 Task: Create an automation rule to transition issues to 'Done' when a version is released.
Action: Mouse pressed left at (707, 180)
Screenshot: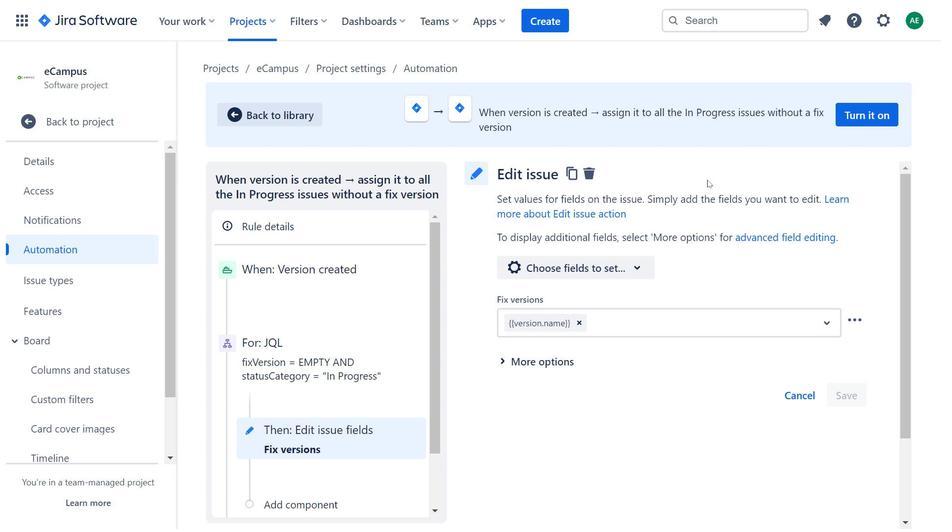 
Action: Mouse pressed left at (707, 180)
Screenshot: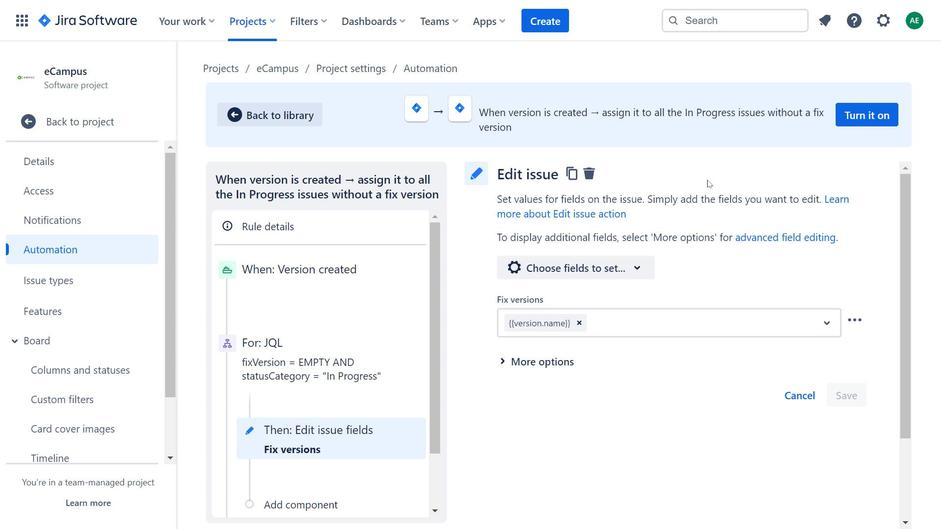 
Action: Mouse moved to (294, 112)
Screenshot: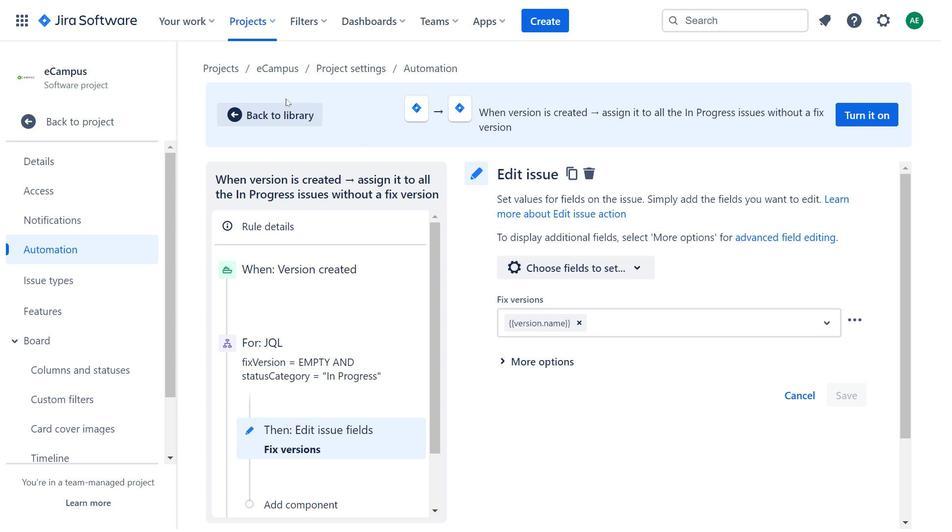 
Action: Mouse pressed left at (294, 112)
Screenshot: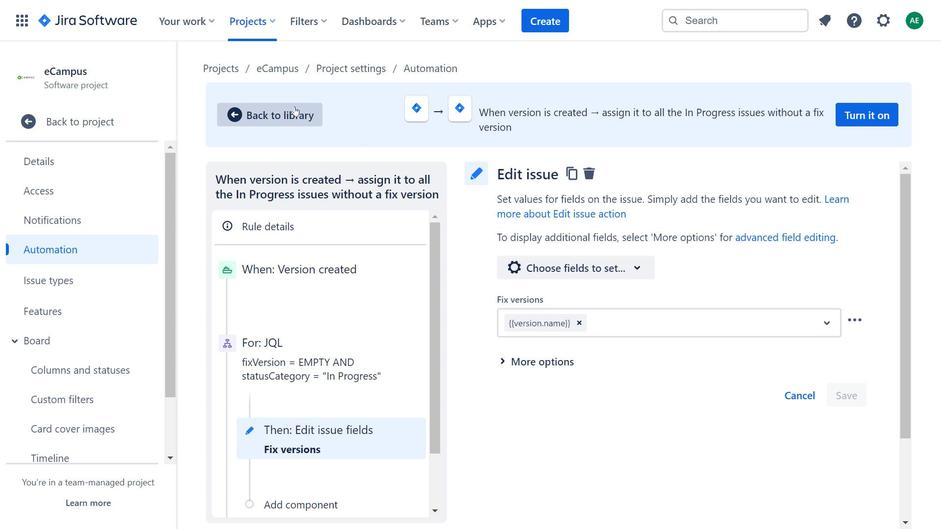 
Action: Mouse moved to (649, 152)
Screenshot: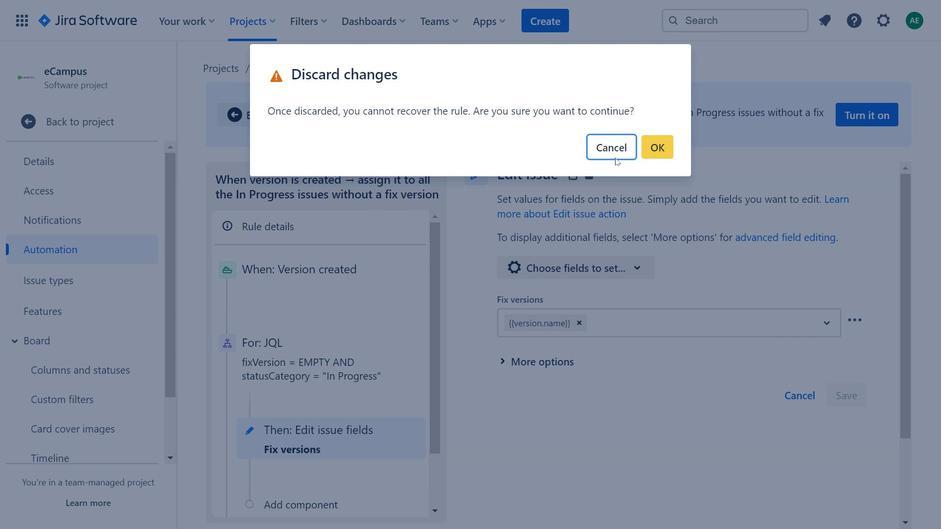 
Action: Mouse pressed left at (649, 152)
Screenshot: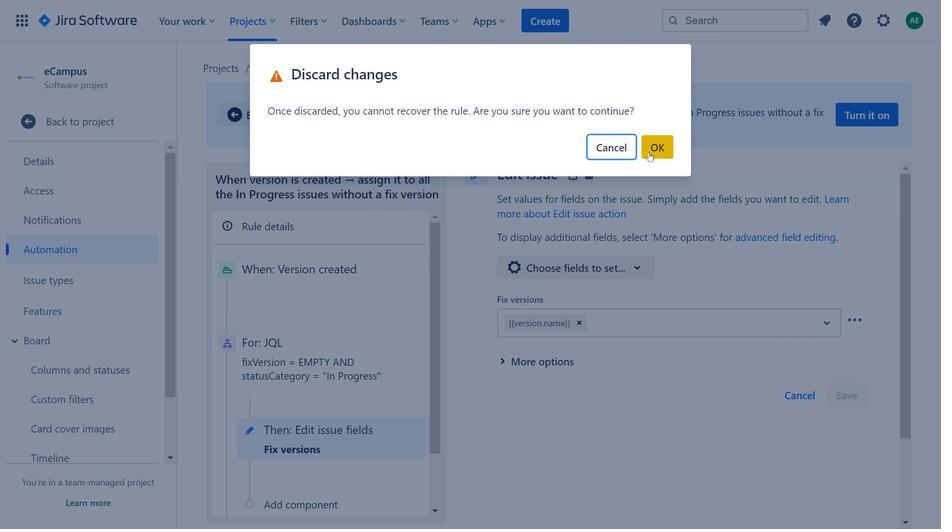 
Action: Mouse moved to (590, 110)
Screenshot: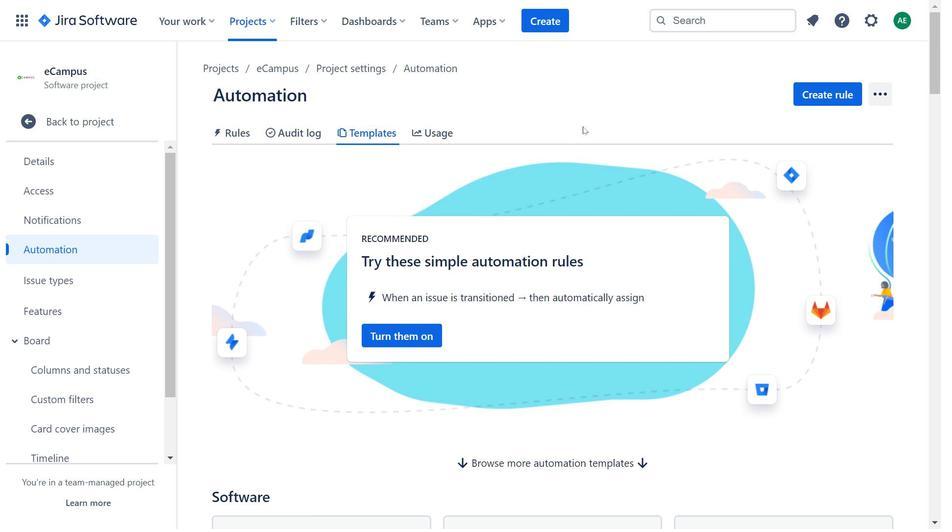 
Action: Mouse pressed left at (590, 110)
Screenshot: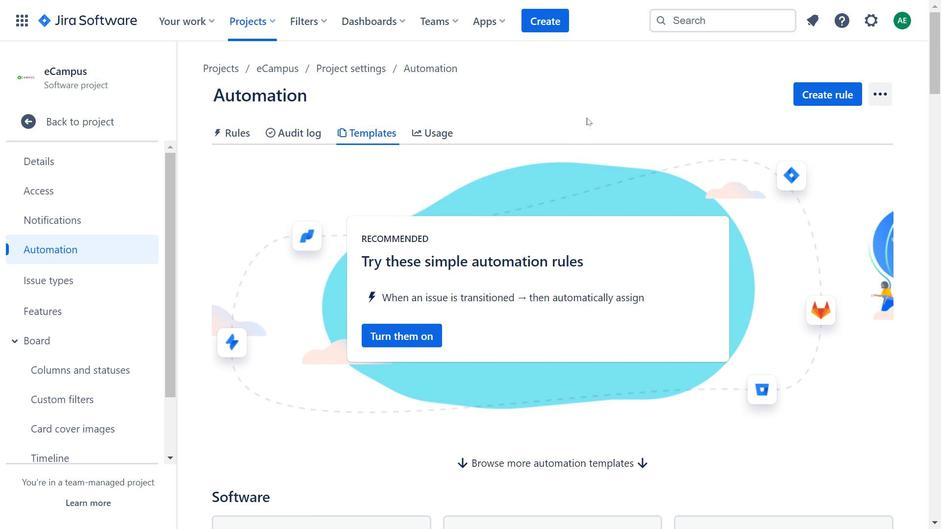 
Action: Mouse moved to (637, 88)
Screenshot: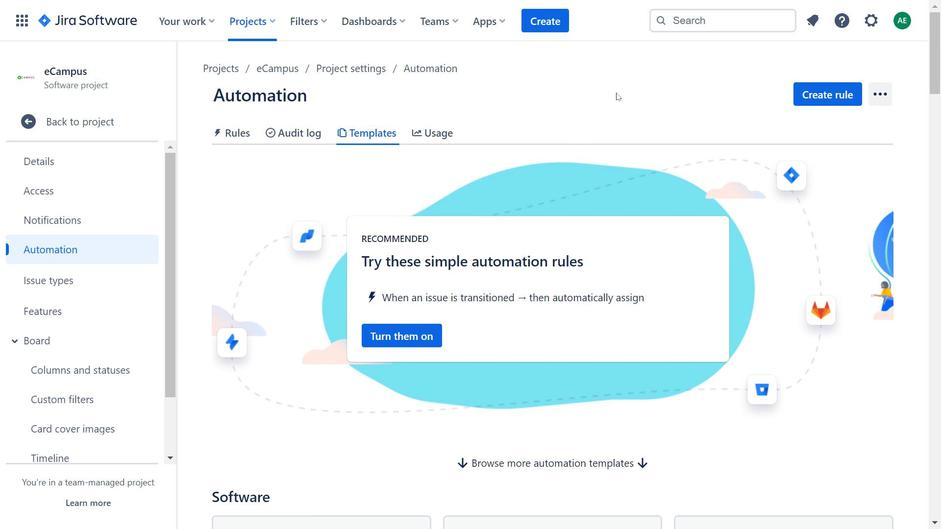 
Action: Mouse pressed left at (637, 88)
Screenshot: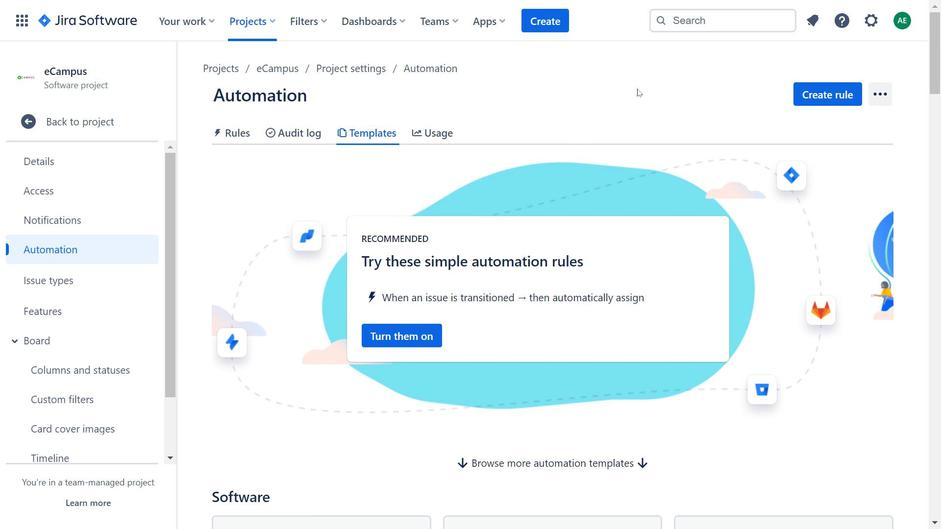 
Action: Mouse moved to (468, 149)
Screenshot: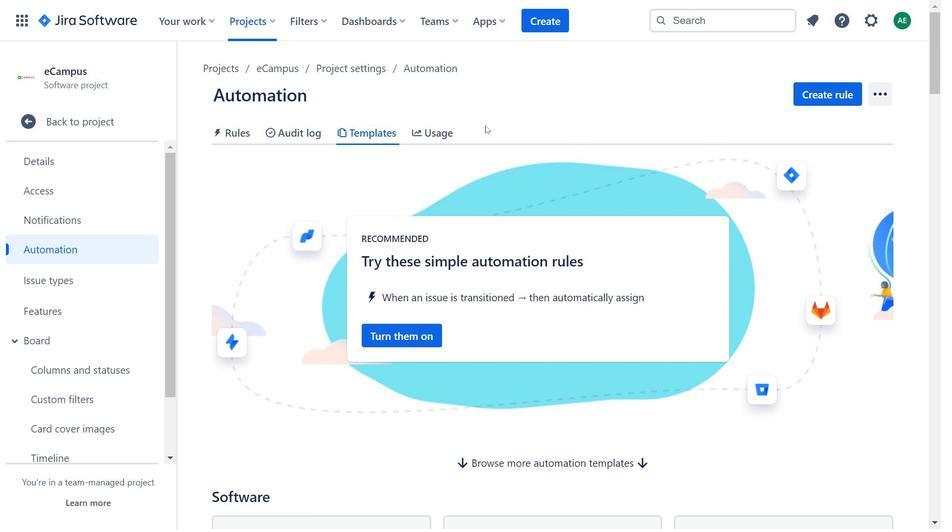 
Action: Mouse scrolled (468, 149) with delta (0, 0)
Screenshot: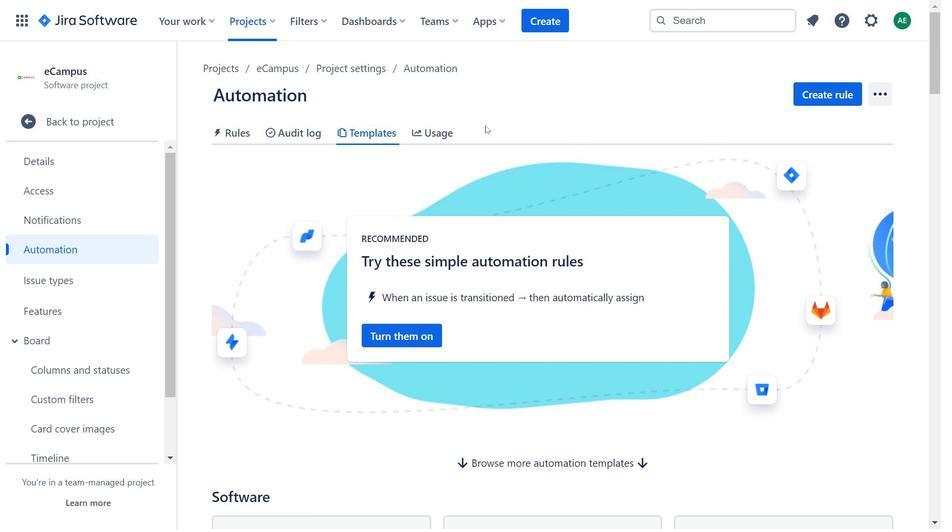 
Action: Mouse moved to (467, 152)
Screenshot: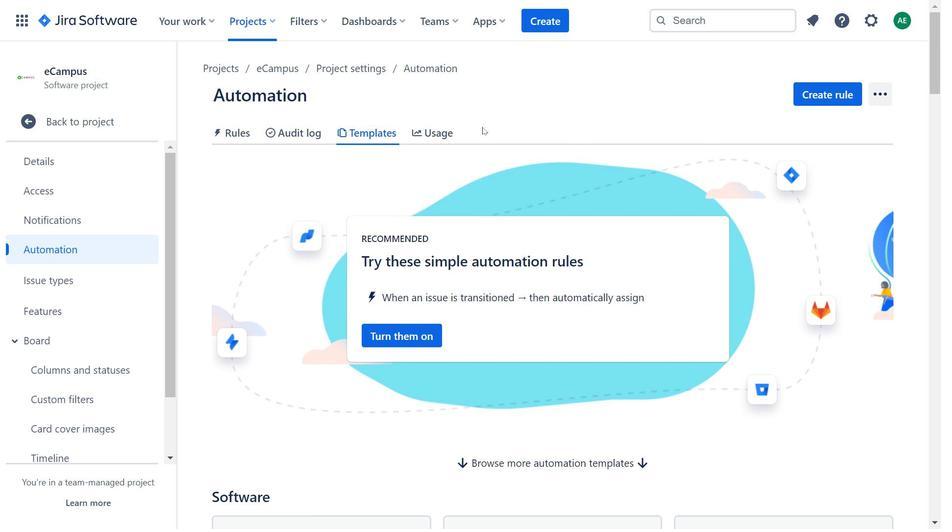 
Action: Mouse scrolled (467, 151) with delta (0, 0)
Screenshot: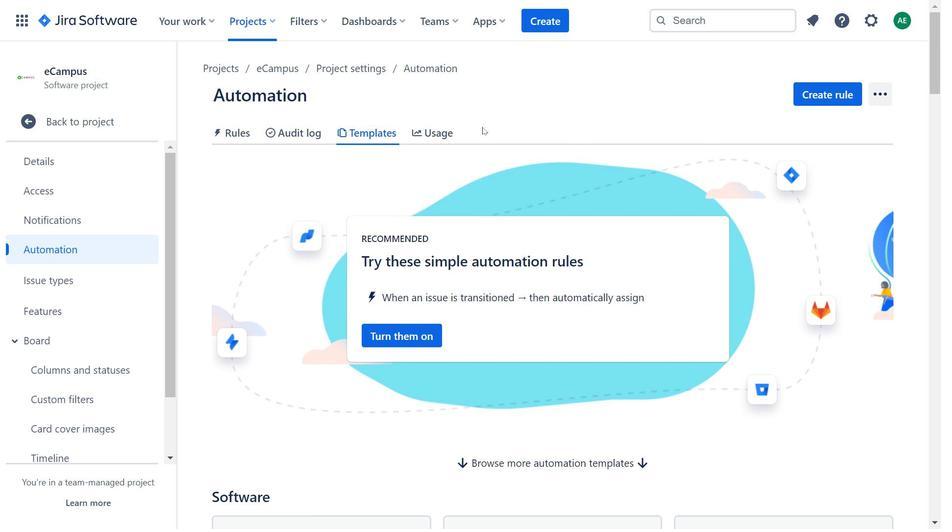 
Action: Mouse moved to (439, 189)
Screenshot: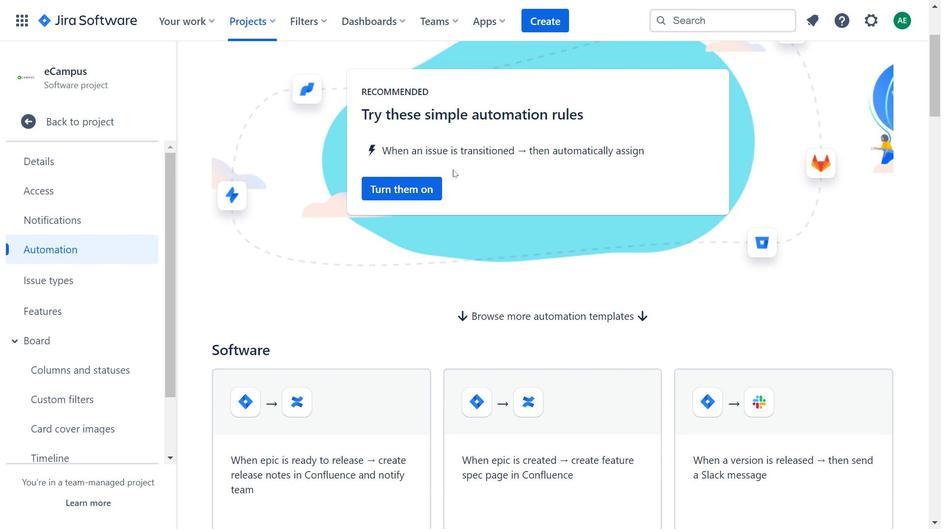 
Action: Mouse scrolled (439, 189) with delta (0, 0)
Screenshot: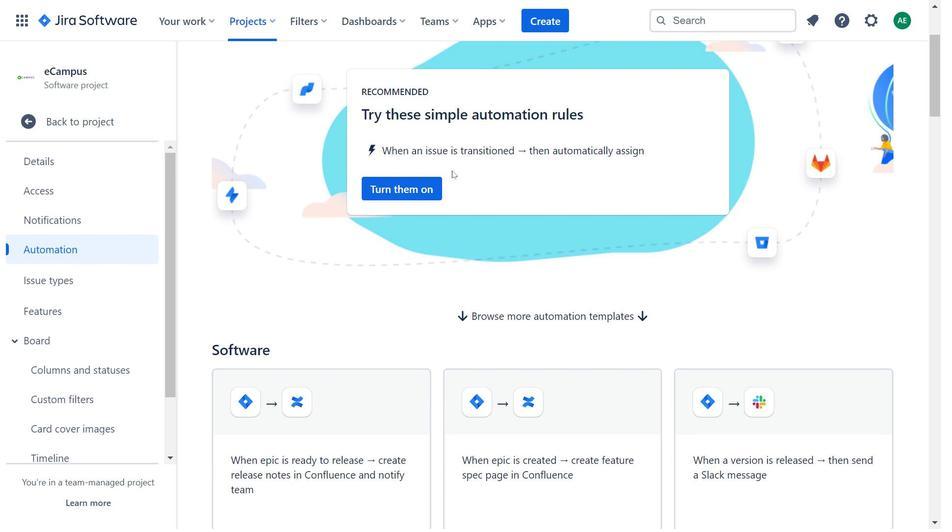
Action: Mouse moved to (439, 190)
Screenshot: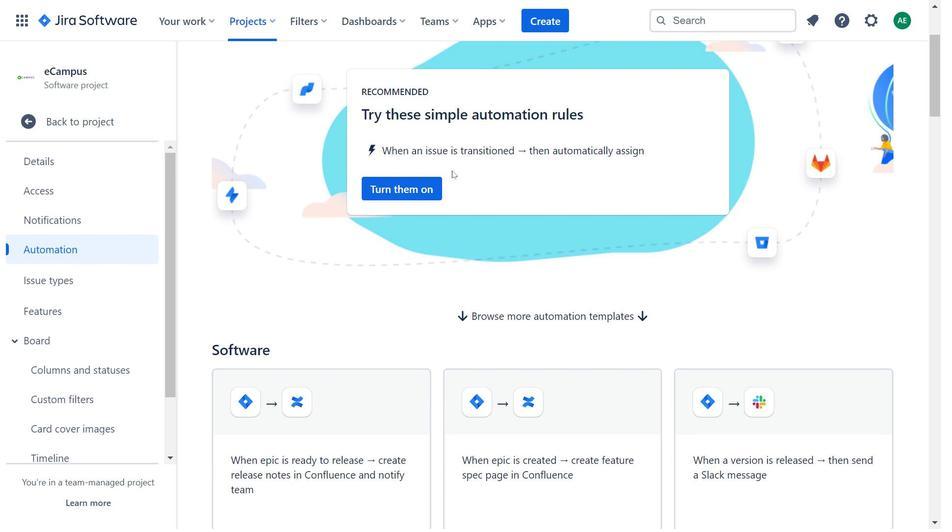 
Action: Mouse scrolled (439, 190) with delta (0, 0)
Screenshot: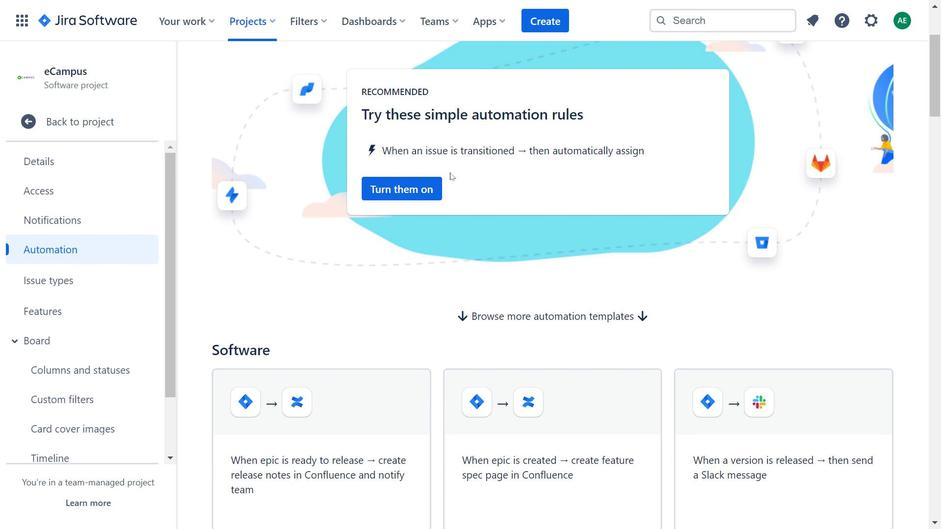 
Action: Mouse moved to (435, 203)
Screenshot: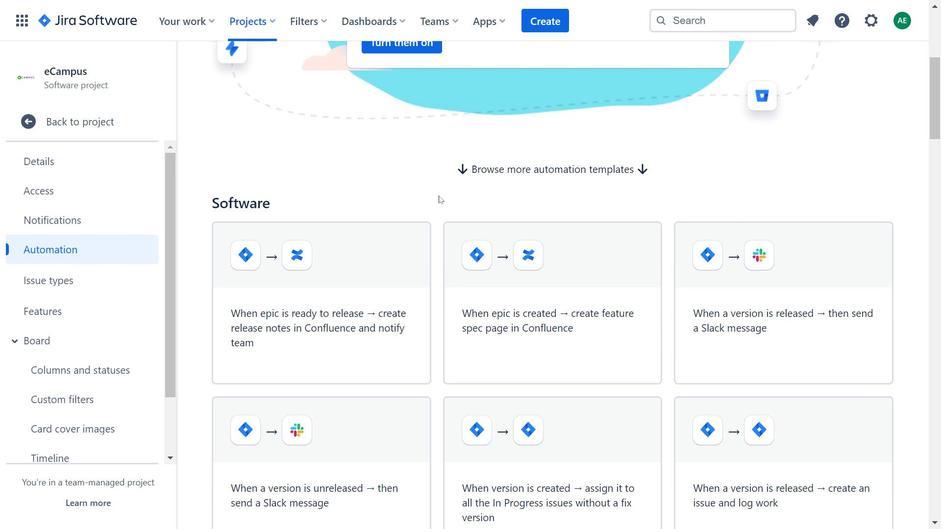 
Action: Mouse scrolled (435, 203) with delta (0, 0)
Screenshot: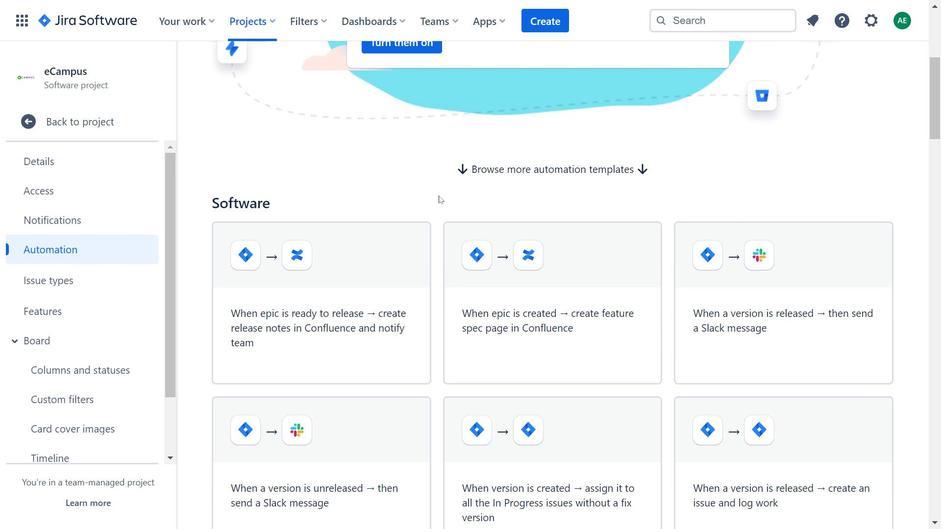 
Action: Mouse moved to (435, 205)
Screenshot: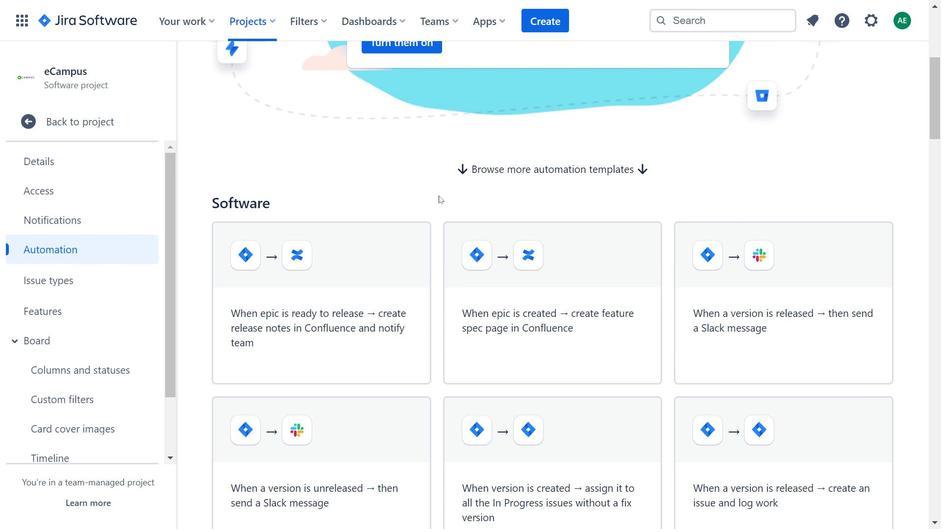 
Action: Mouse scrolled (435, 205) with delta (0, 0)
Screenshot: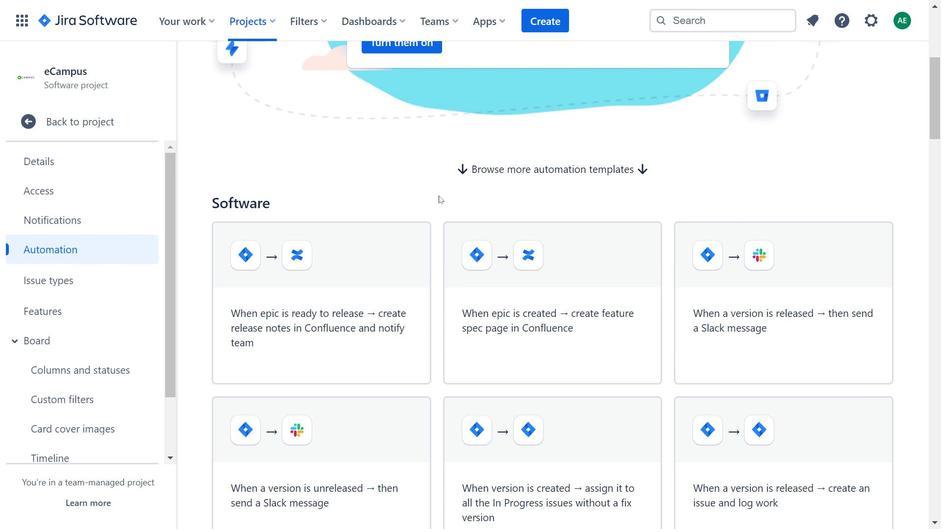 
Action: Mouse moved to (443, 259)
Screenshot: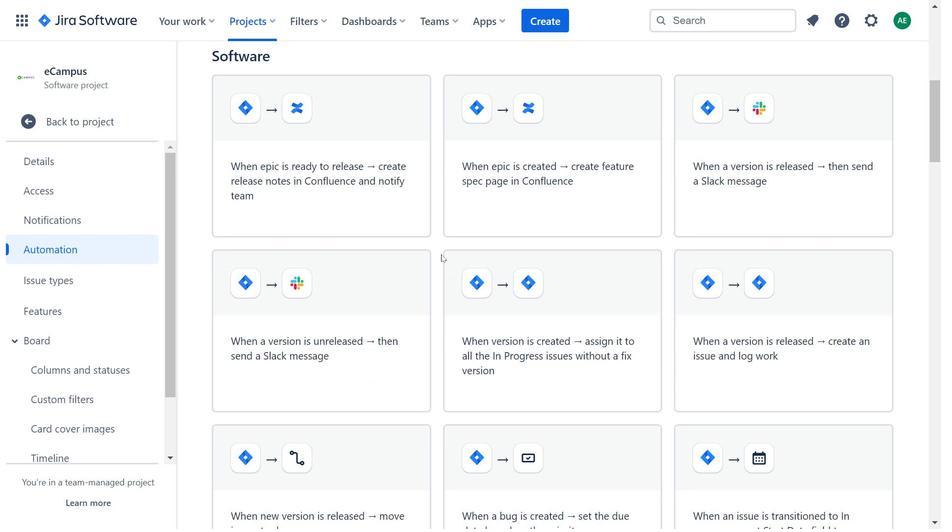 
Action: Mouse scrolled (443, 259) with delta (0, 0)
Screenshot: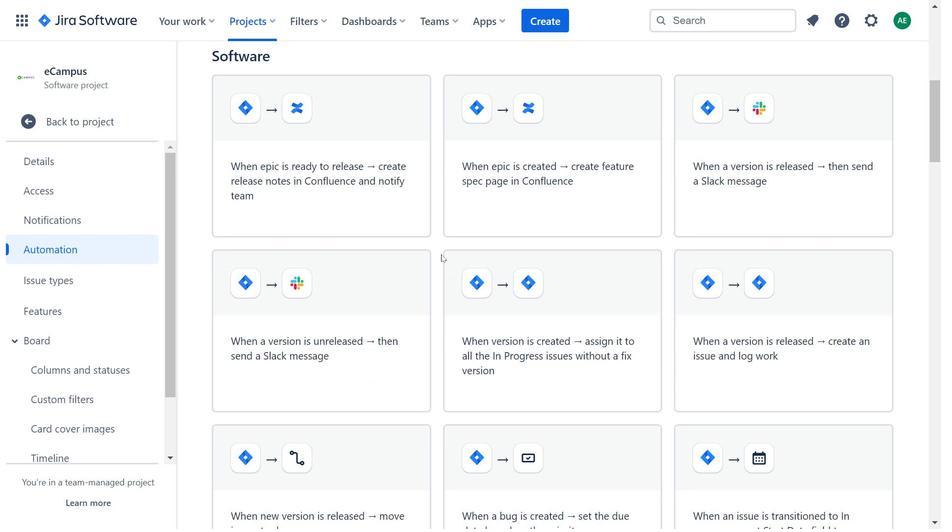 
Action: Mouse moved to (444, 263)
Screenshot: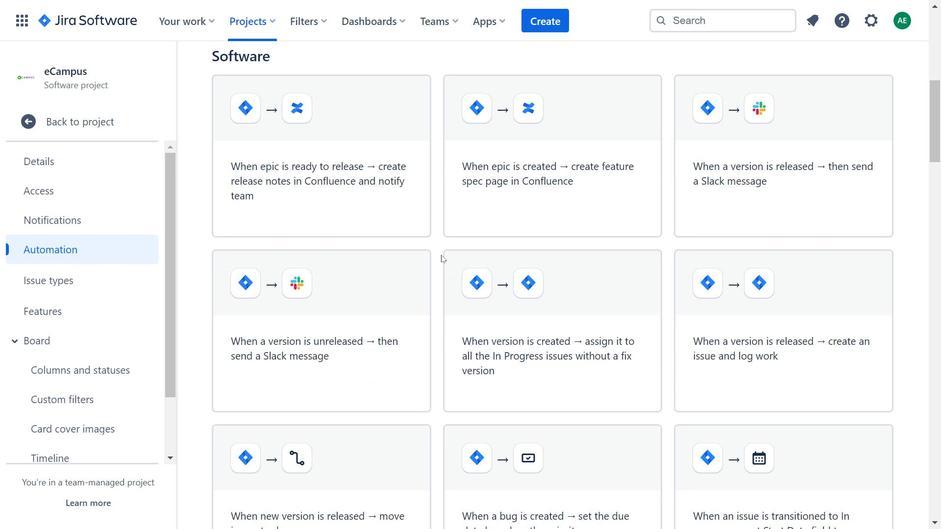 
Action: Mouse scrolled (444, 263) with delta (0, 0)
Screenshot: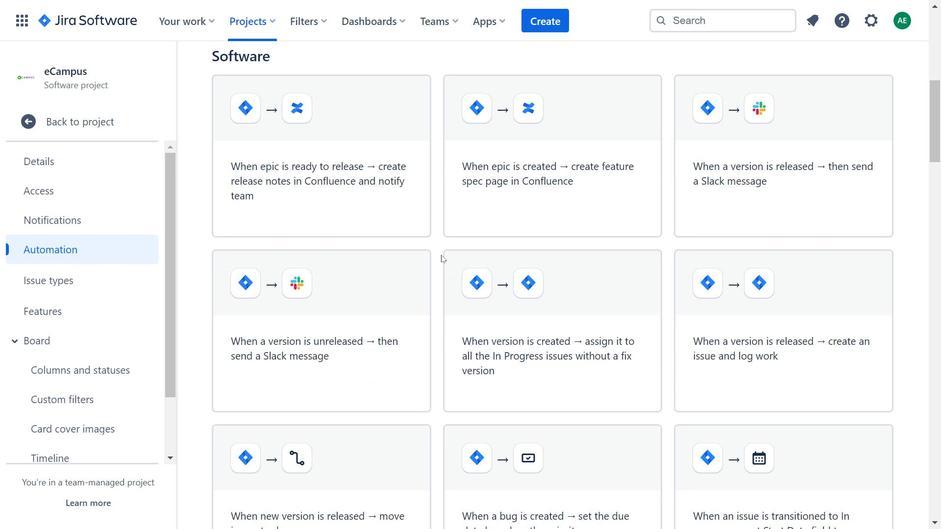 
Action: Mouse moved to (563, 188)
Screenshot: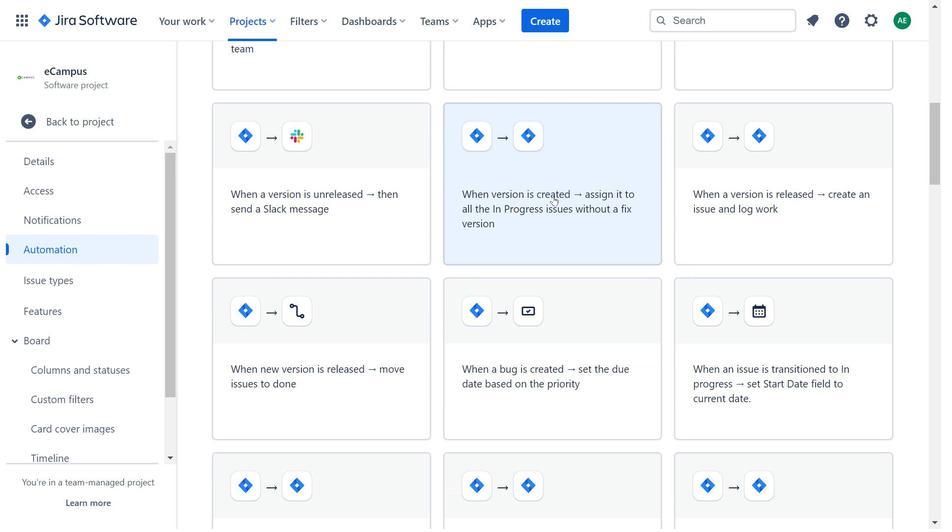 
Action: Mouse pressed left at (563, 188)
Screenshot: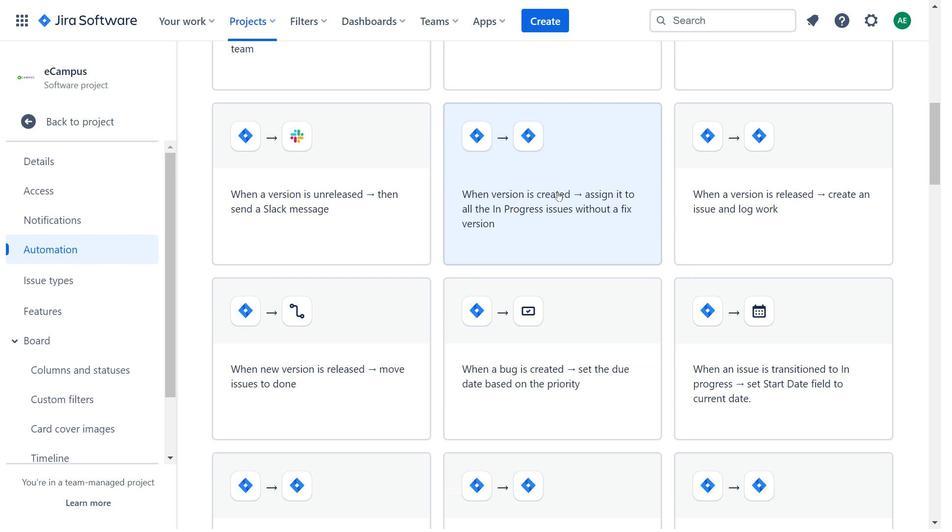 
Action: Mouse moved to (366, 266)
Screenshot: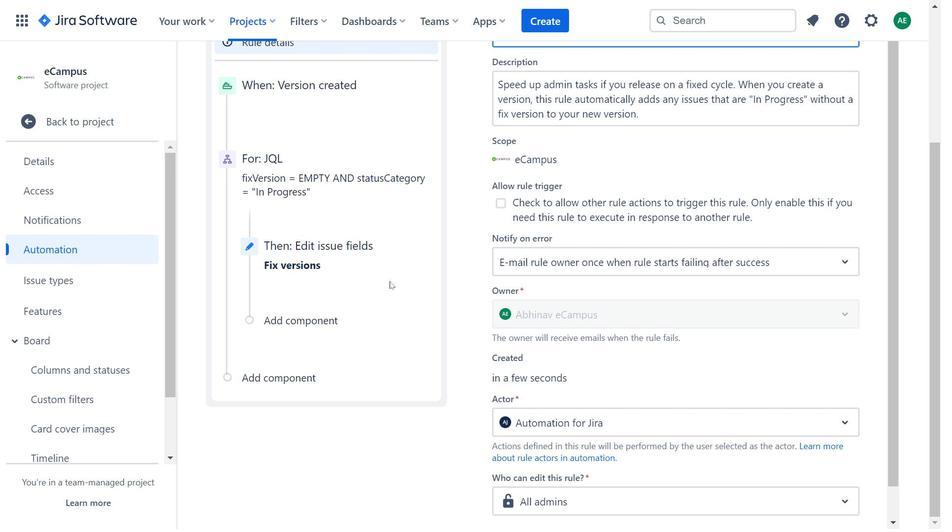 
Action: Mouse pressed left at (366, 266)
Screenshot: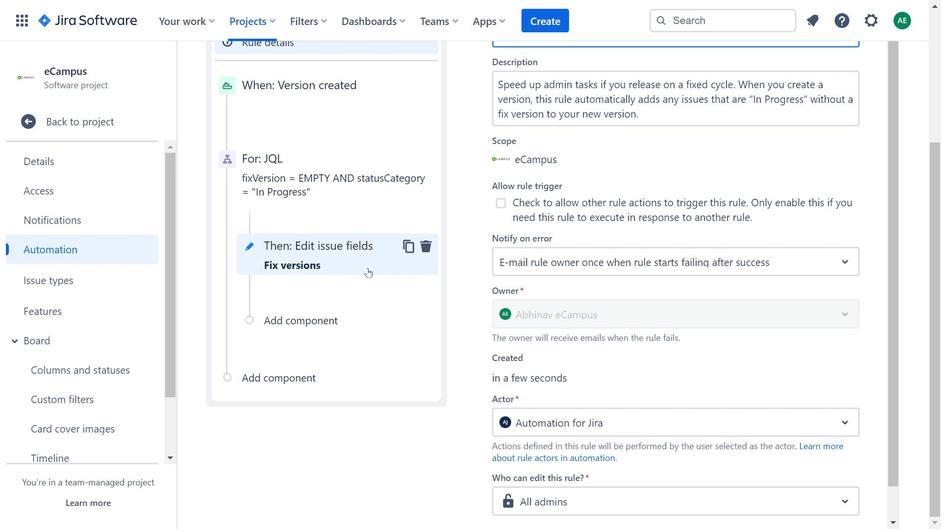 
Action: Mouse moved to (625, 270)
Screenshot: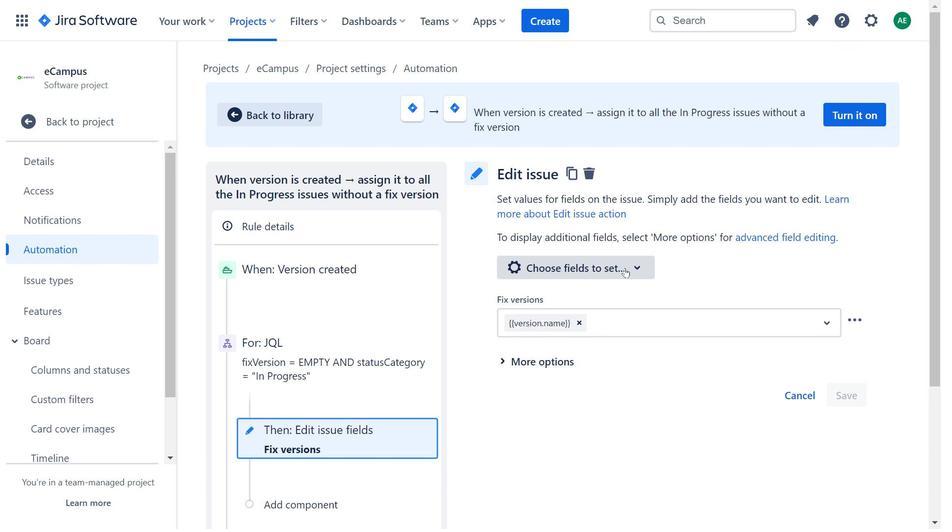 
Action: Mouse pressed left at (625, 270)
Screenshot: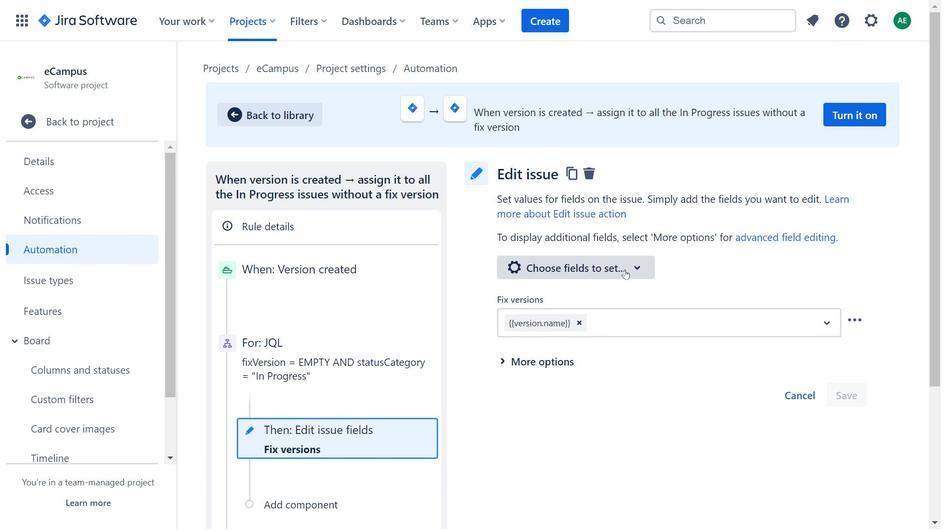 
Action: Mouse moved to (406, 202)
Screenshot: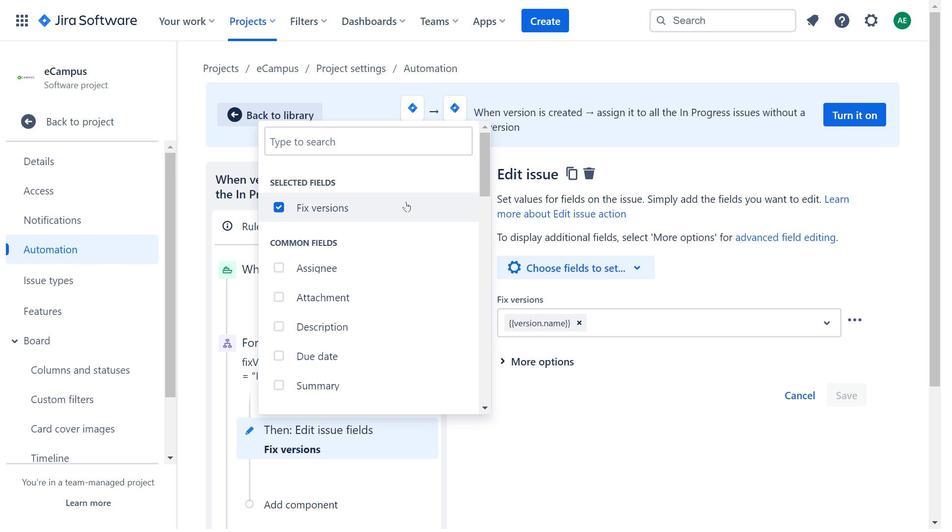 
Action: Mouse scrolled (406, 201) with delta (0, 0)
Screenshot: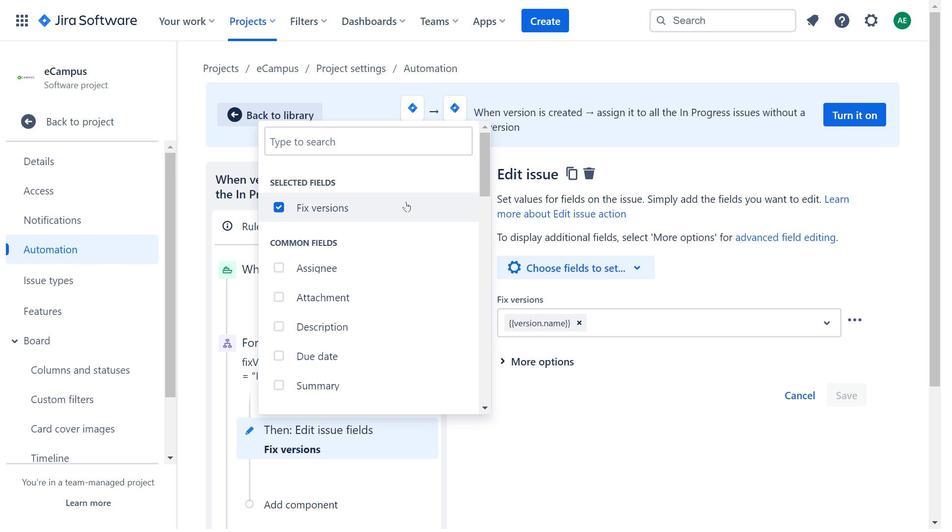 
Action: Mouse scrolled (406, 201) with delta (0, 0)
Screenshot: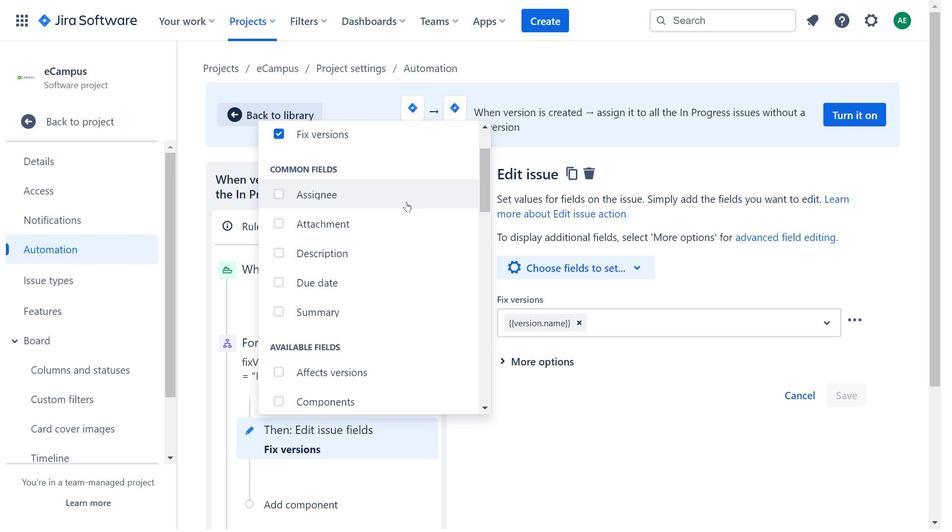 
Action: Mouse scrolled (406, 201) with delta (0, 0)
Screenshot: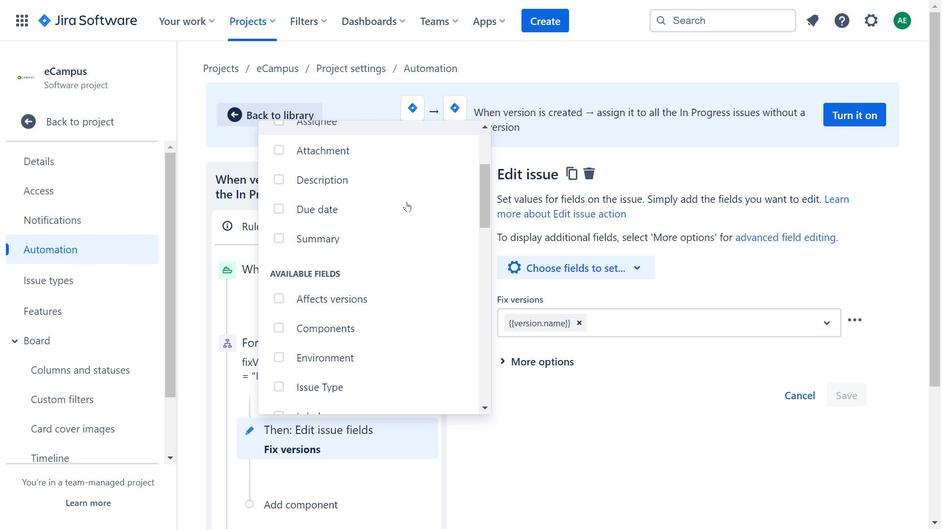 
Action: Mouse moved to (406, 204)
Screenshot: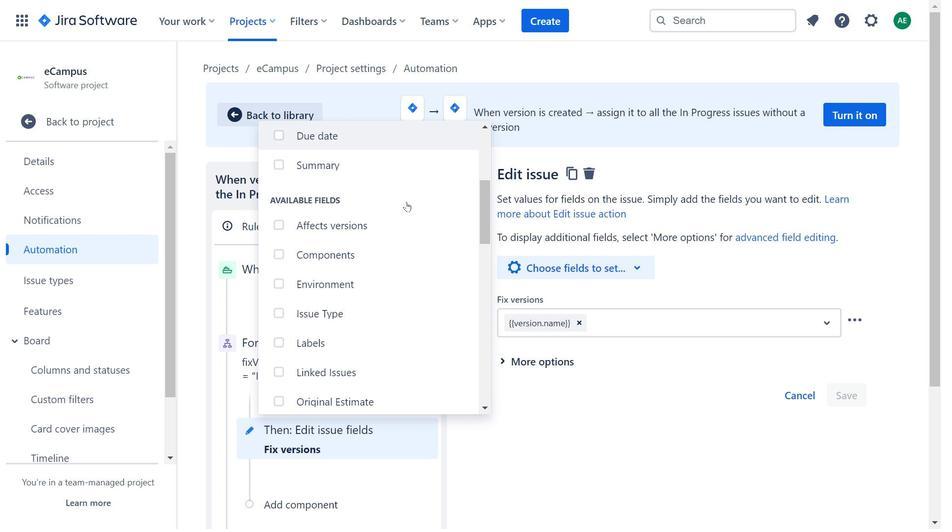 
Action: Mouse scrolled (406, 203) with delta (0, 0)
Screenshot: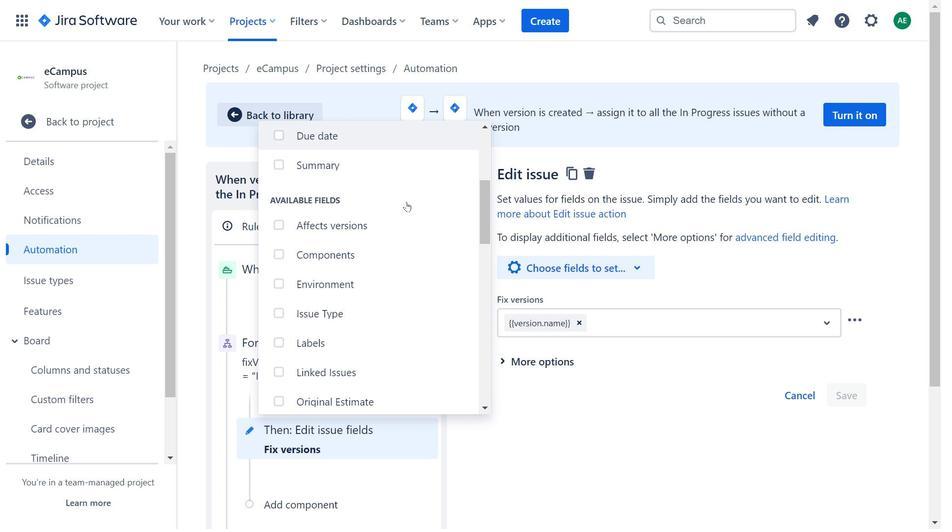 
Action: Mouse scrolled (406, 203) with delta (0, 0)
Screenshot: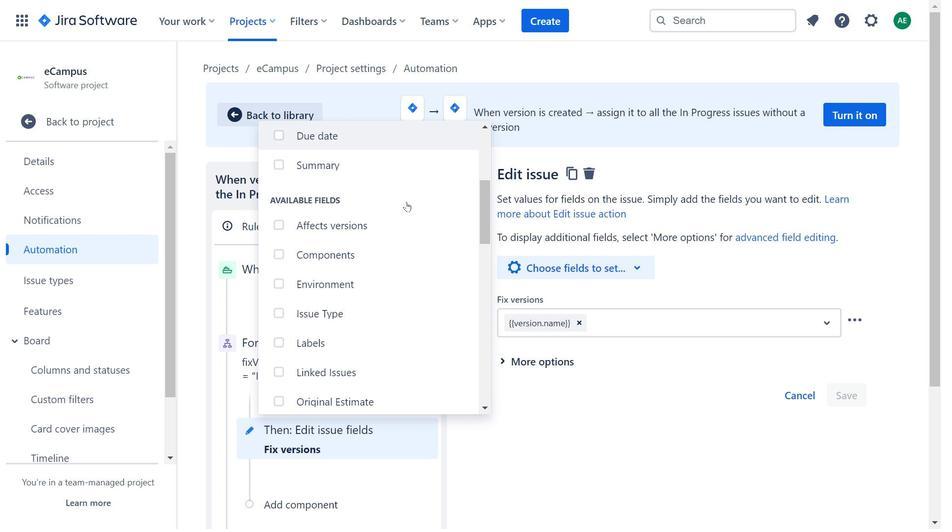 
Action: Mouse moved to (412, 214)
Screenshot: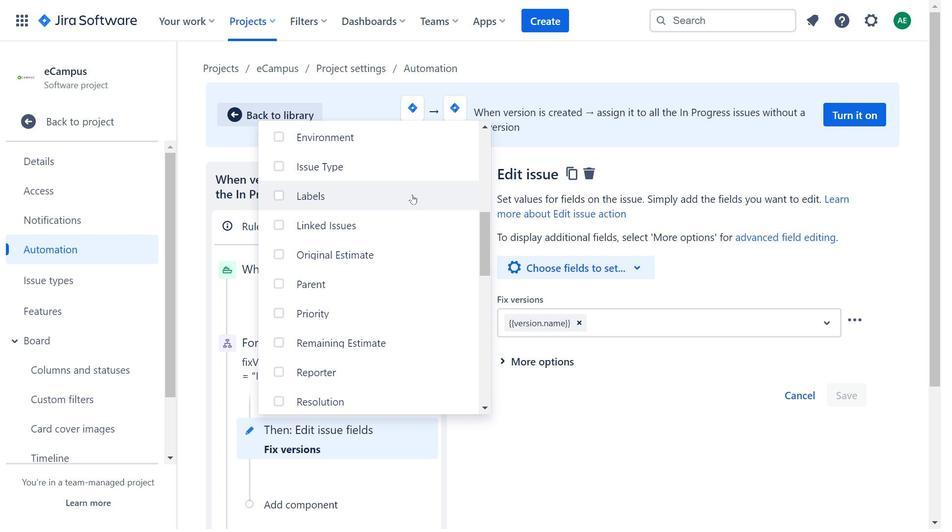 
Action: Mouse scrolled (412, 213) with delta (0, 0)
Screenshot: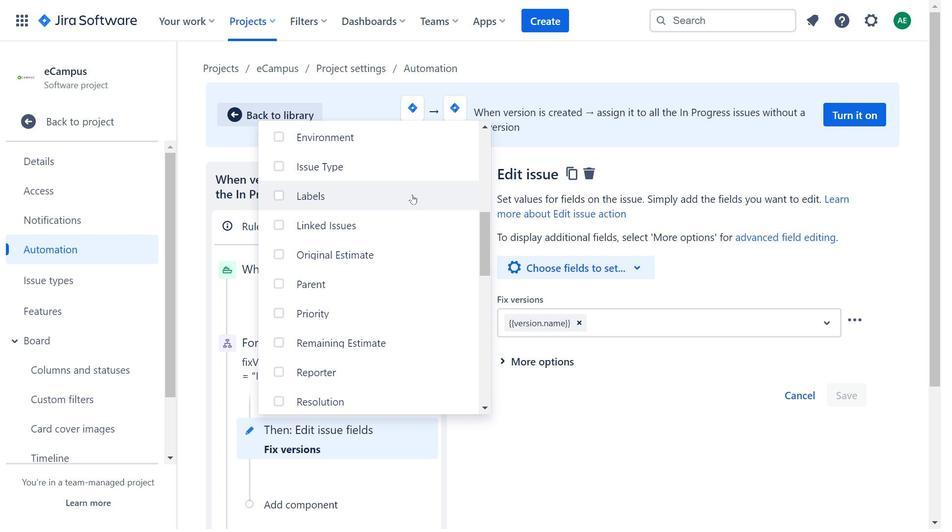
Action: Mouse moved to (412, 215)
Screenshot: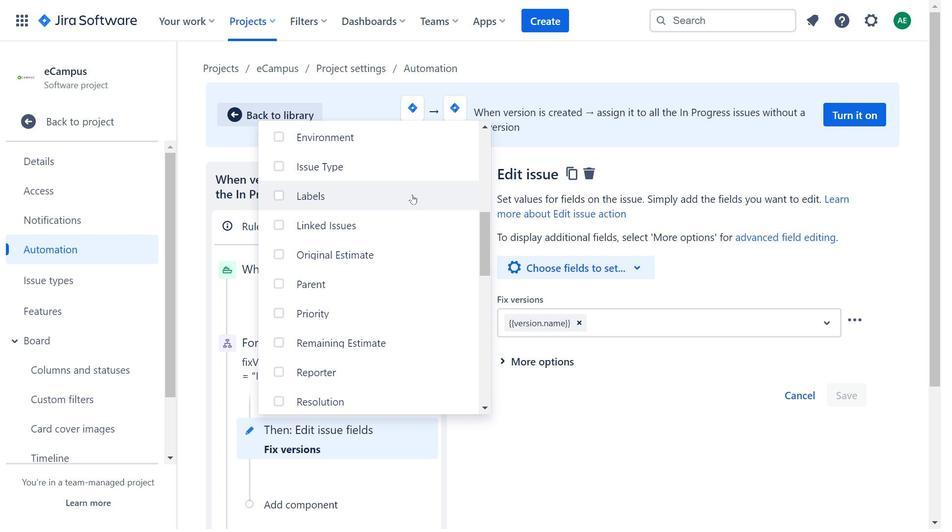 
Action: Mouse scrolled (412, 214) with delta (0, 0)
Screenshot: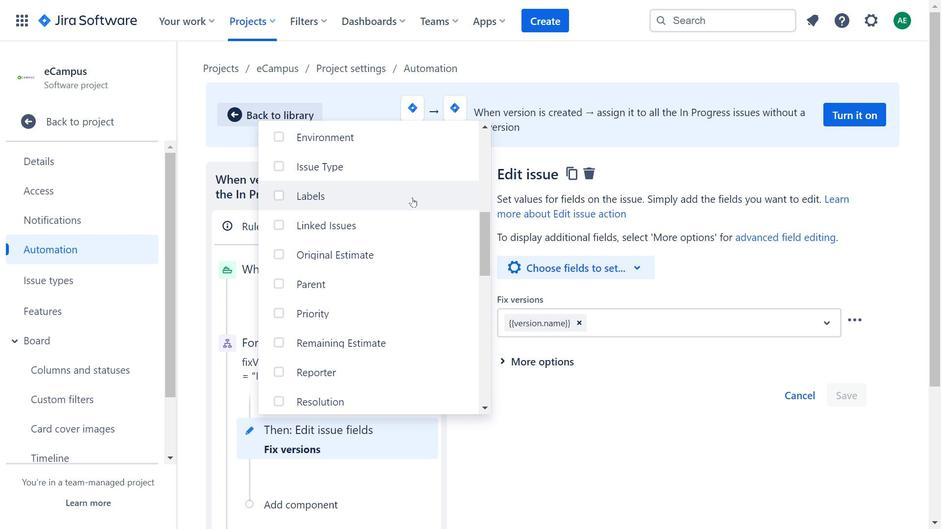 
Action: Mouse moved to (421, 266)
Screenshot: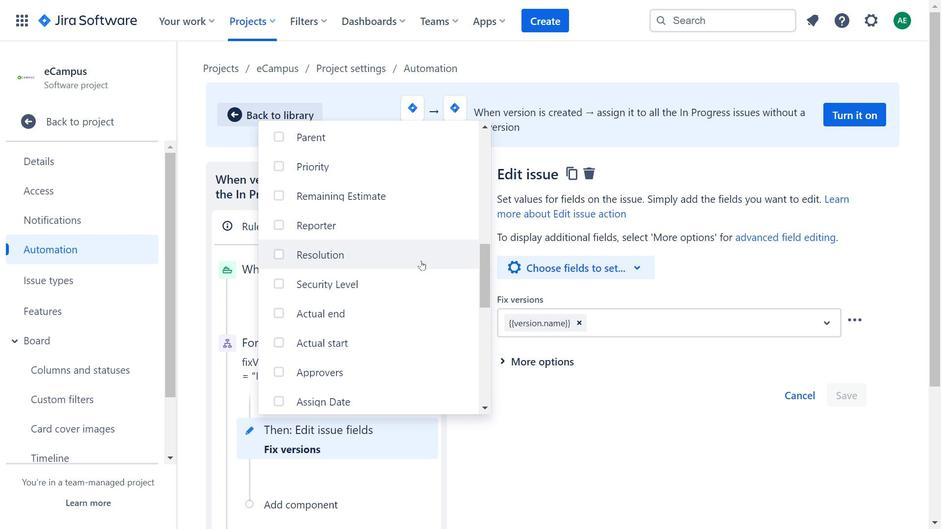 
Action: Mouse scrolled (421, 265) with delta (0, 0)
Screenshot: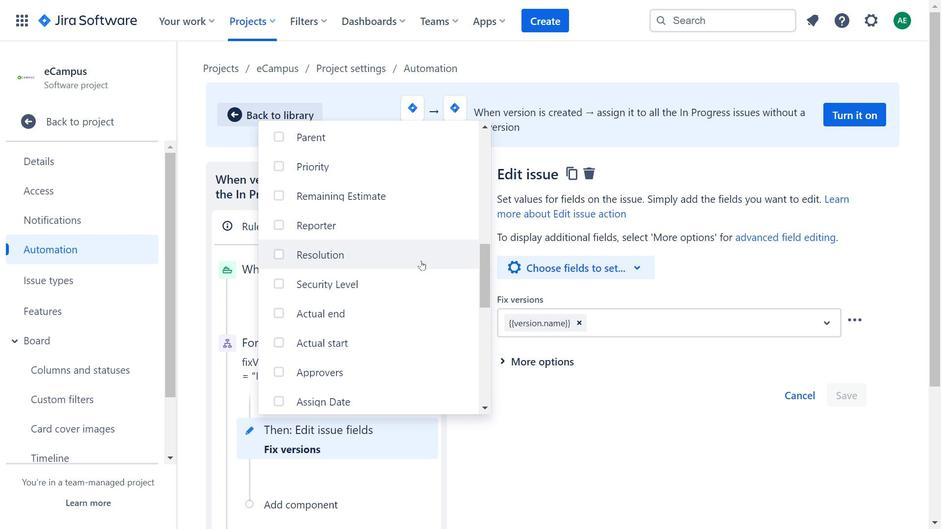 
Action: Mouse moved to (421, 271)
Screenshot: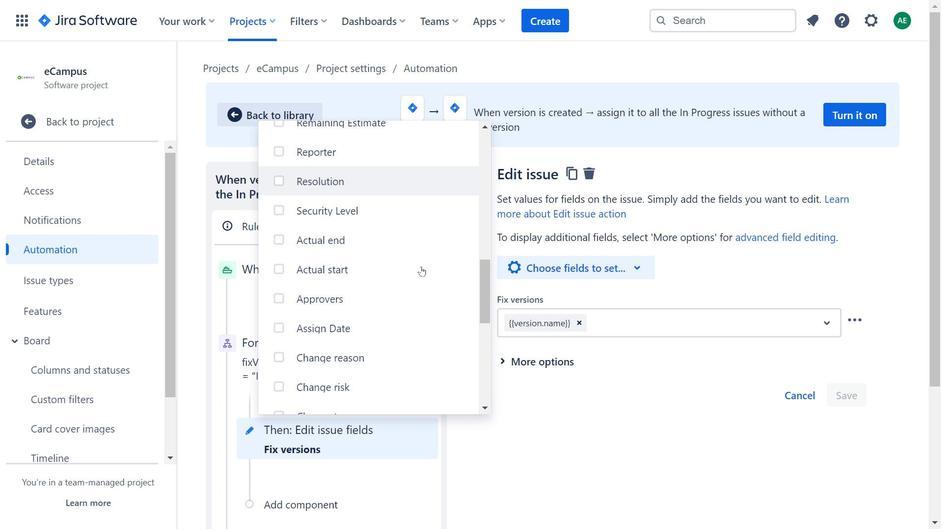 
Action: Mouse scrolled (421, 270) with delta (0, 0)
Screenshot: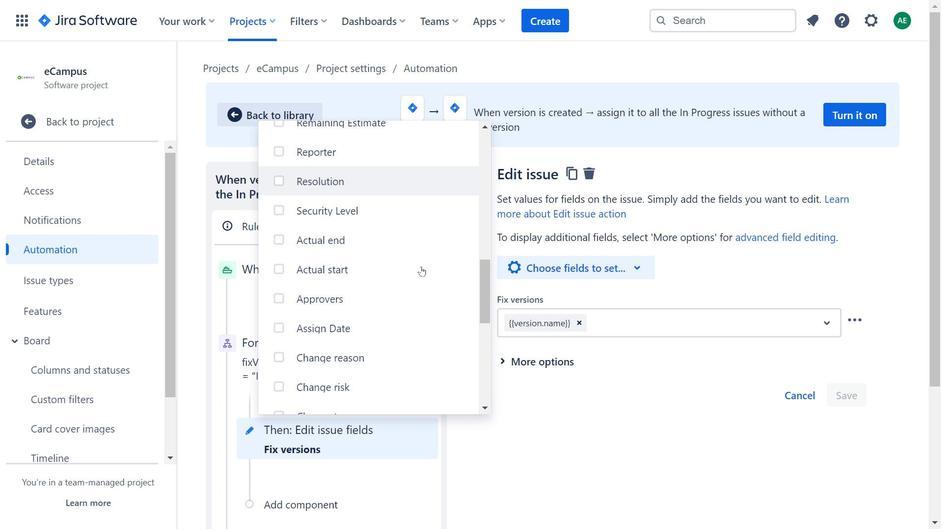 
Action: Mouse moved to (422, 279)
Screenshot: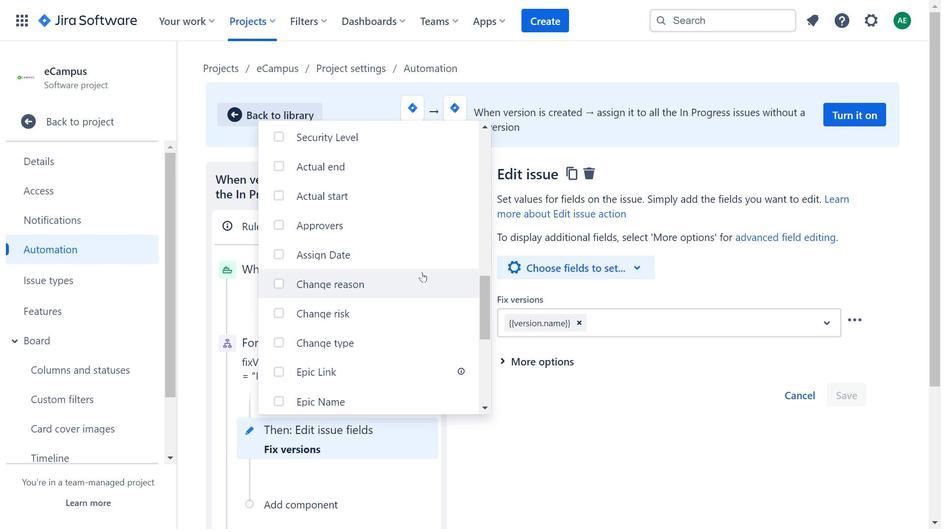 
Action: Mouse scrolled (422, 279) with delta (0, 0)
Screenshot: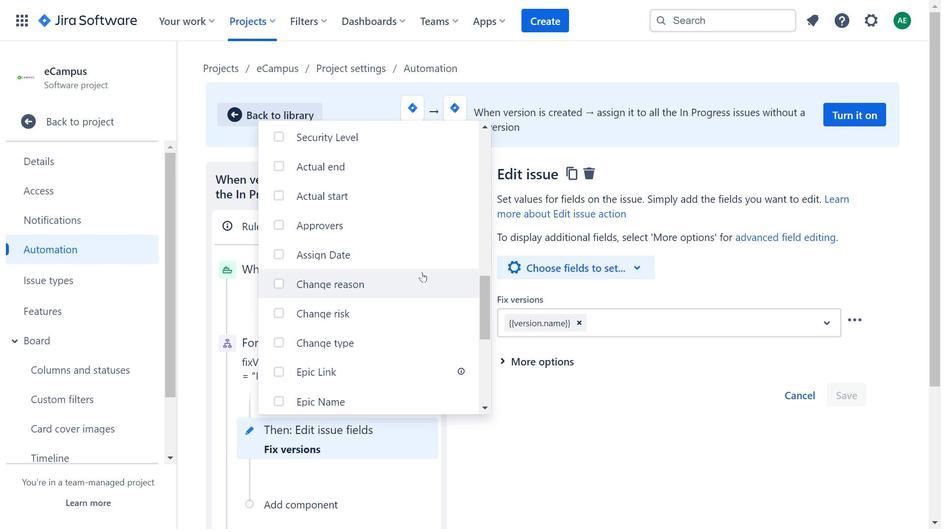 
Action: Mouse scrolled (422, 279) with delta (0, 0)
Screenshot: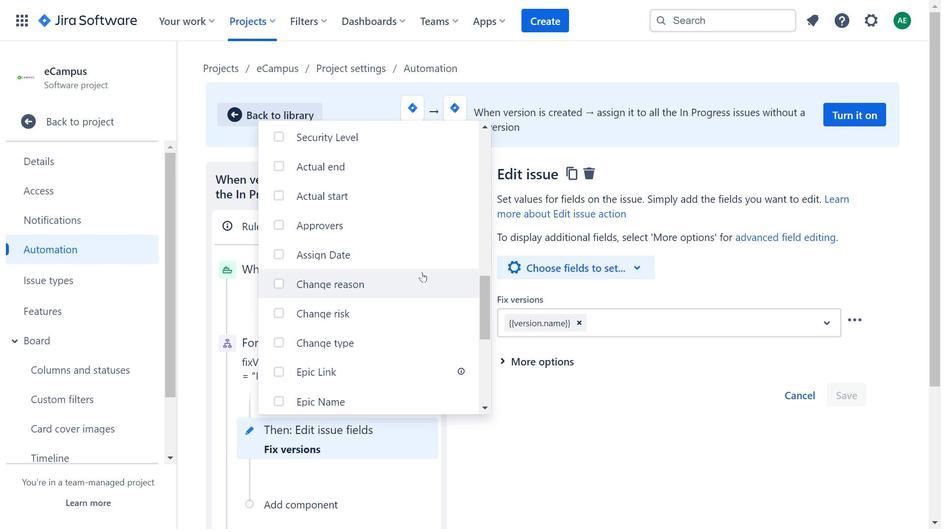
Action: Mouse moved to (690, 326)
Screenshot: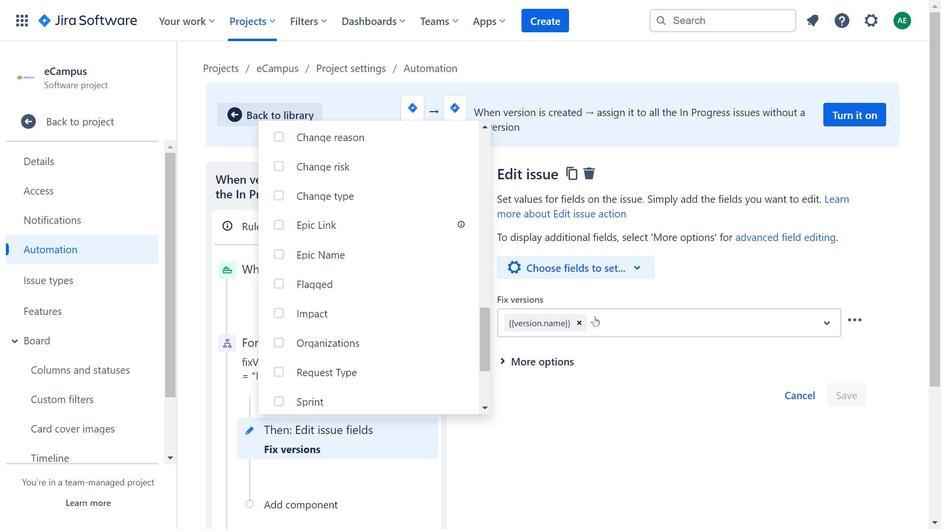 
Action: Mouse pressed left at (690, 326)
Screenshot: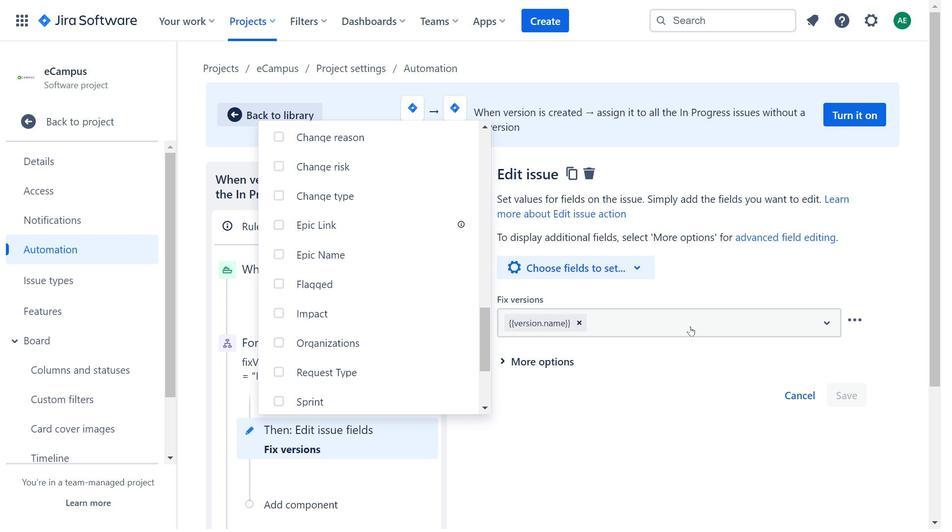 
Action: Mouse moved to (861, 322)
Screenshot: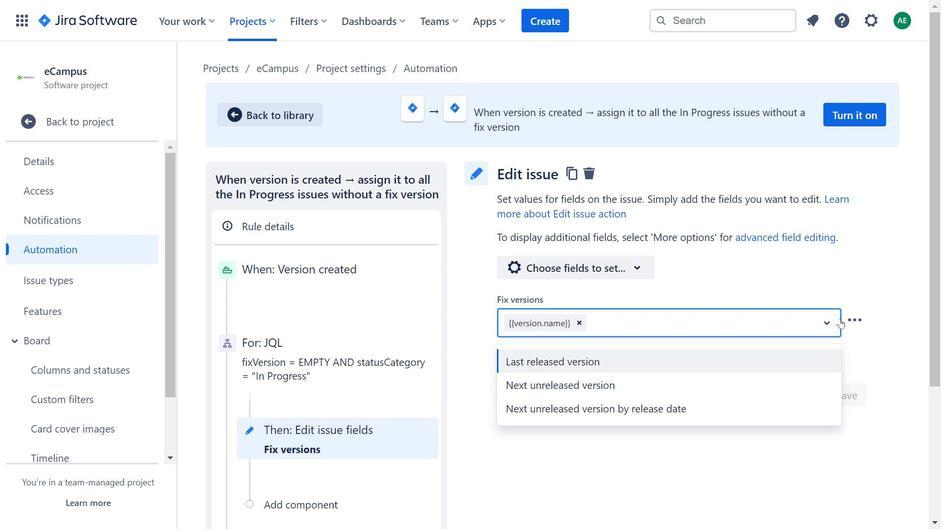 
Action: Mouse pressed left at (861, 322)
Screenshot: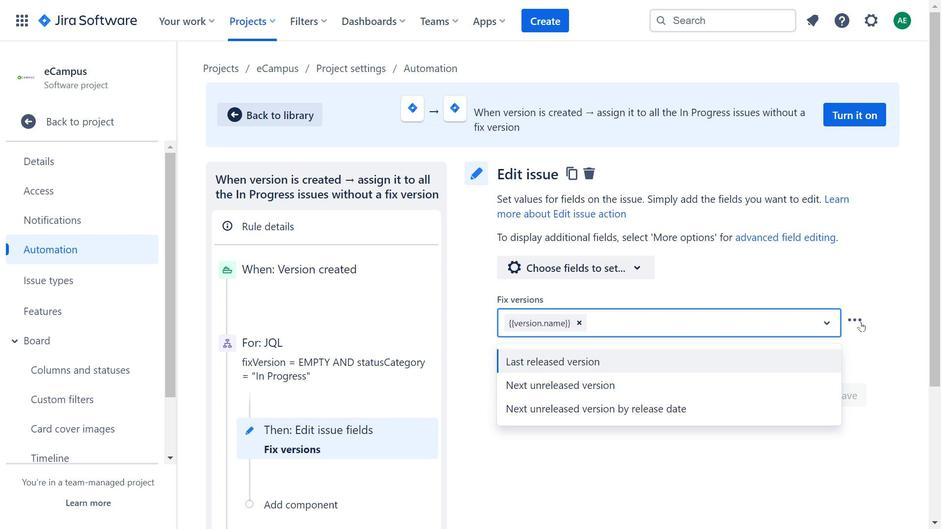 
Action: Mouse moved to (334, 273)
Screenshot: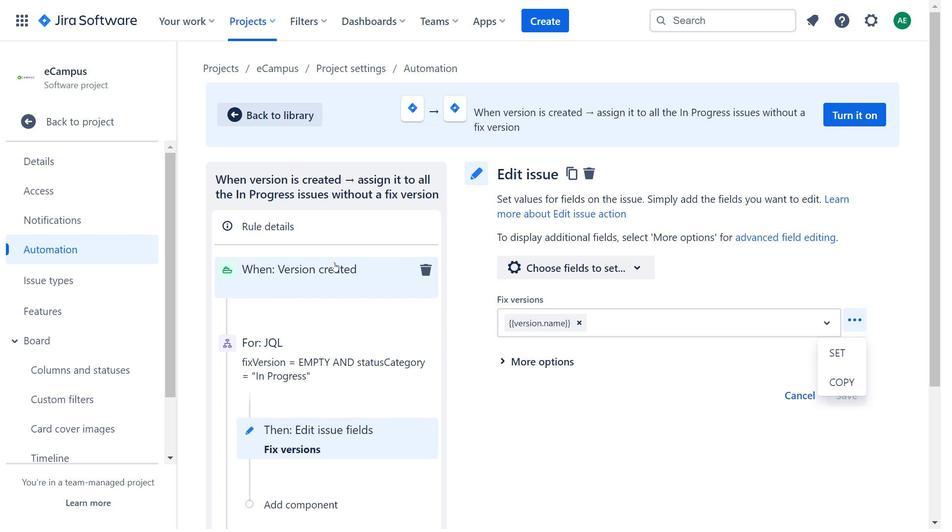 
Action: Mouse scrolled (334, 273) with delta (0, 0)
Screenshot: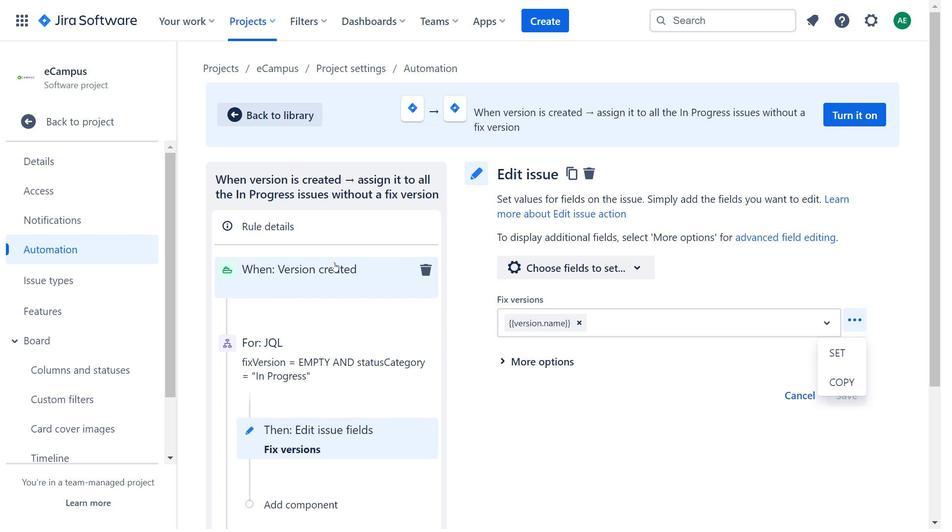 
Action: Mouse moved to (334, 275)
Screenshot: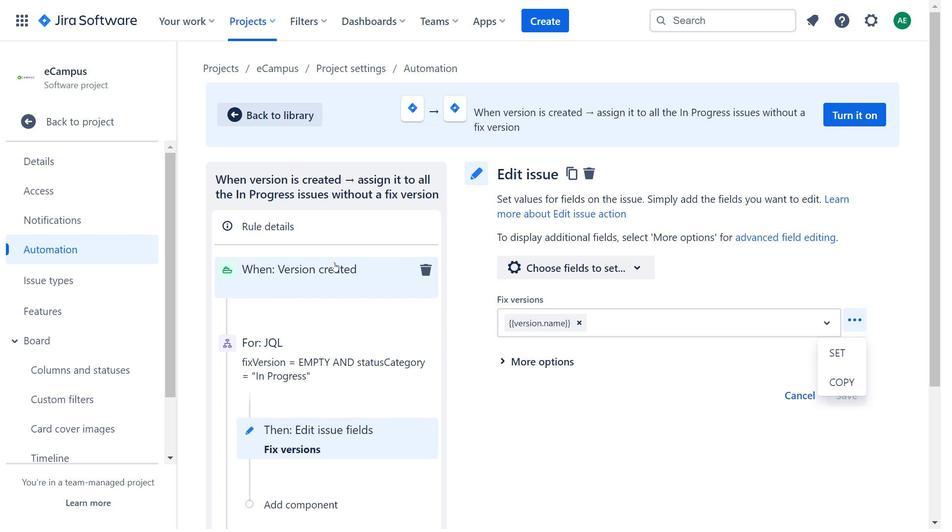 
Action: Mouse scrolled (334, 275) with delta (0, 0)
Screenshot: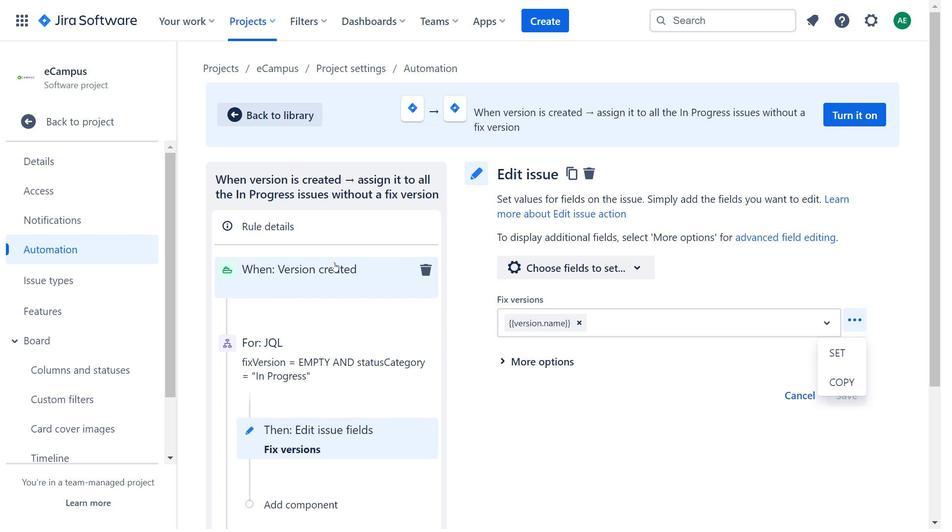 
Action: Mouse moved to (299, 129)
Screenshot: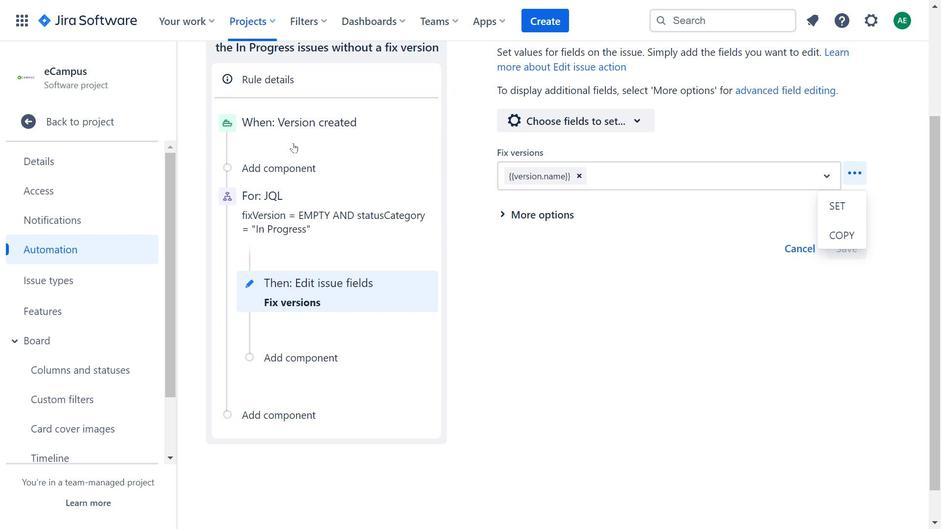 
Action: Mouse pressed left at (299, 129)
Screenshot: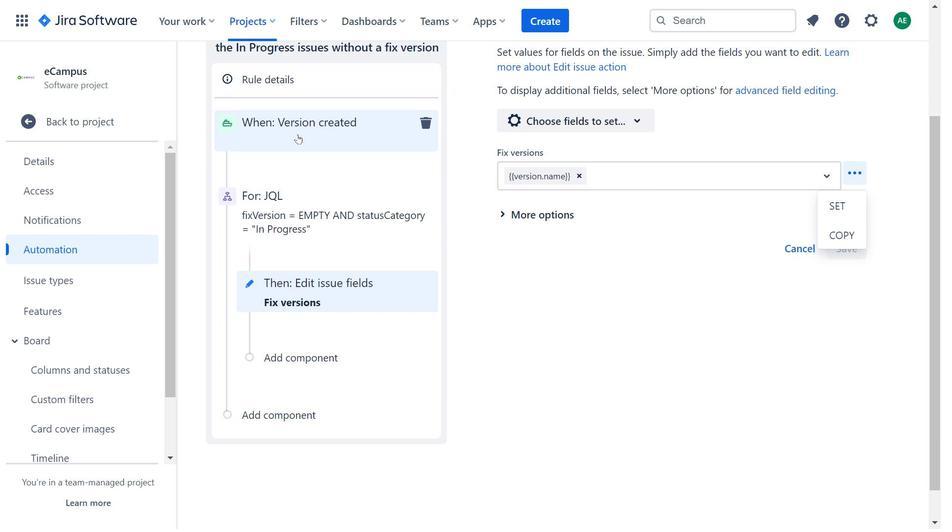 
Action: Mouse moved to (245, 360)
Screenshot: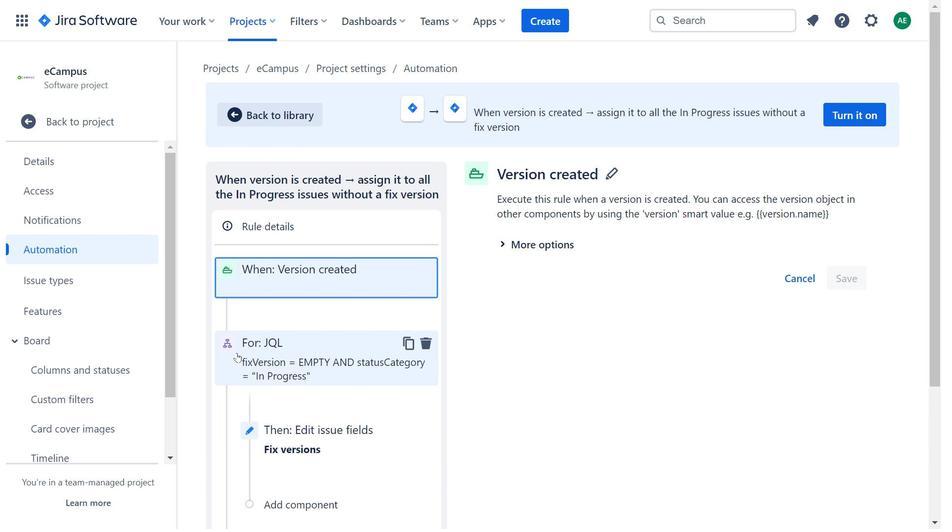 
Action: Mouse pressed left at (245, 360)
Screenshot: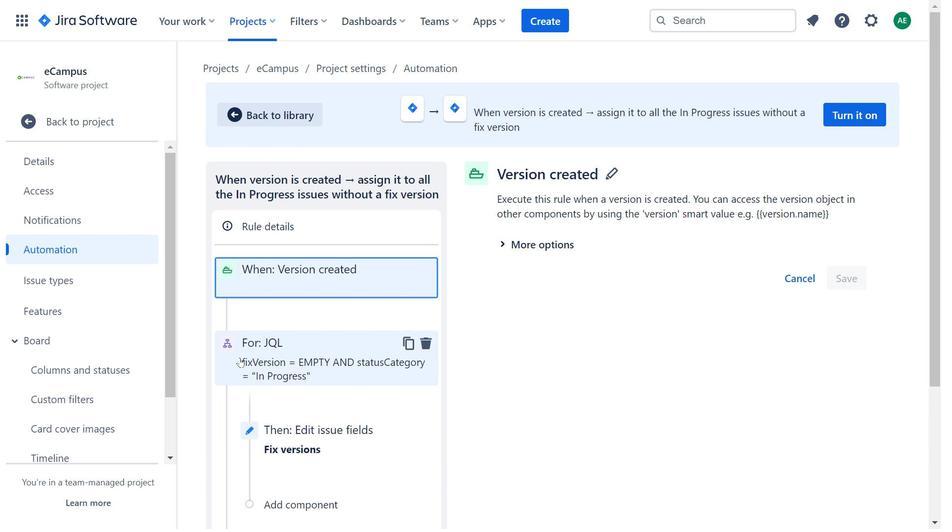 
Action: Mouse moved to (583, 263)
Screenshot: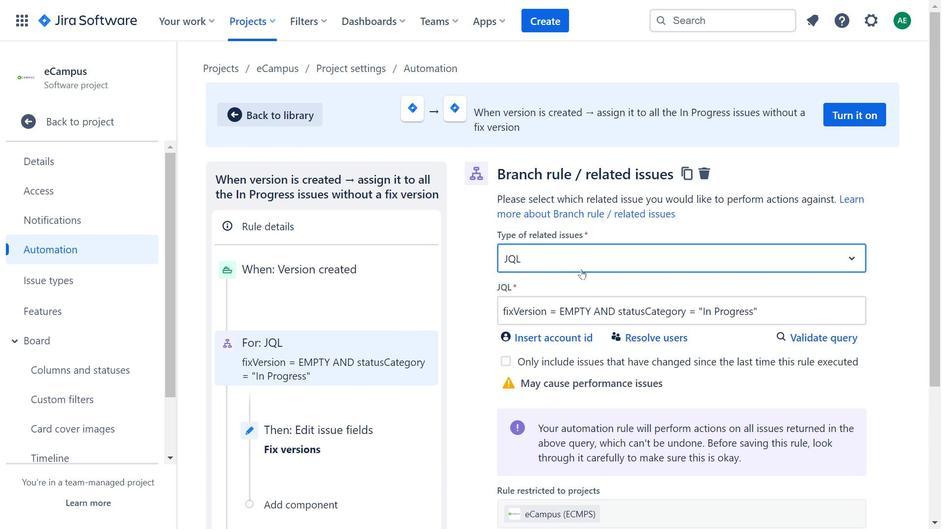 
Action: Mouse pressed left at (583, 263)
Screenshot: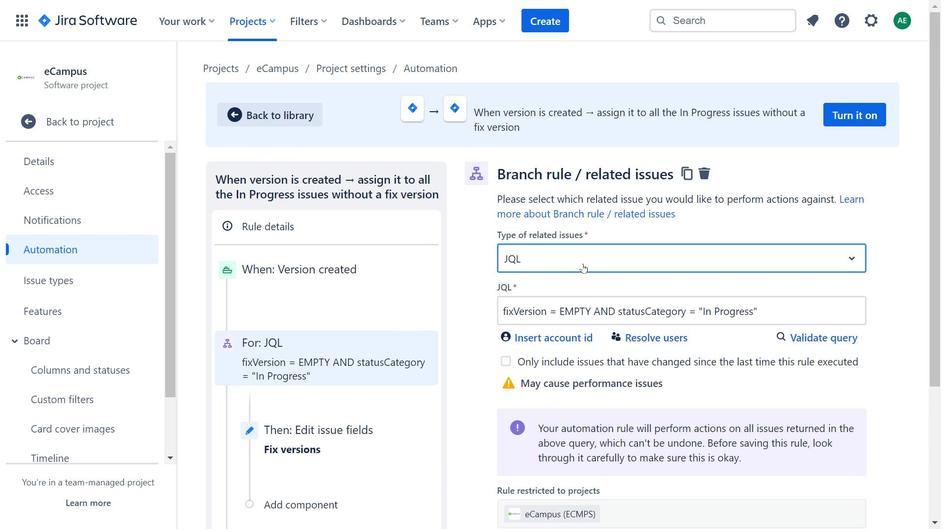 
Action: Mouse moved to (584, 343)
Screenshot: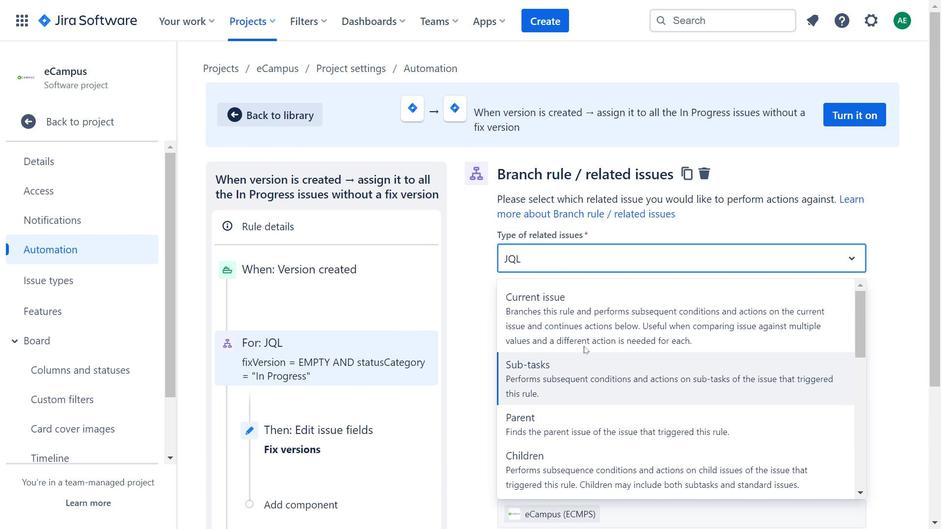 
Action: Mouse scrolled (584, 342) with delta (0, 0)
Screenshot: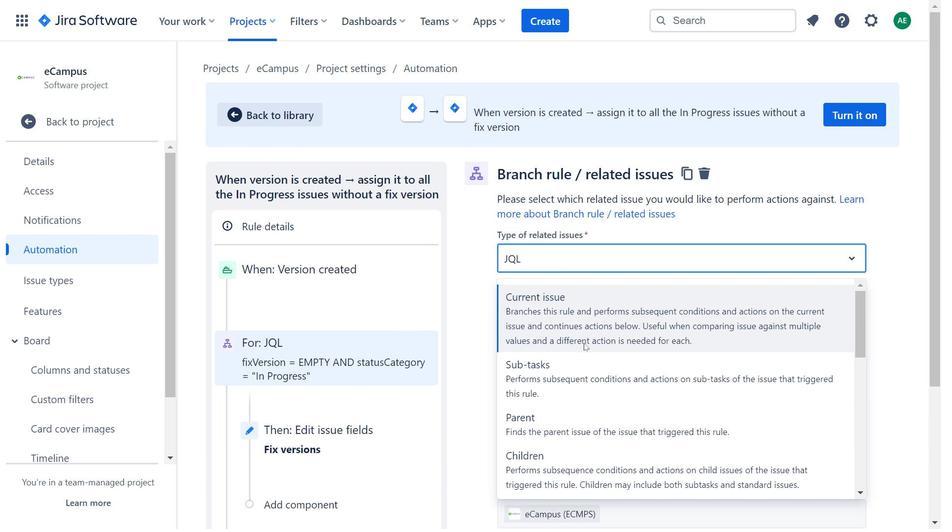 
Action: Mouse scrolled (584, 342) with delta (0, 0)
Screenshot: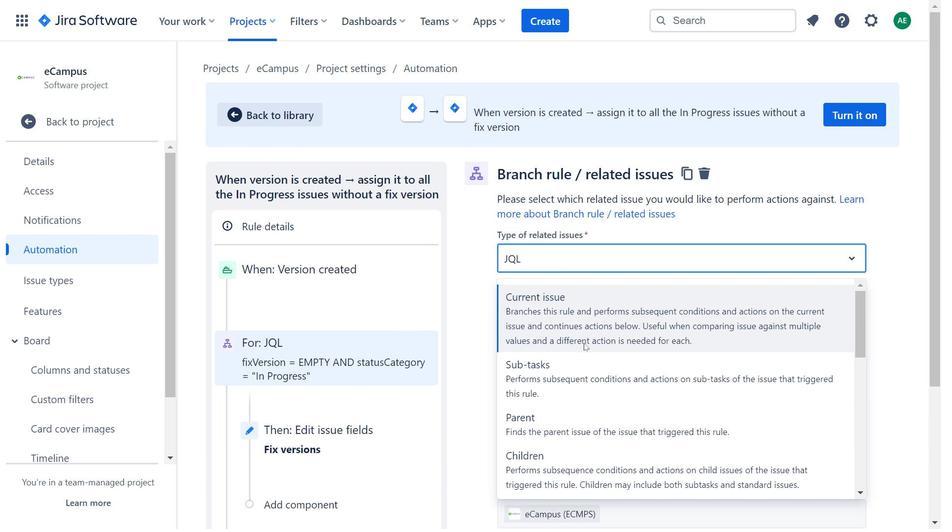 
Action: Mouse moved to (574, 334)
Screenshot: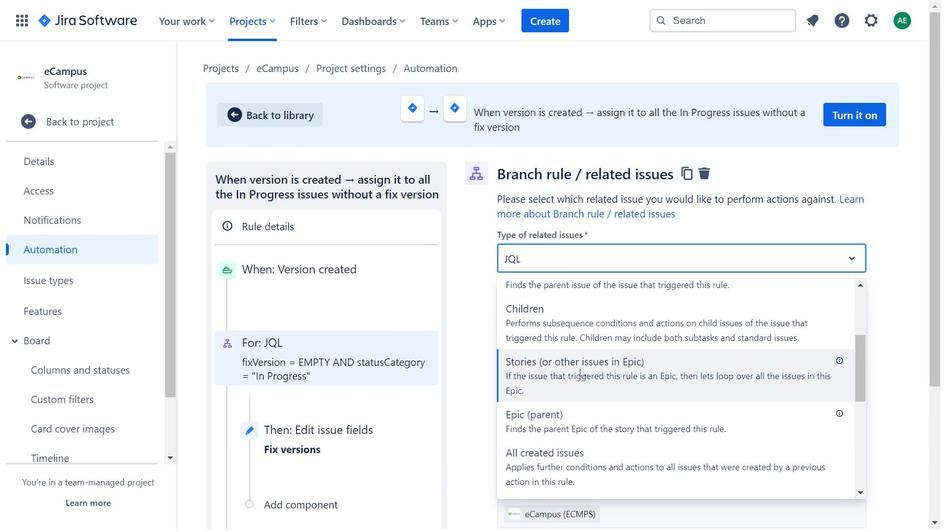 
Action: Mouse scrolled (574, 334) with delta (0, 0)
Screenshot: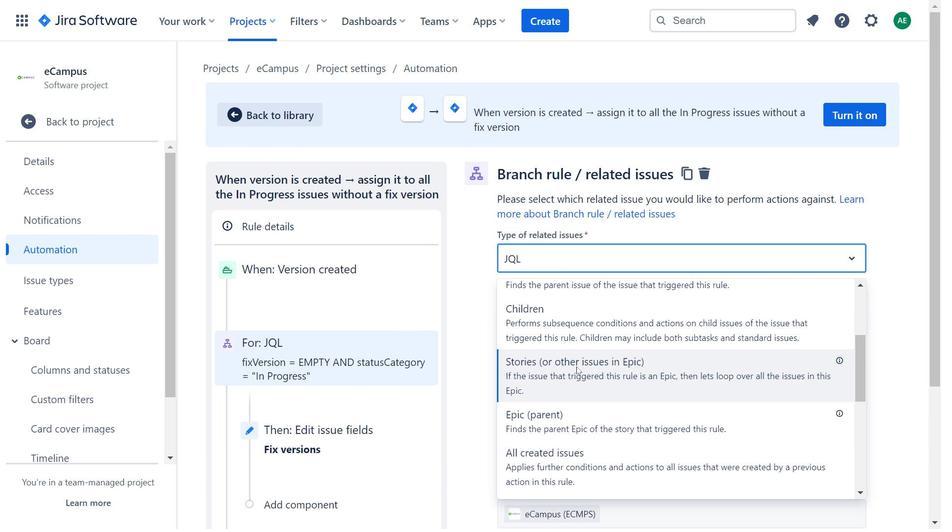 
Action: Mouse scrolled (574, 334) with delta (0, 0)
Screenshot: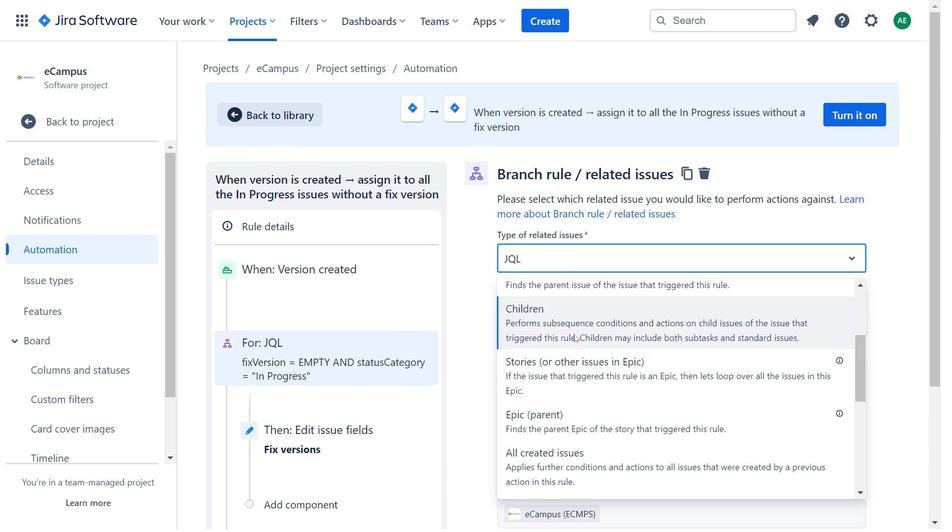 
Action: Mouse moved to (630, 349)
Screenshot: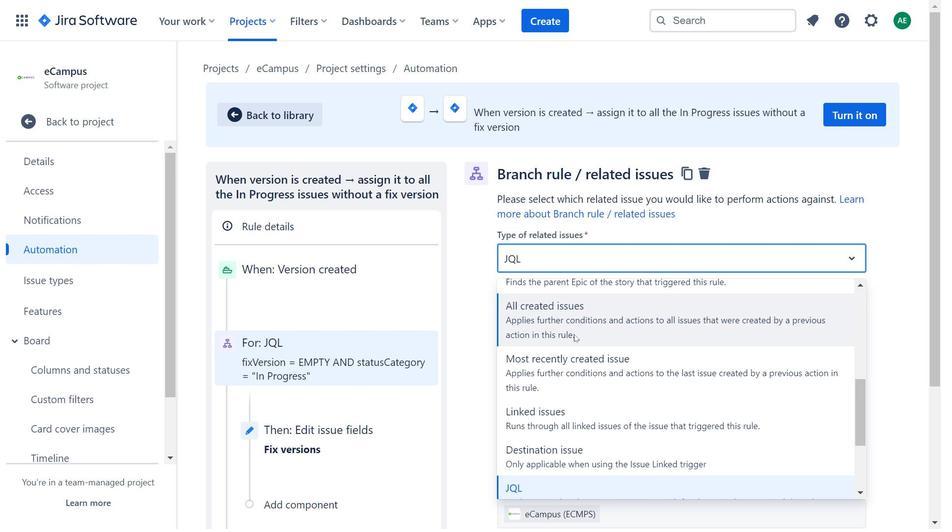 
Action: Mouse scrolled (630, 349) with delta (0, 0)
Screenshot: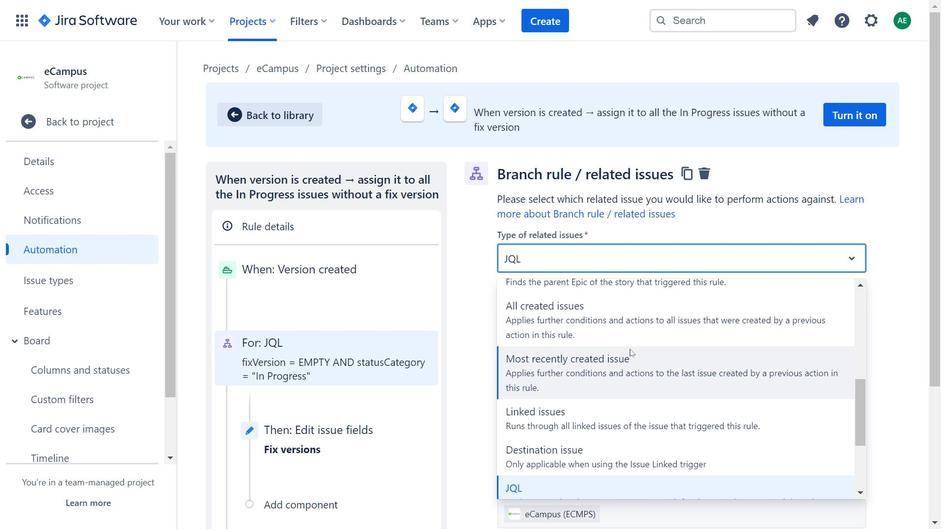 
Action: Mouse moved to (632, 349)
Screenshot: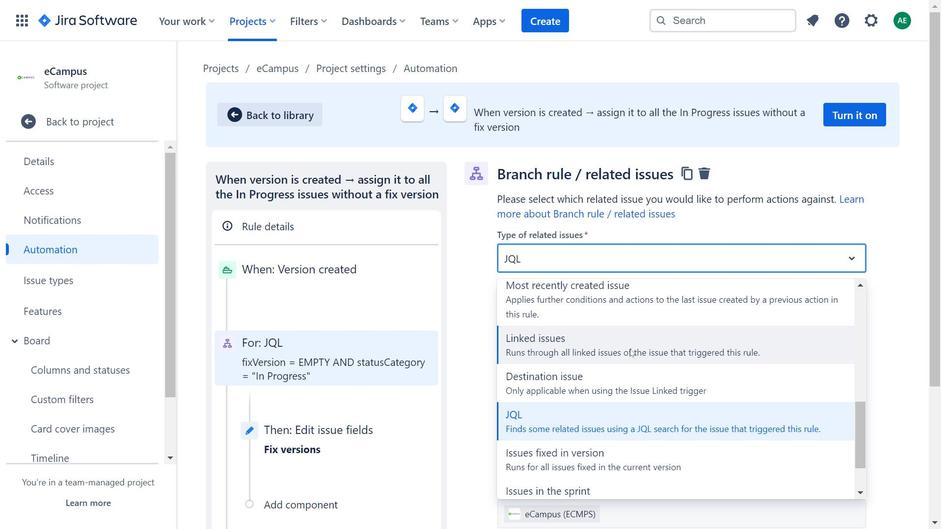 
Action: Mouse scrolled (632, 349) with delta (0, 0)
Screenshot: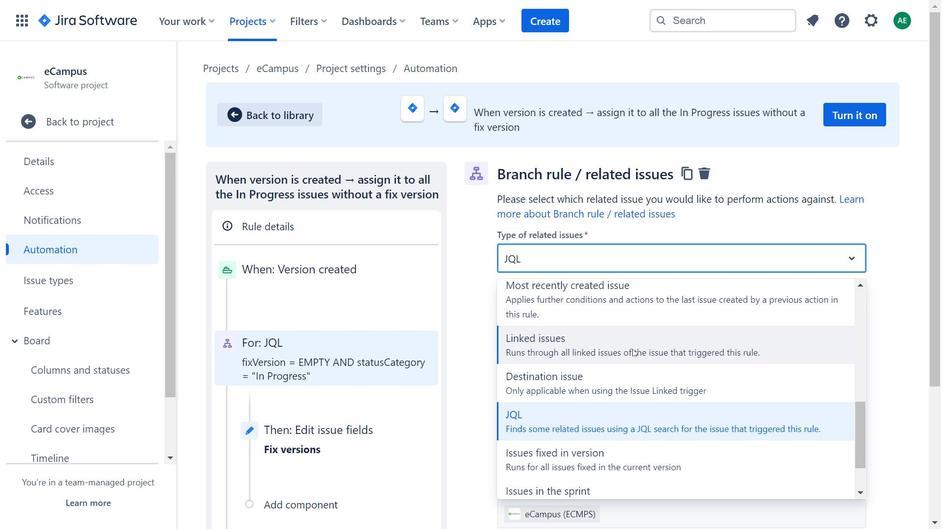 
Action: Mouse moved to (643, 362)
Screenshot: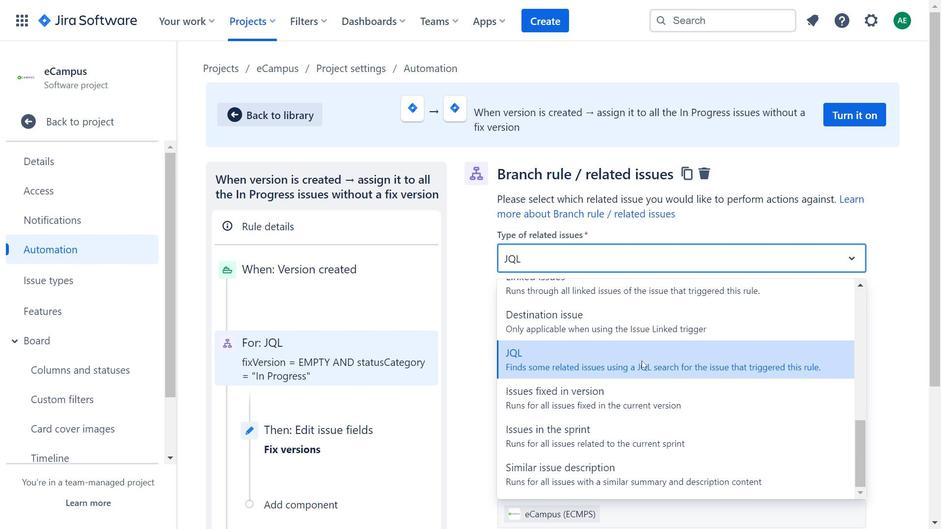 
Action: Mouse scrolled (643, 362) with delta (0, 0)
Screenshot: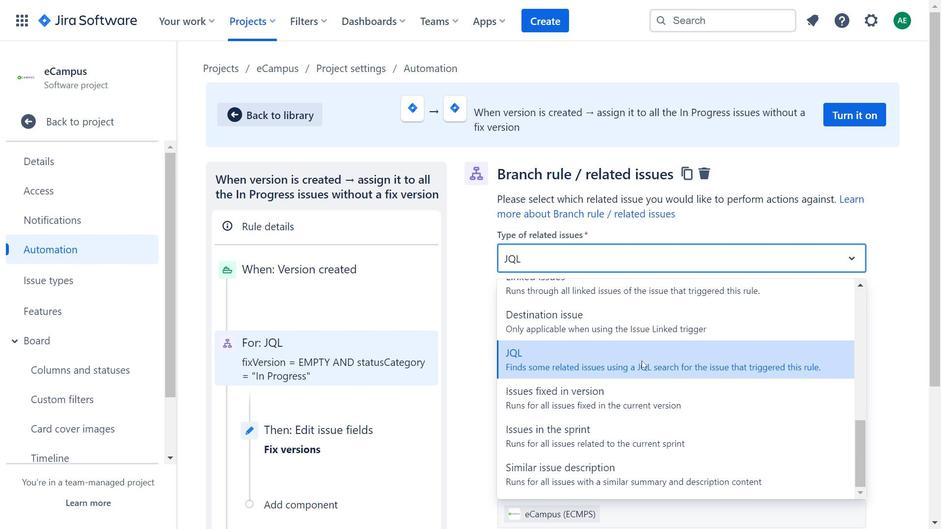 
Action: Mouse moved to (471, 327)
Screenshot: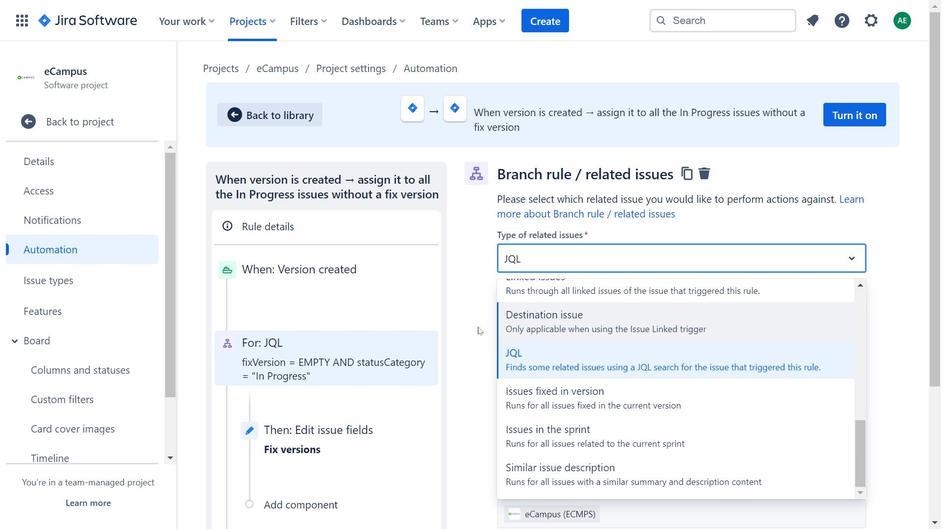 
Action: Mouse pressed left at (471, 327)
Screenshot: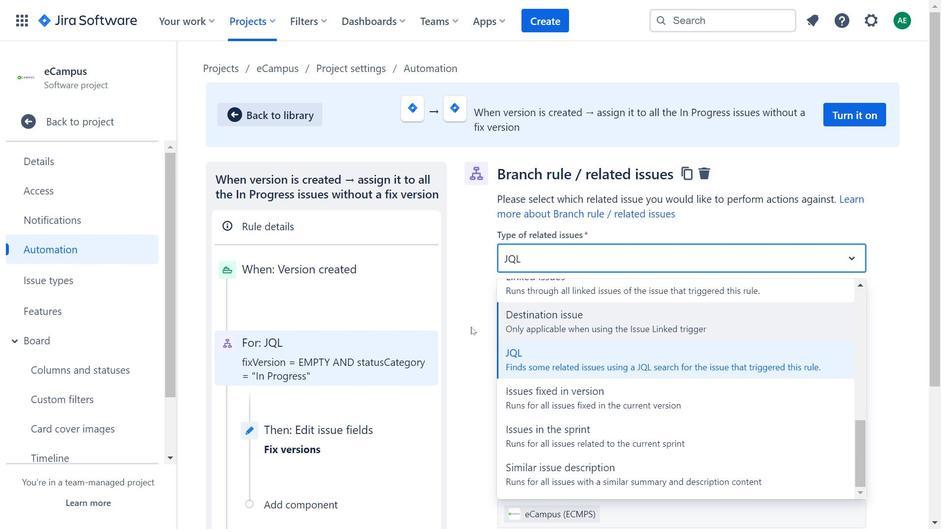 
Action: Mouse moved to (599, 308)
Screenshot: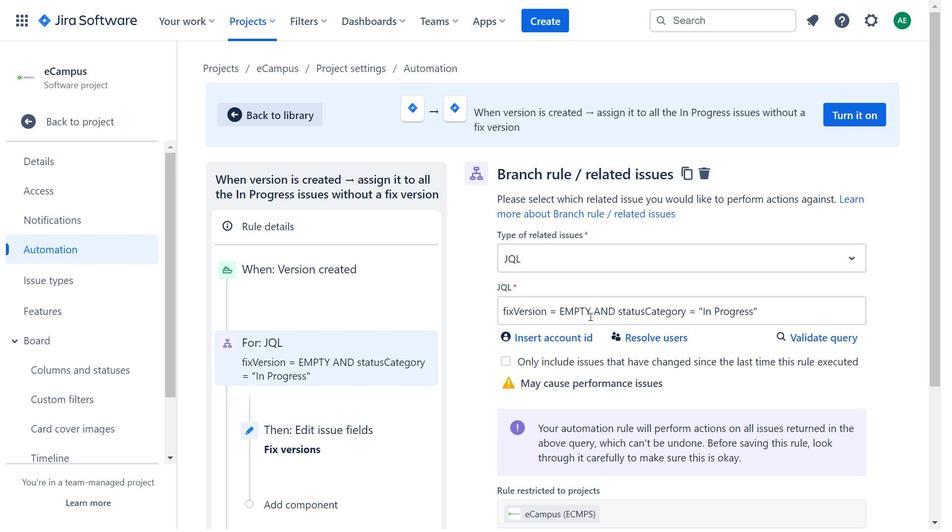 
Action: Mouse scrolled (599, 308) with delta (0, 0)
Screenshot: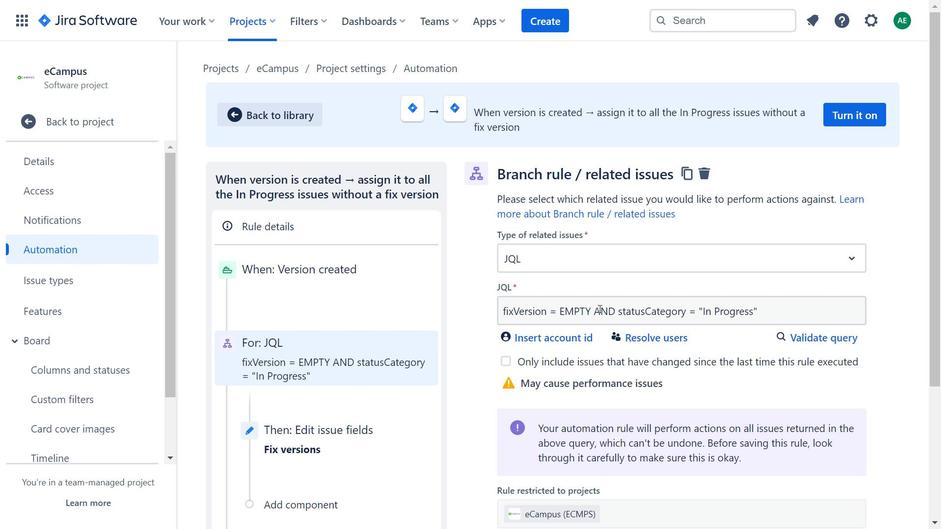 
Action: Mouse scrolled (599, 308) with delta (0, 0)
Screenshot: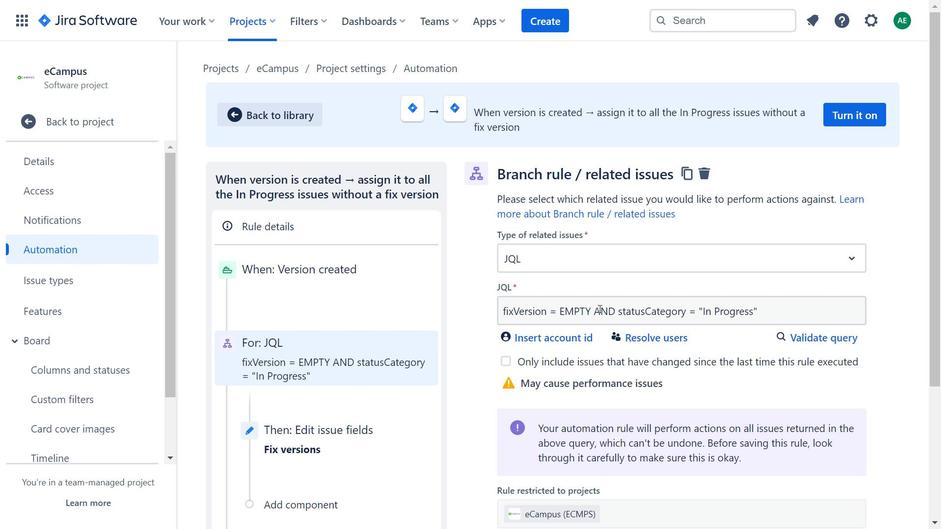 
Action: Mouse moved to (326, 281)
Screenshot: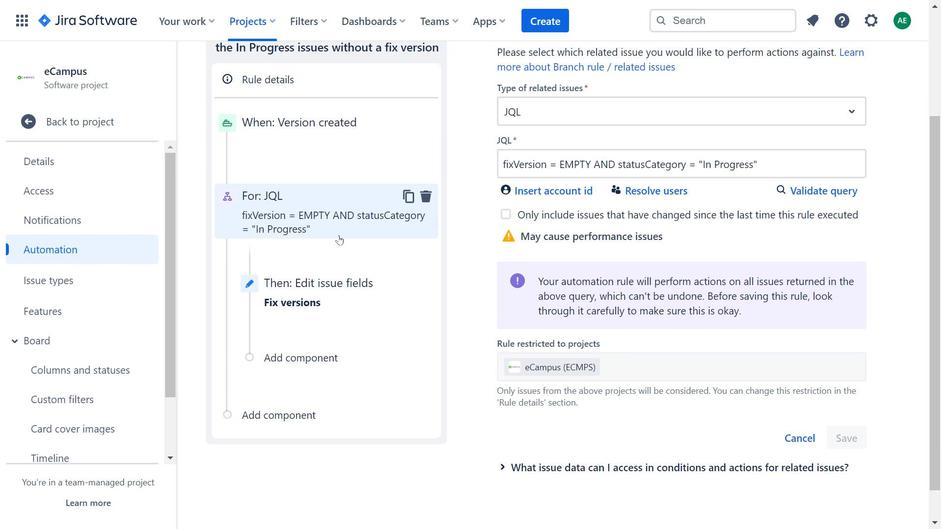 
Action: Mouse pressed left at (326, 281)
Screenshot: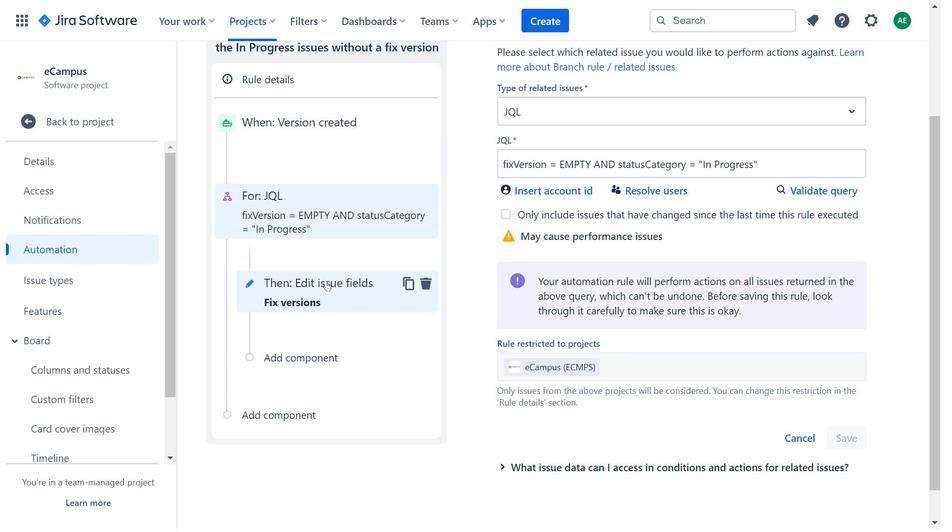 
Action: Mouse moved to (600, 268)
Screenshot: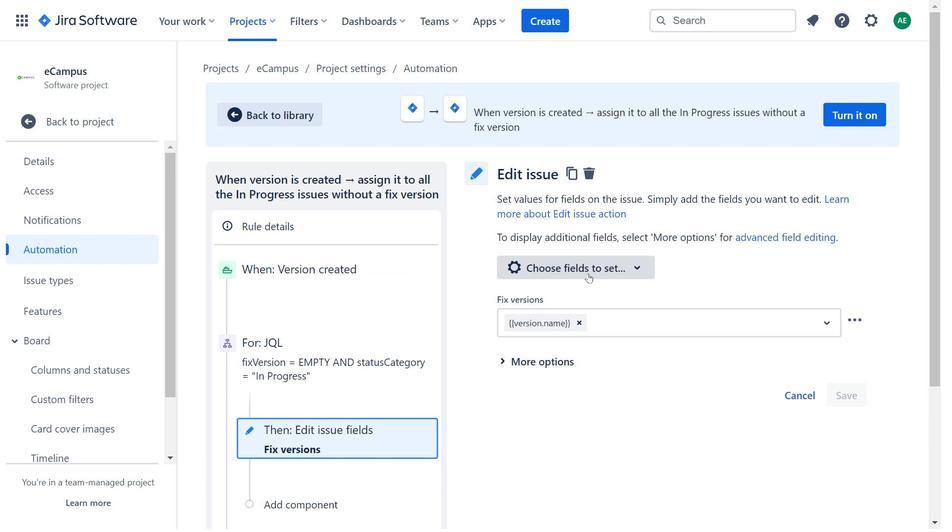 
Action: Mouse pressed left at (600, 268)
Screenshot: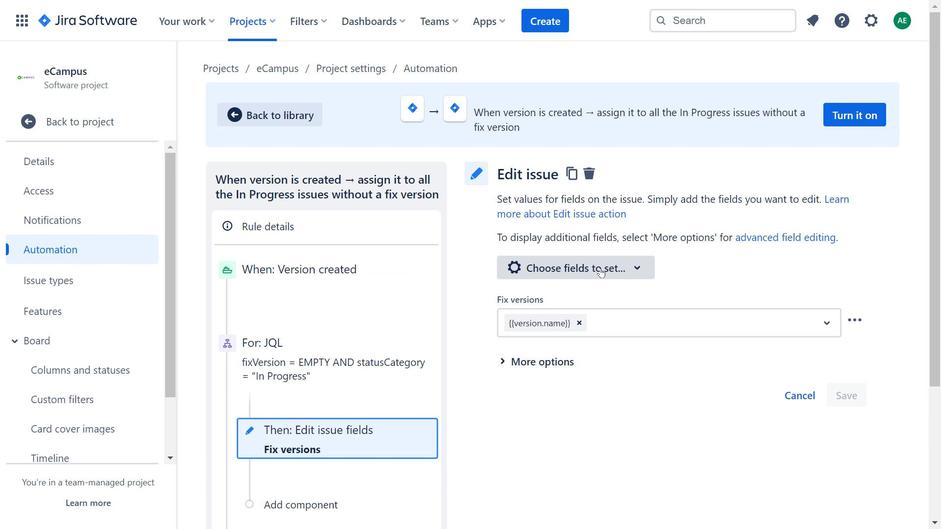
Action: Mouse moved to (416, 194)
Screenshot: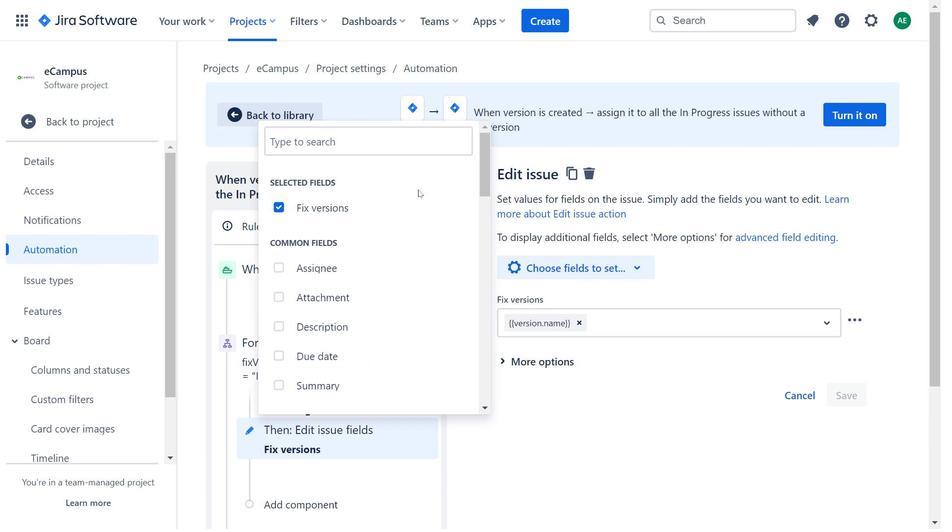 
Action: Mouse scrolled (416, 193) with delta (0, 0)
Screenshot: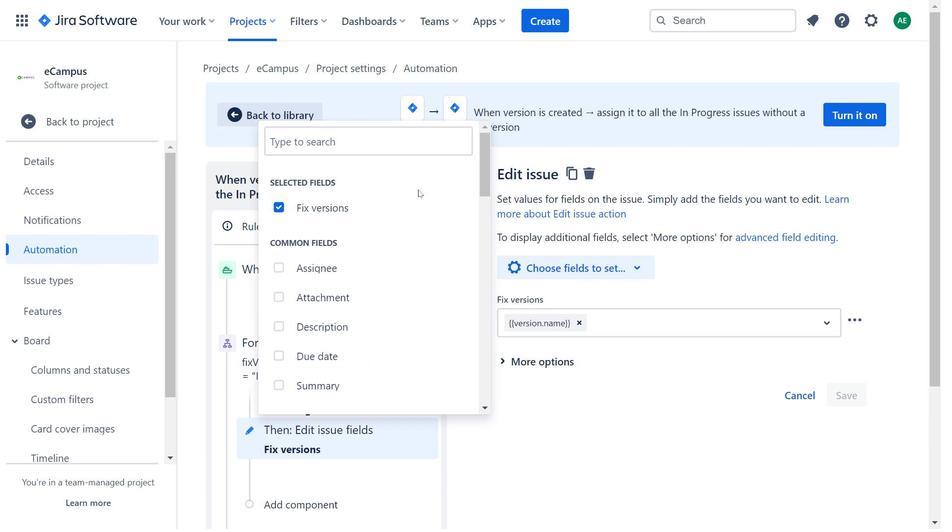 
Action: Mouse moved to (416, 196)
Screenshot: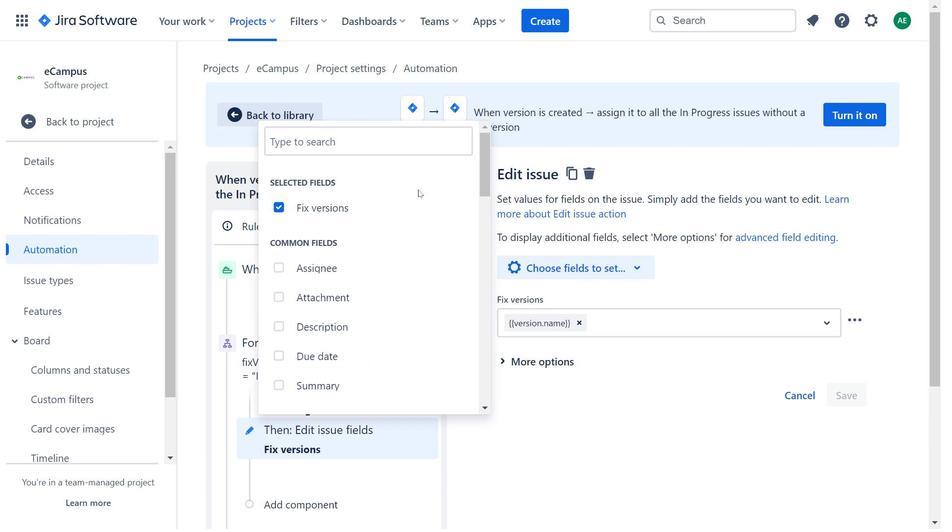 
Action: Mouse scrolled (416, 196) with delta (0, 0)
Screenshot: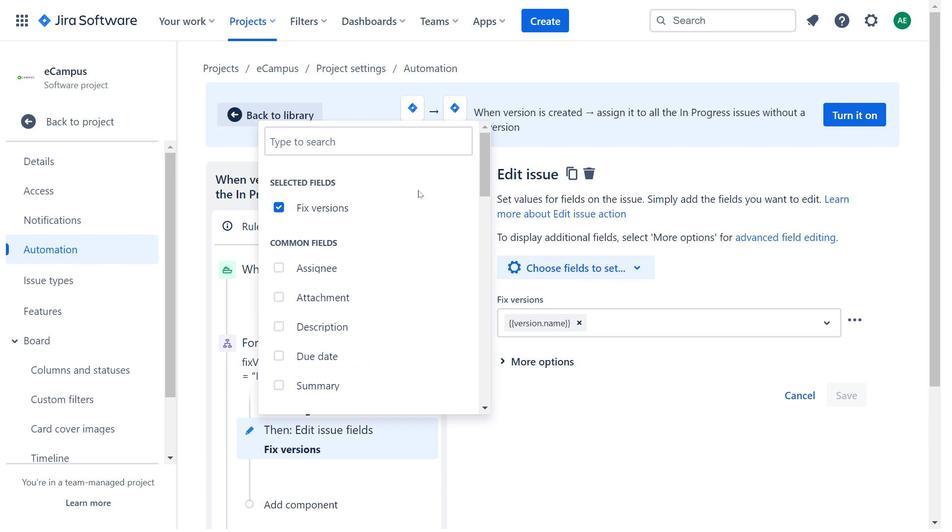 
Action: Mouse moved to (416, 197)
Screenshot: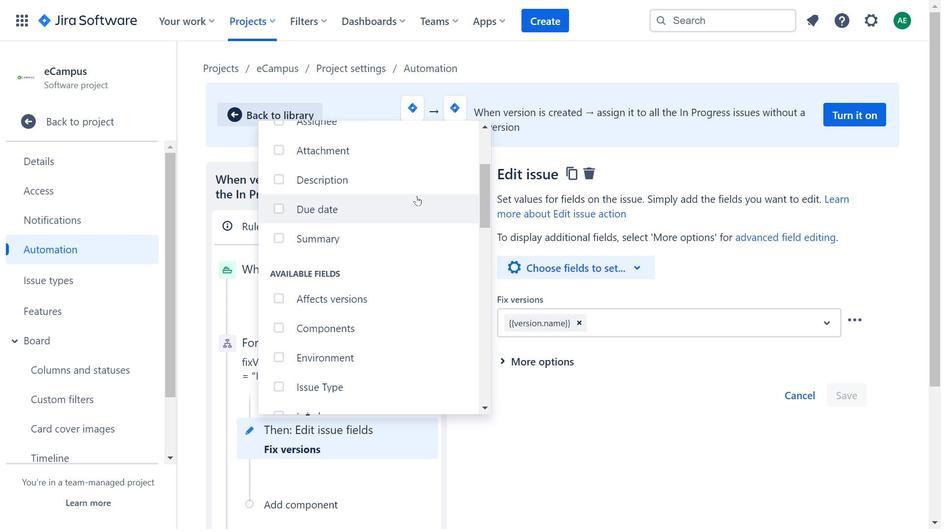 
Action: Mouse scrolled (416, 196) with delta (0, 0)
Screenshot: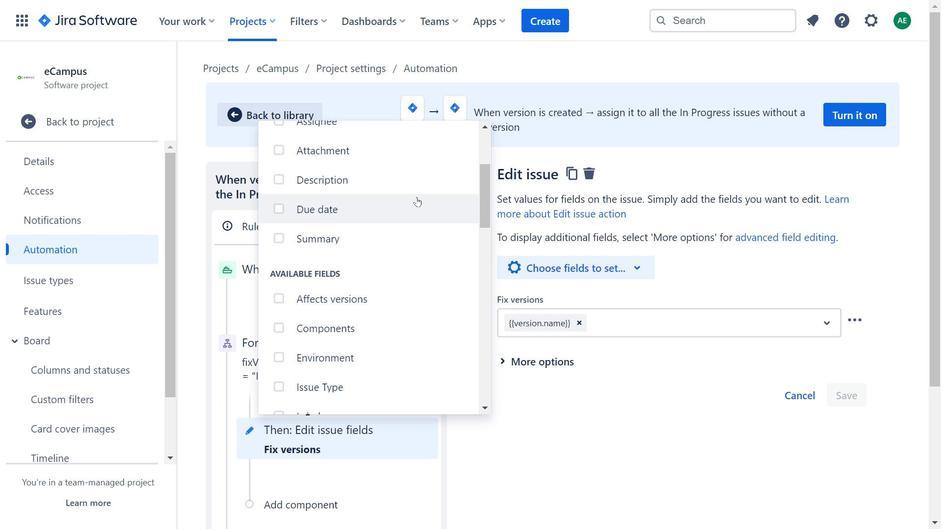 
Action: Mouse scrolled (416, 196) with delta (0, 0)
Screenshot: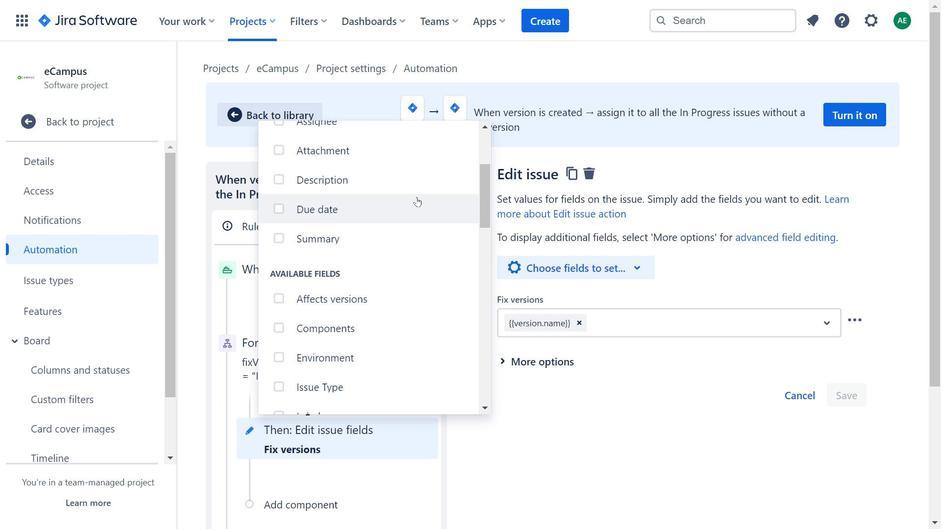 
Action: Mouse moved to (462, 245)
Screenshot: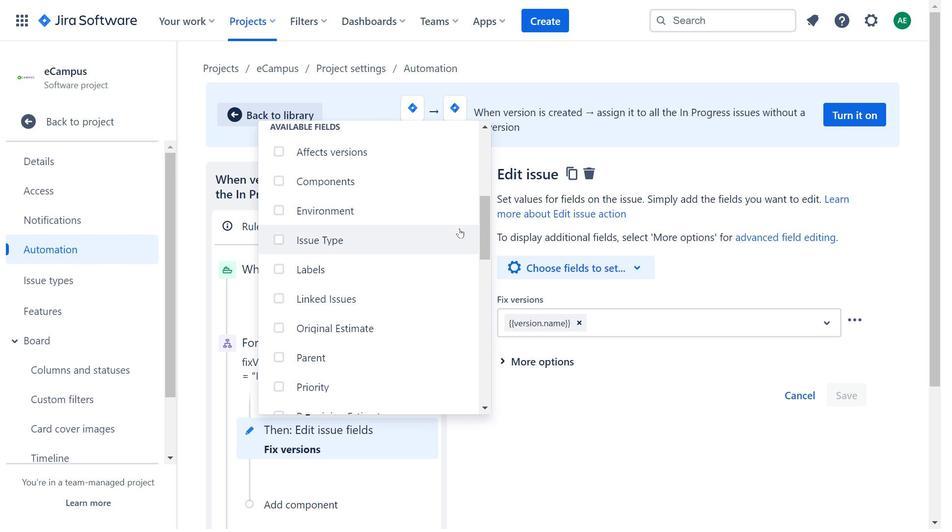
Action: Mouse scrolled (462, 245) with delta (0, 0)
Screenshot: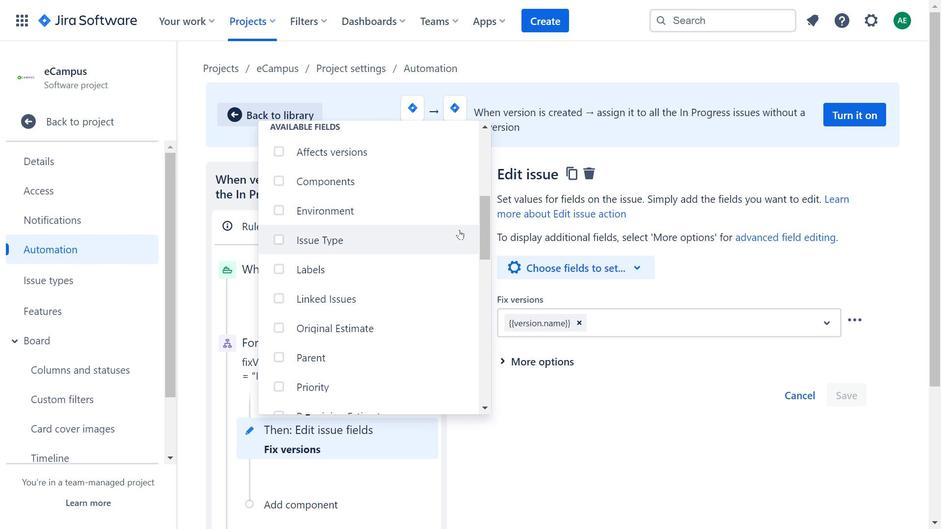 
Action: Mouse moved to (426, 174)
Screenshot: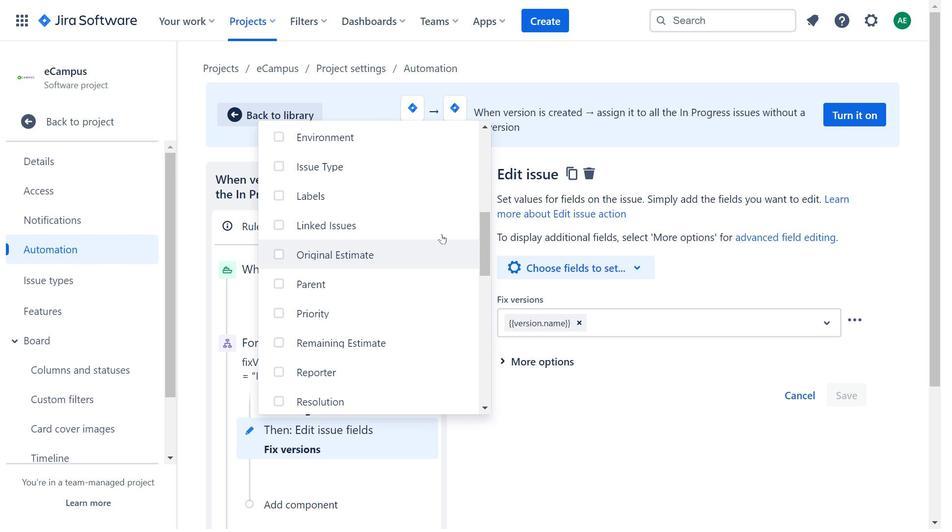 
Action: Mouse scrolled (426, 174) with delta (0, 0)
Screenshot: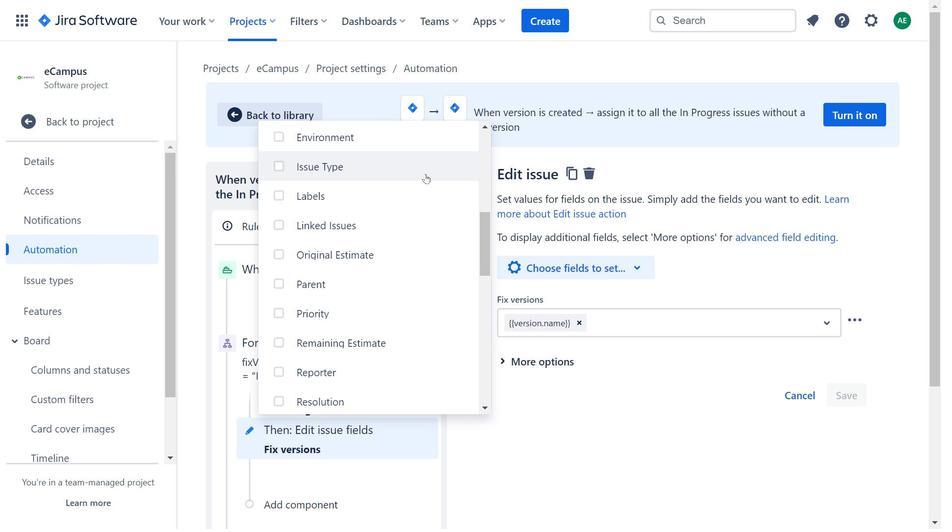 
Action: Mouse moved to (426, 175)
Screenshot: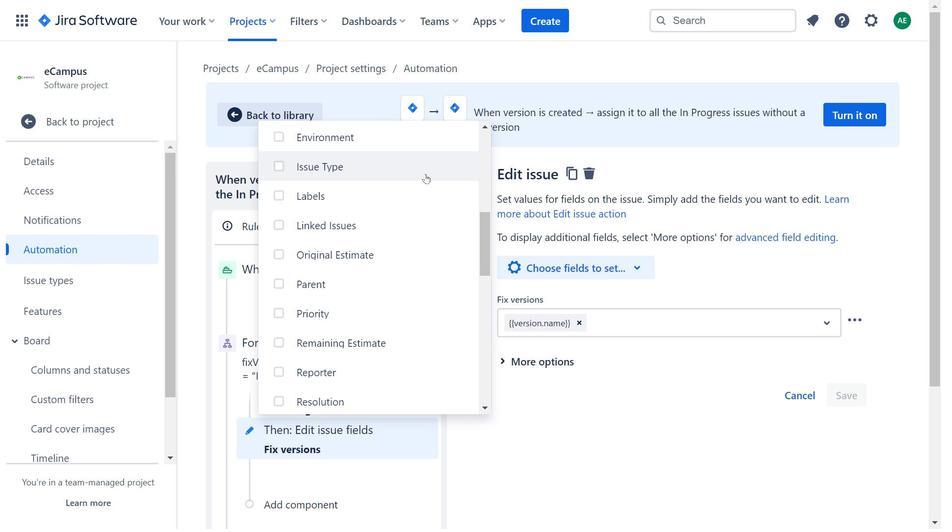
Action: Mouse scrolled (426, 175) with delta (0, 0)
Screenshot: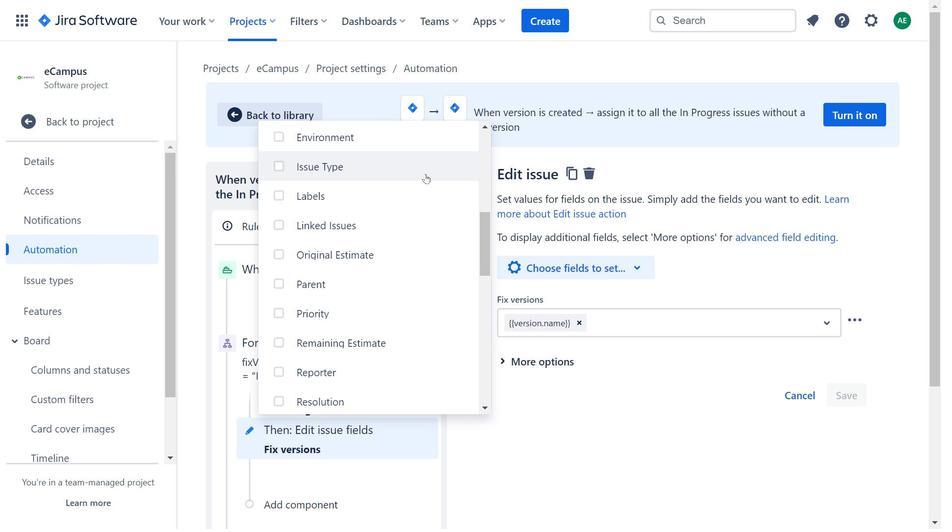 
Action: Mouse moved to (403, 183)
Screenshot: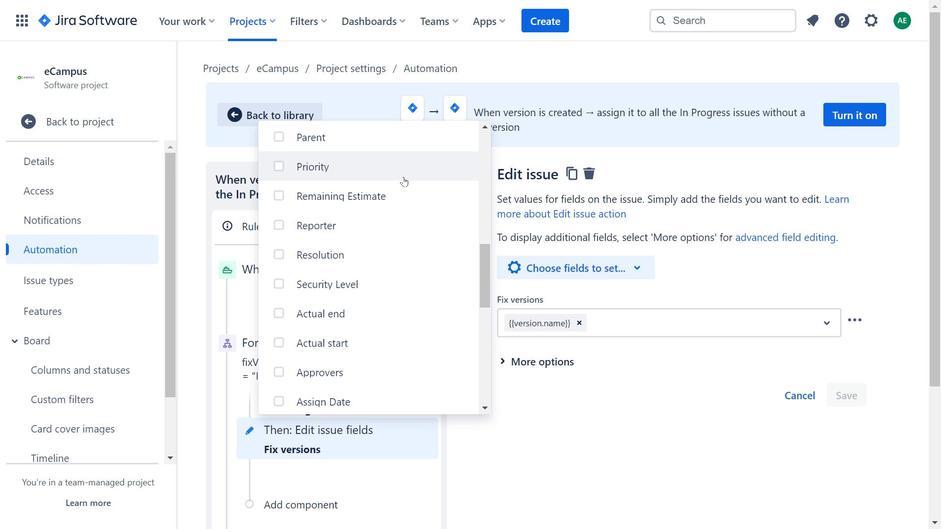 
Action: Mouse scrolled (403, 182) with delta (0, 0)
Screenshot: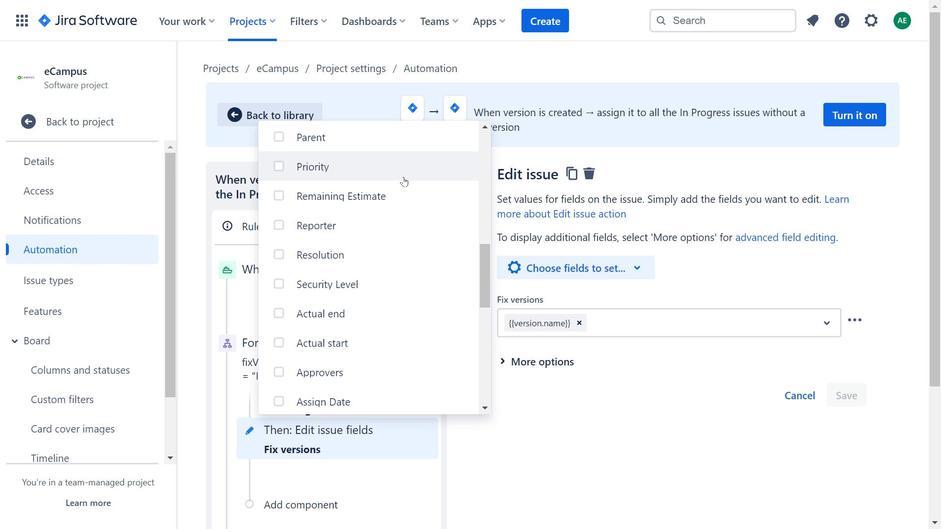 
Action: Mouse moved to (403, 183)
Screenshot: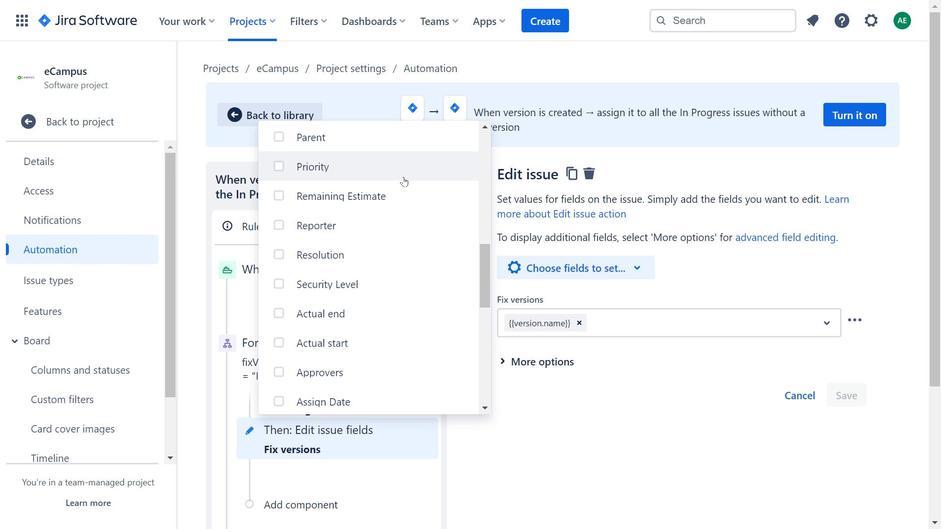 
Action: Mouse scrolled (403, 183) with delta (0, 0)
Screenshot: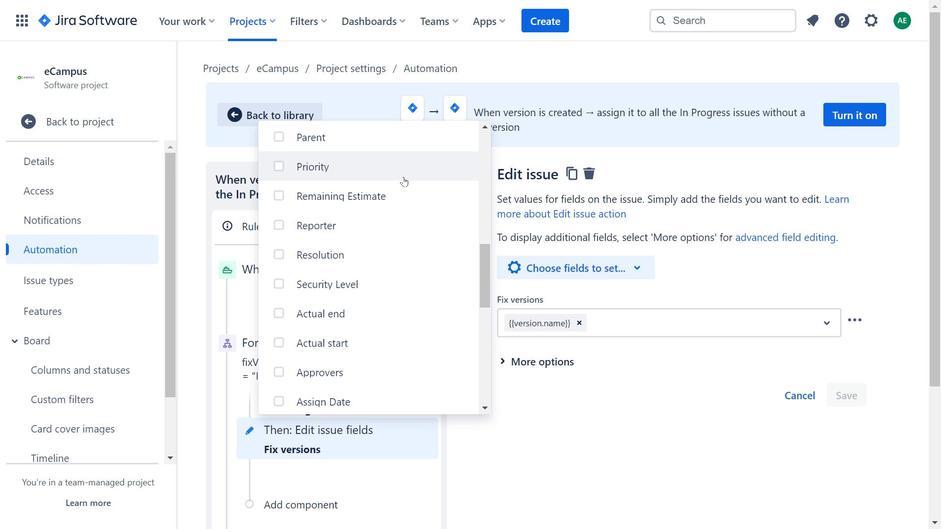 
Action: Mouse moved to (408, 222)
Screenshot: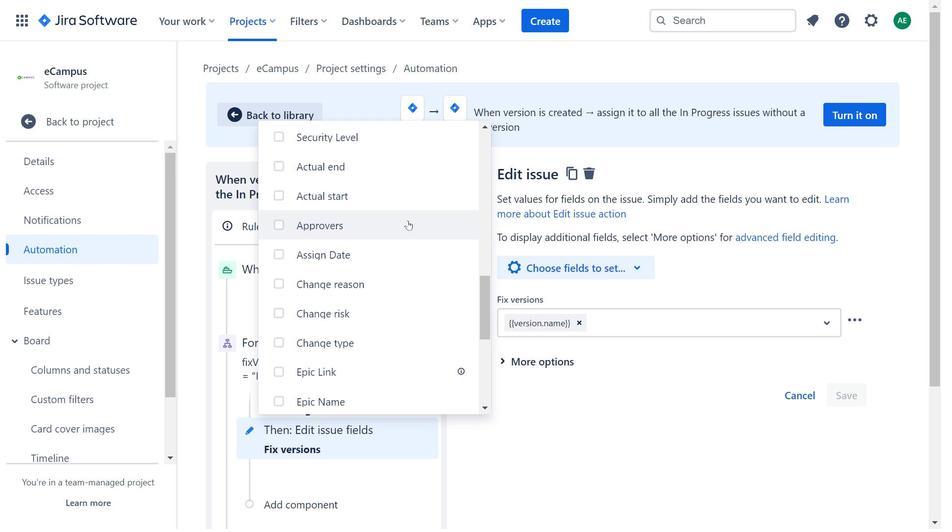 
Action: Mouse scrolled (408, 222) with delta (0, 0)
Screenshot: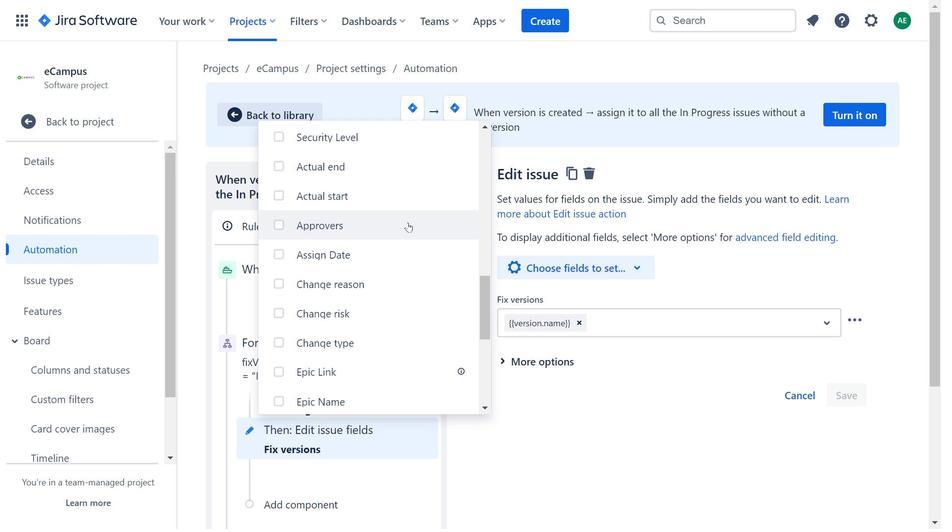 
Action: Mouse scrolled (408, 222) with delta (0, 0)
Screenshot: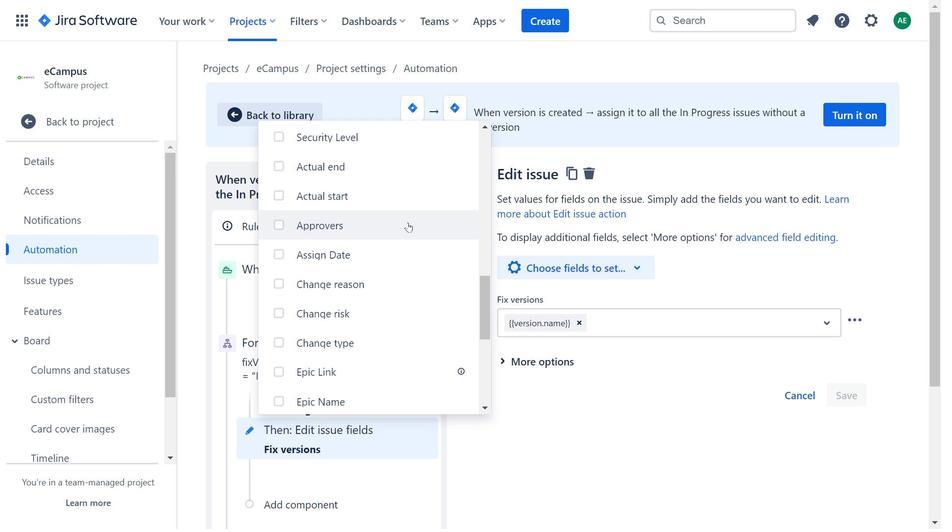 
Action: Mouse scrolled (408, 222) with delta (0, 0)
Screenshot: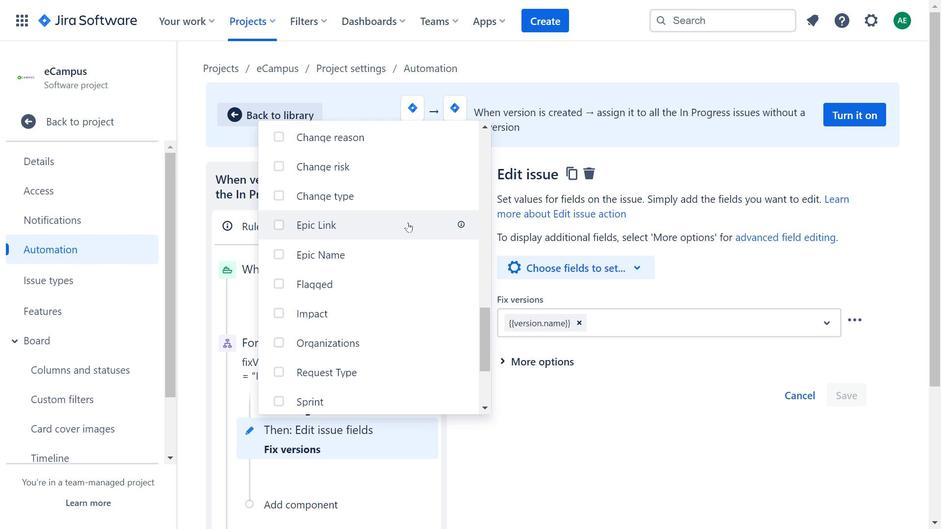 
Action: Mouse scrolled (408, 222) with delta (0, 0)
Screenshot: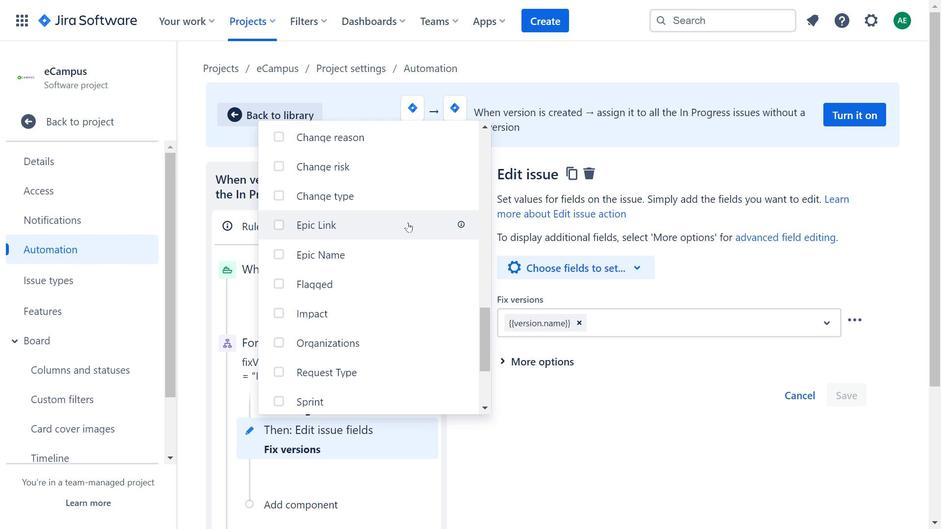 
Action: Mouse moved to (562, 408)
Screenshot: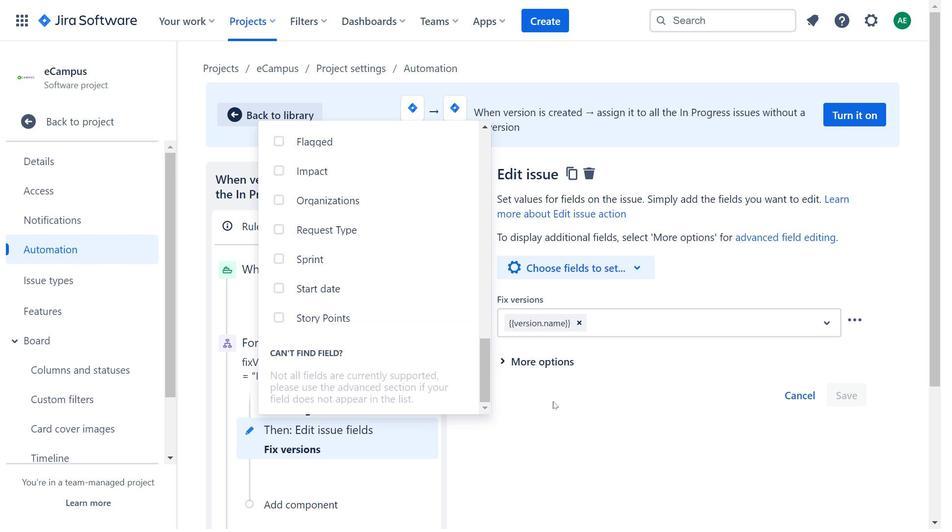 
Action: Mouse pressed left at (562, 408)
Screenshot: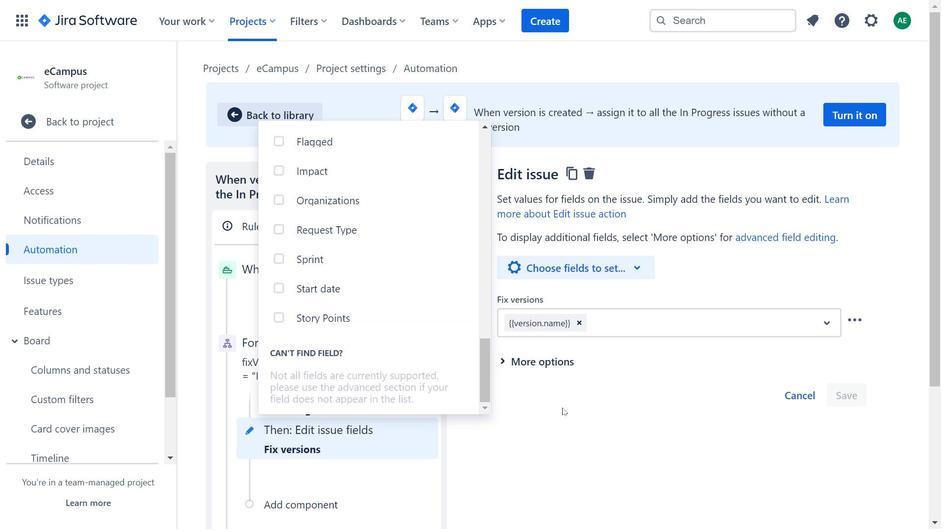 
Action: Mouse moved to (262, 119)
Screenshot: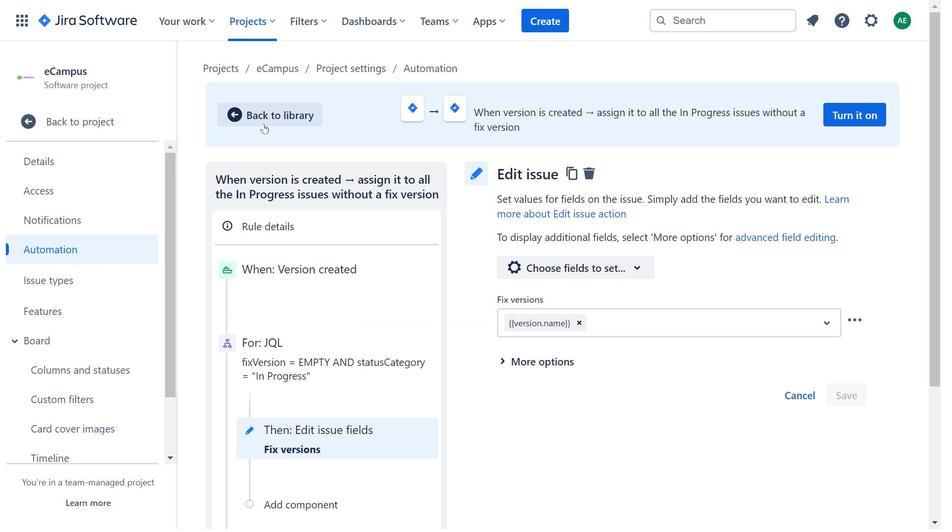 
Action: Mouse pressed left at (262, 119)
Screenshot: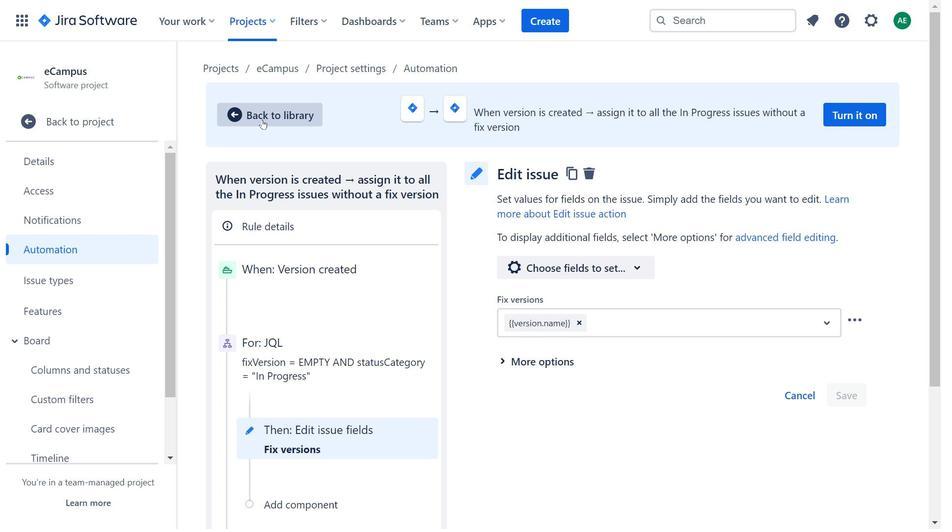 
Action: Mouse moved to (658, 140)
Screenshot: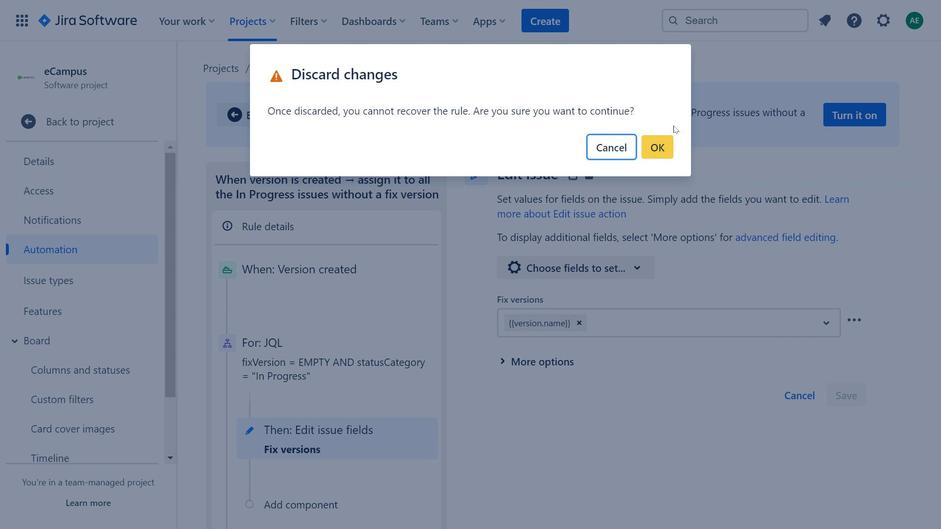 
Action: Mouse pressed left at (658, 140)
Screenshot: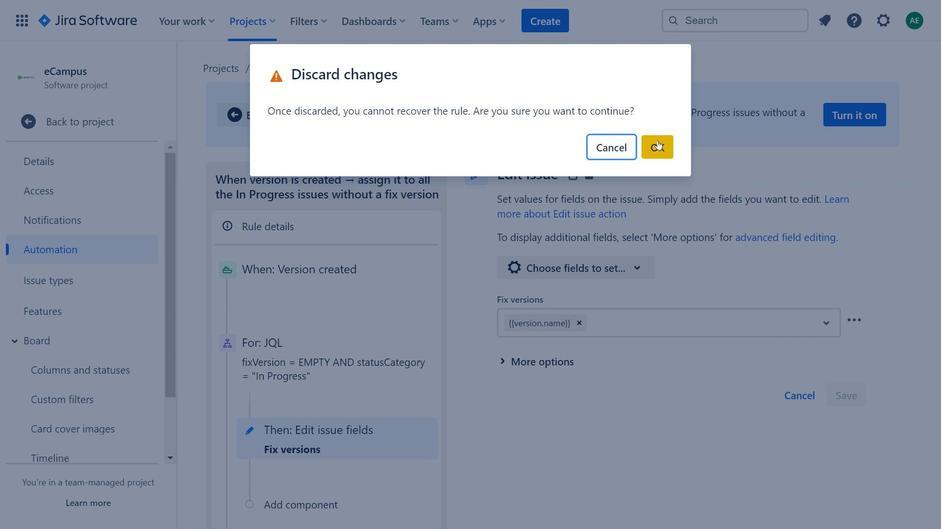 
Action: Mouse moved to (568, 244)
Screenshot: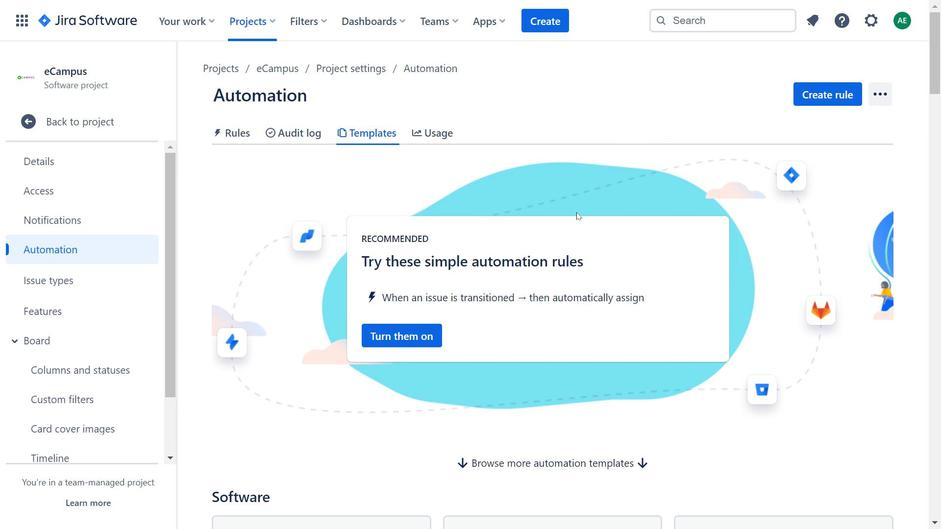 
Action: Mouse scrolled (568, 243) with delta (0, 0)
Screenshot: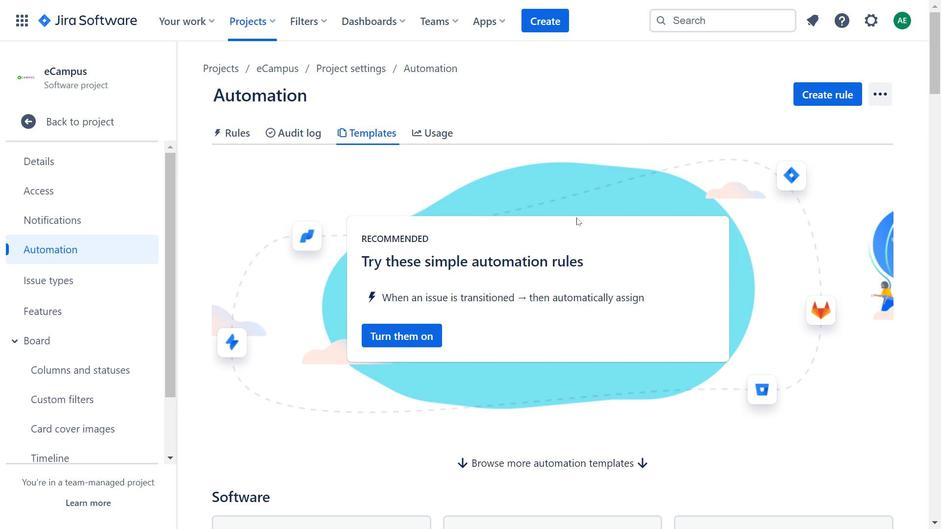 
Action: Mouse scrolled (568, 243) with delta (0, 0)
Screenshot: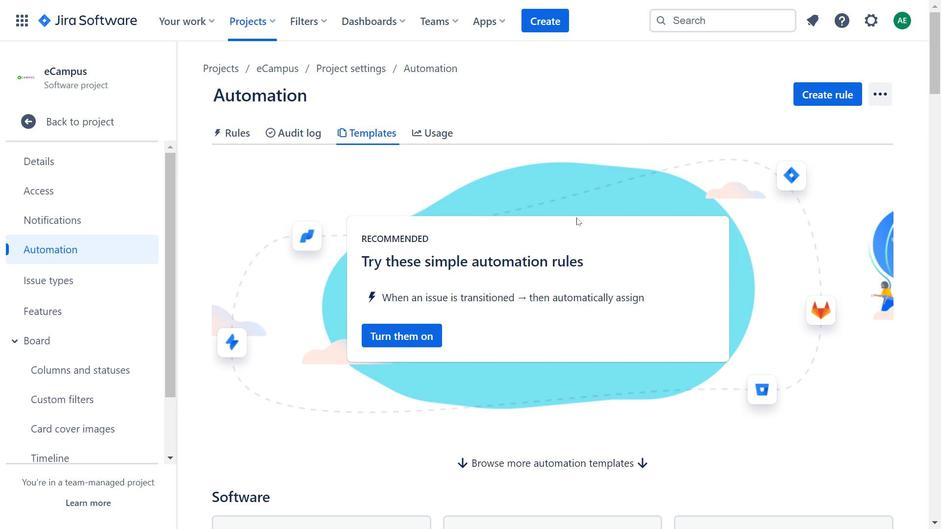 
Action: Mouse moved to (568, 244)
Screenshot: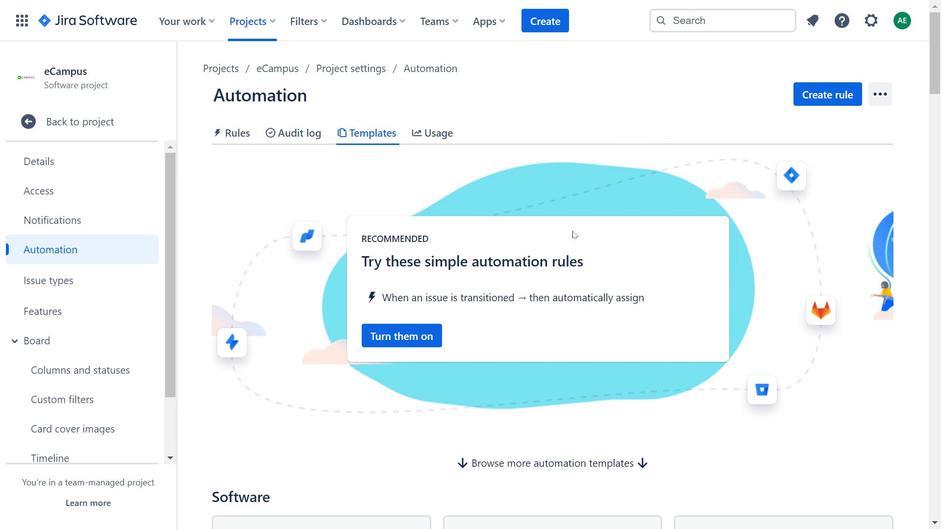 
Action: Mouse scrolled (568, 244) with delta (0, 0)
Screenshot: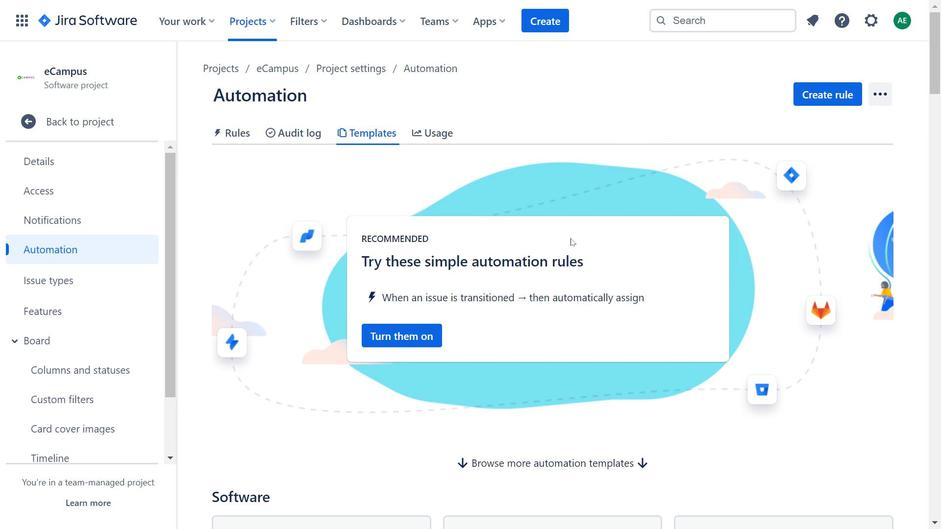 
Action: Mouse scrolled (568, 244) with delta (0, 0)
Screenshot: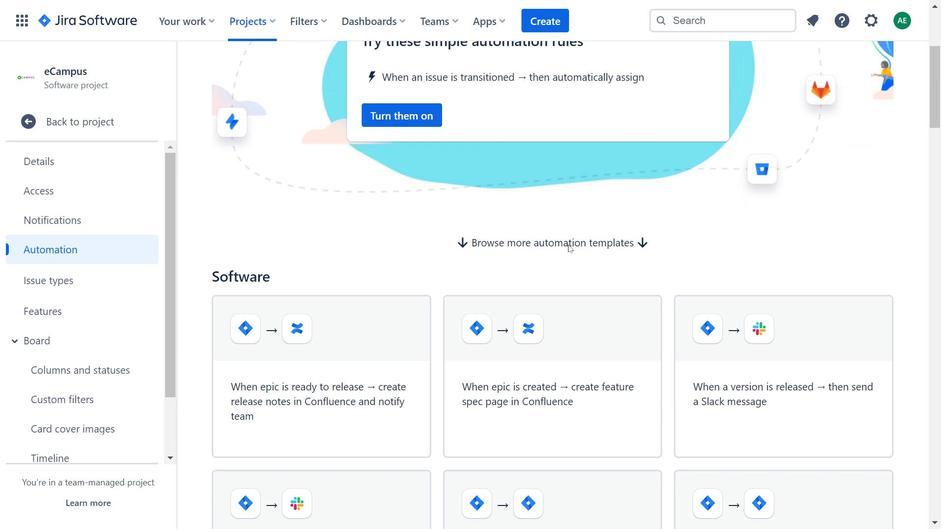 
Action: Mouse scrolled (568, 244) with delta (0, 0)
Screenshot: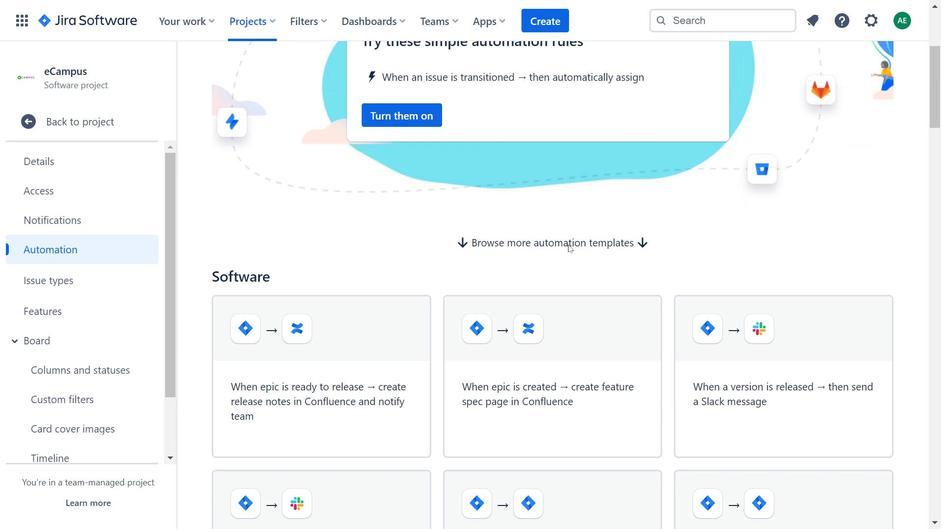 
Action: Mouse moved to (719, 253)
Screenshot: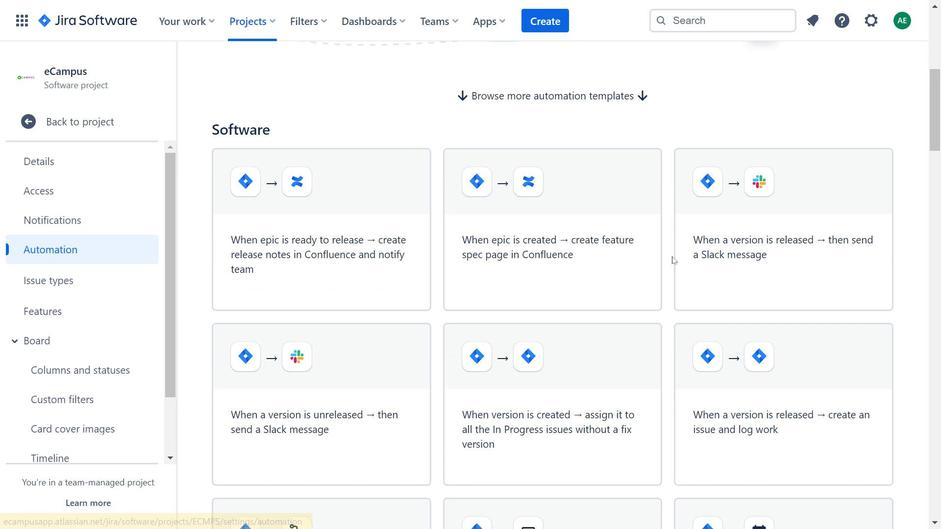 
Action: Mouse pressed left at (719, 253)
Screenshot: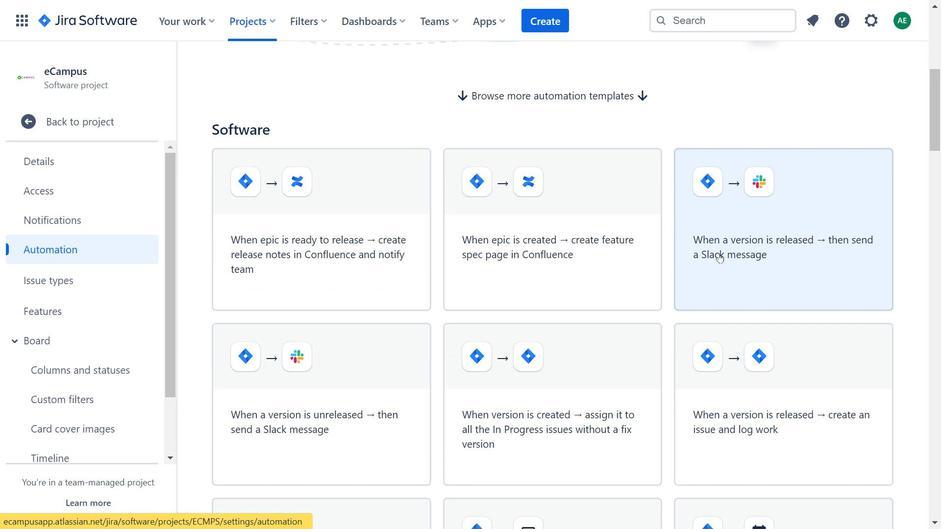 
Action: Mouse moved to (587, 253)
Screenshot: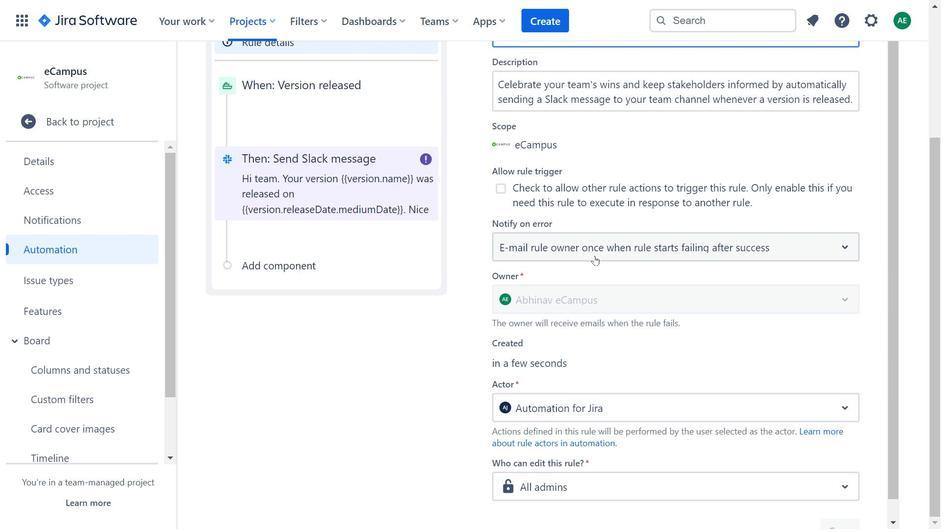
Action: Mouse pressed left at (587, 253)
Screenshot: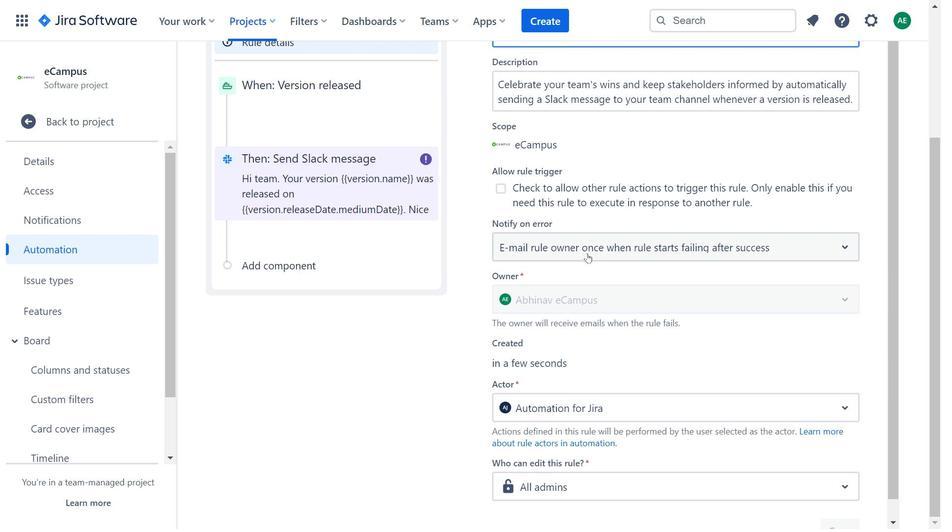 
Action: Mouse moved to (612, 156)
Screenshot: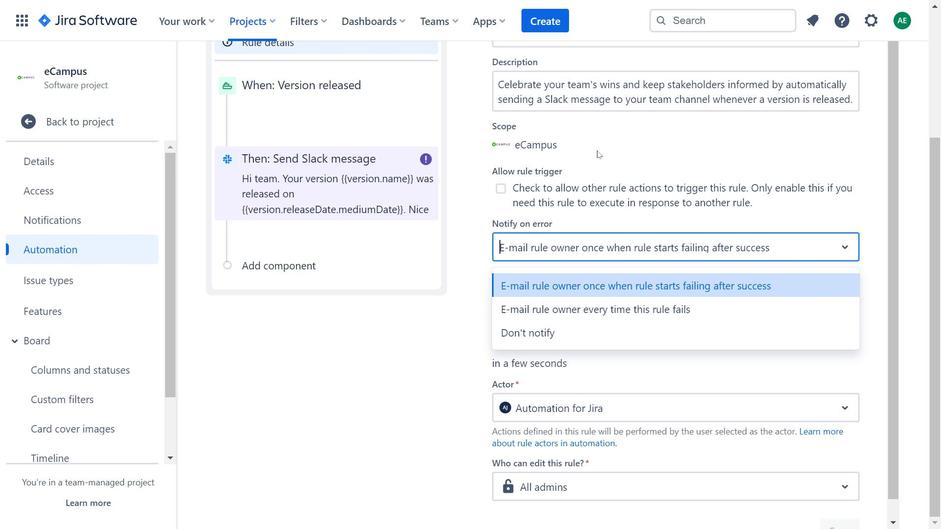 
Action: Mouse scrolled (612, 156) with delta (0, 0)
Screenshot: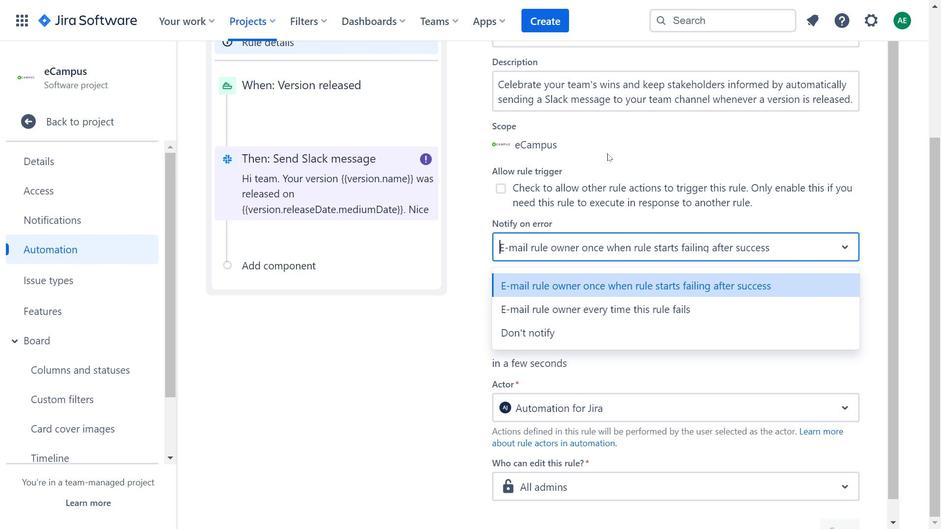 
Action: Mouse scrolled (612, 156) with delta (0, 0)
Screenshot: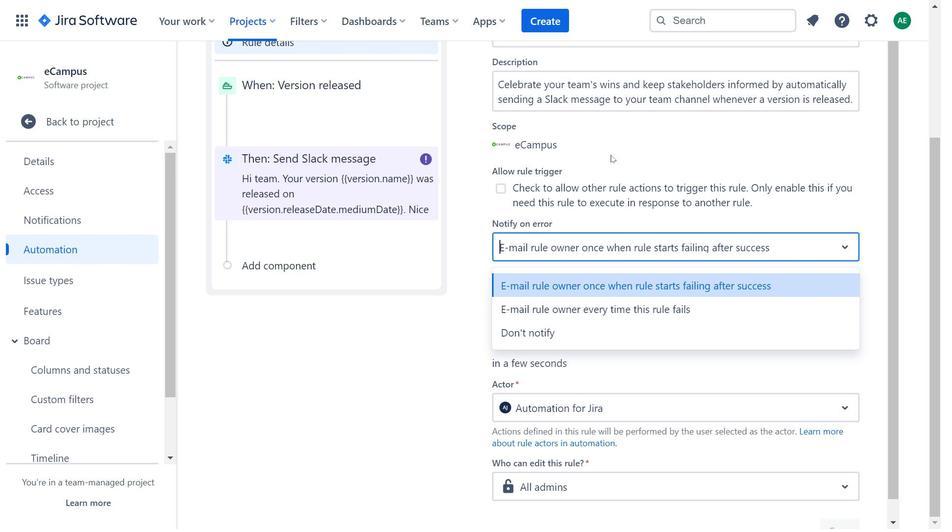 
Action: Mouse scrolled (612, 156) with delta (0, 0)
Screenshot: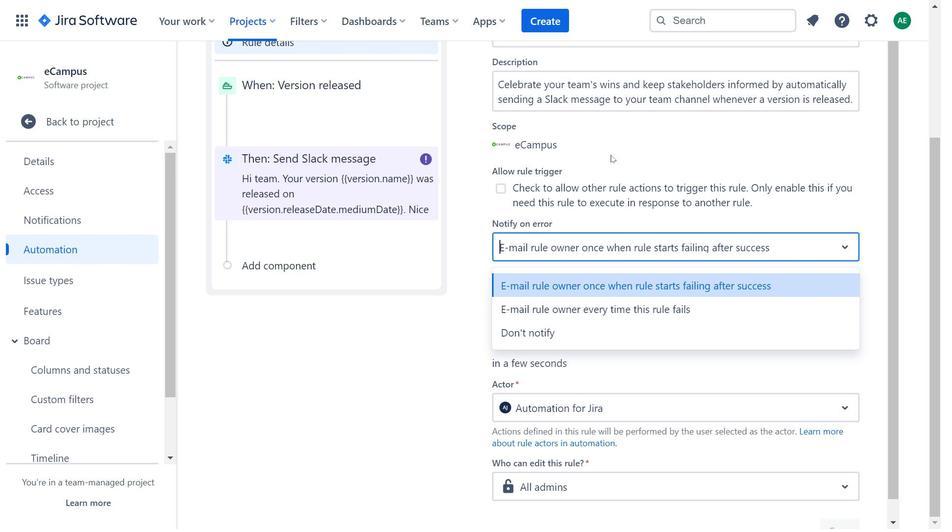 
Action: Mouse moved to (719, 209)
Screenshot: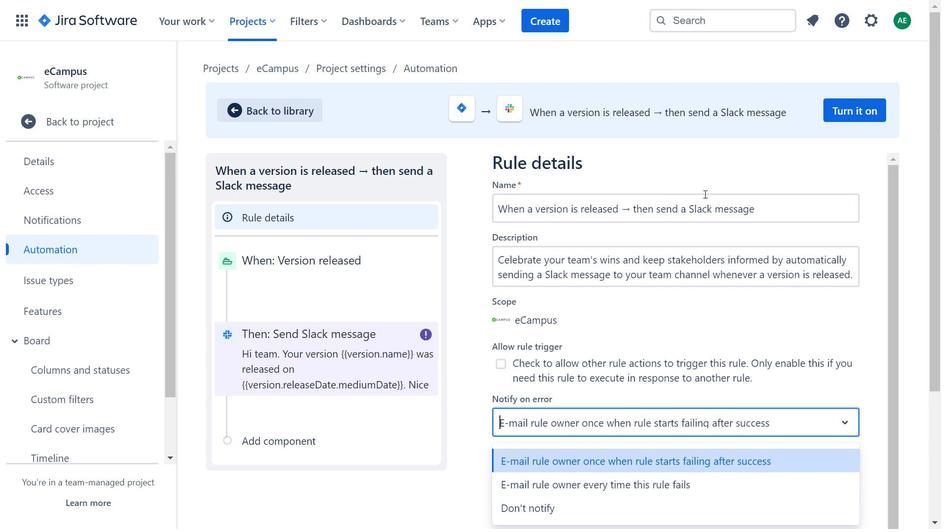 
Action: Mouse scrolled (719, 209) with delta (0, 0)
Screenshot: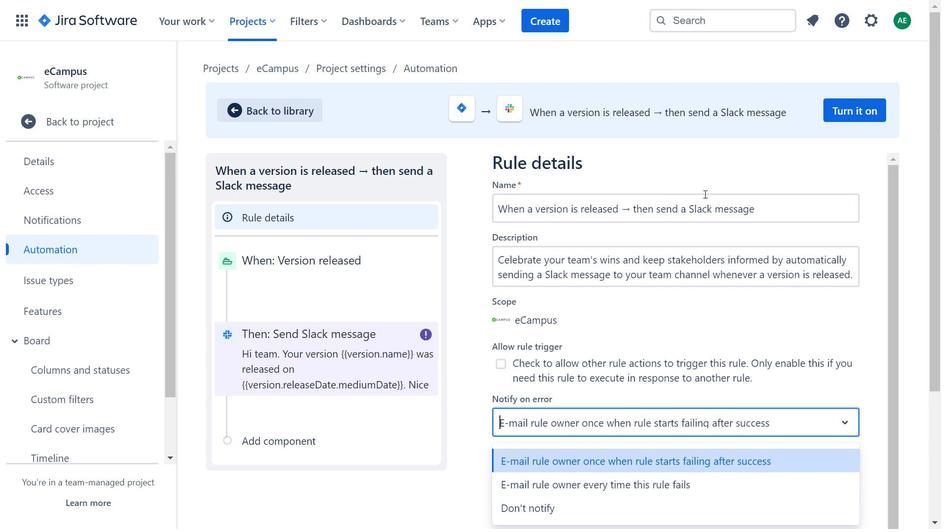 
Action: Mouse moved to (721, 228)
Screenshot: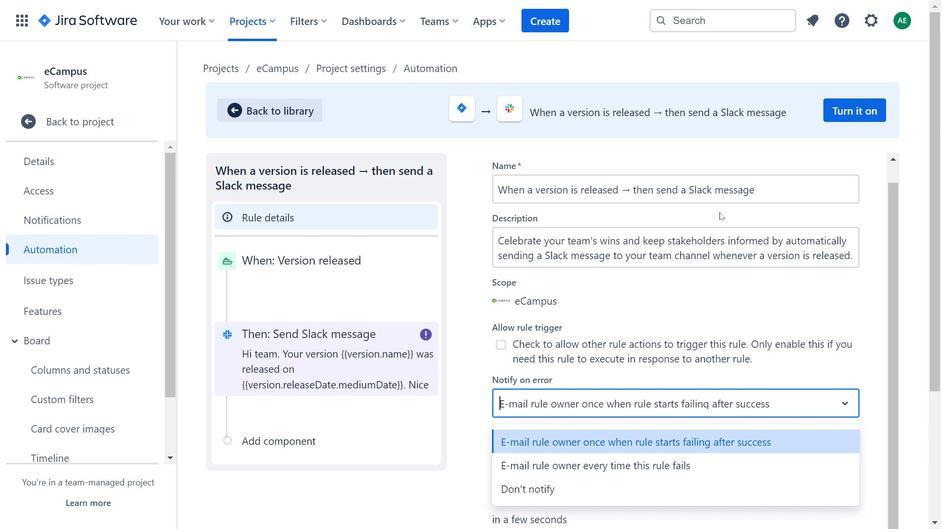 
Action: Mouse scrolled (721, 227) with delta (0, 0)
Screenshot: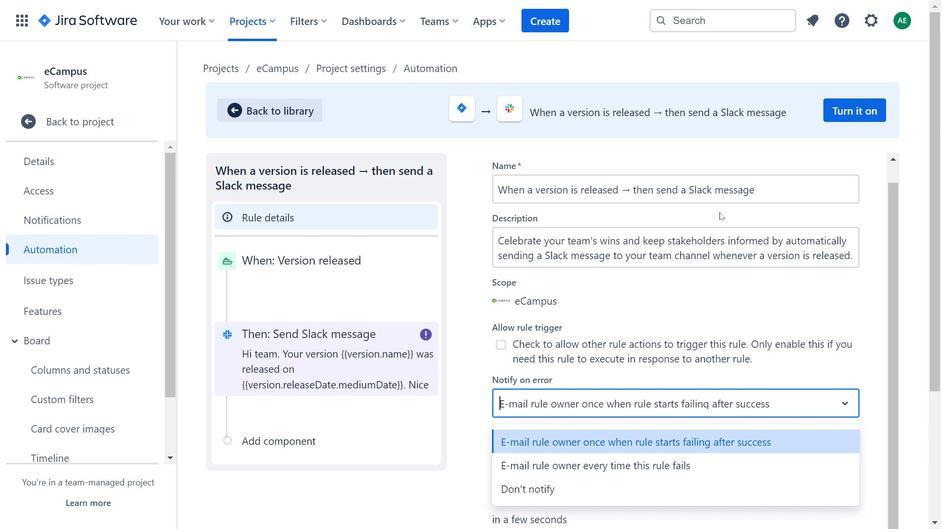 
Action: Mouse moved to (721, 238)
Screenshot: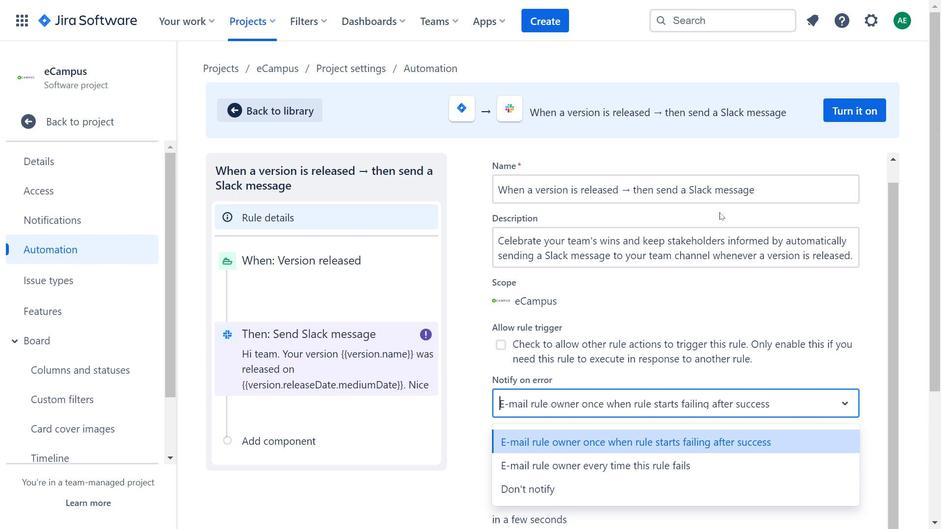 
Action: Mouse scrolled (721, 238) with delta (0, 0)
Screenshot: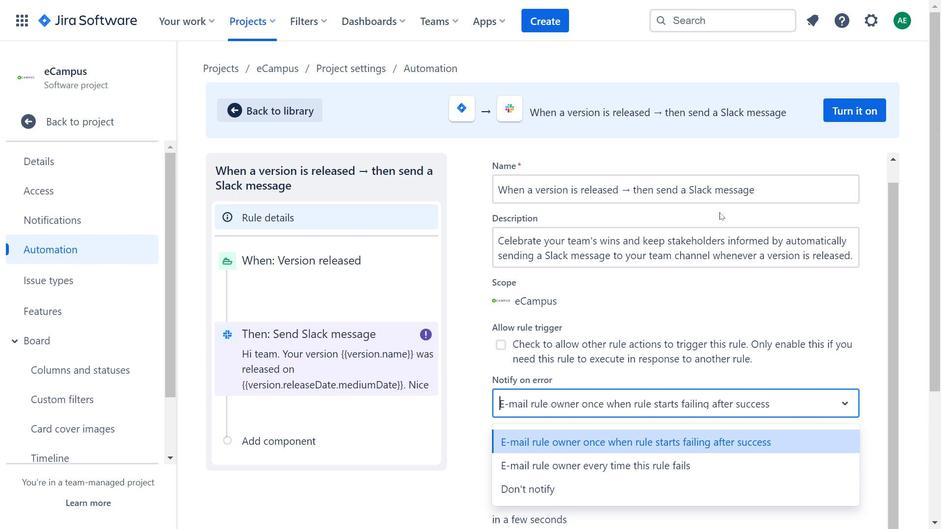 
Action: Mouse moved to (757, 333)
Screenshot: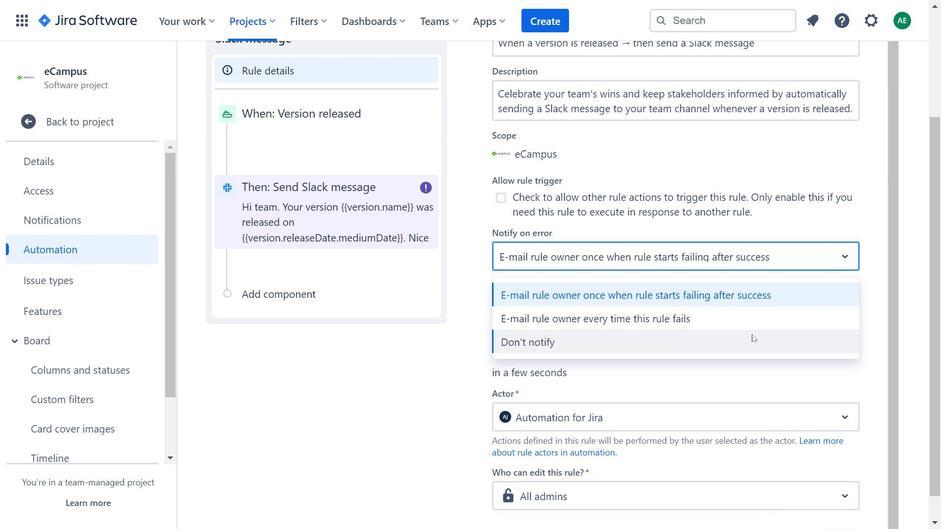 
Action: Mouse scrolled (757, 333) with delta (0, 0)
Screenshot: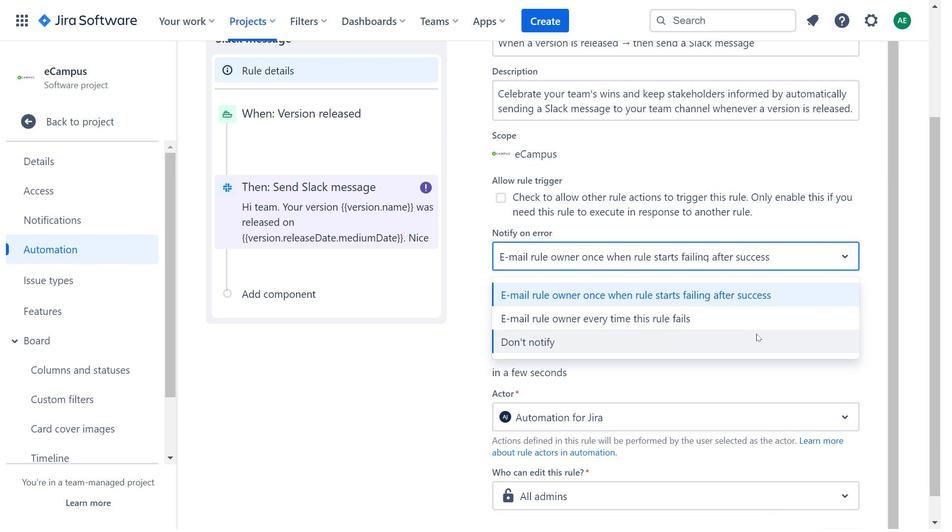 
Action: Mouse moved to (712, 431)
Screenshot: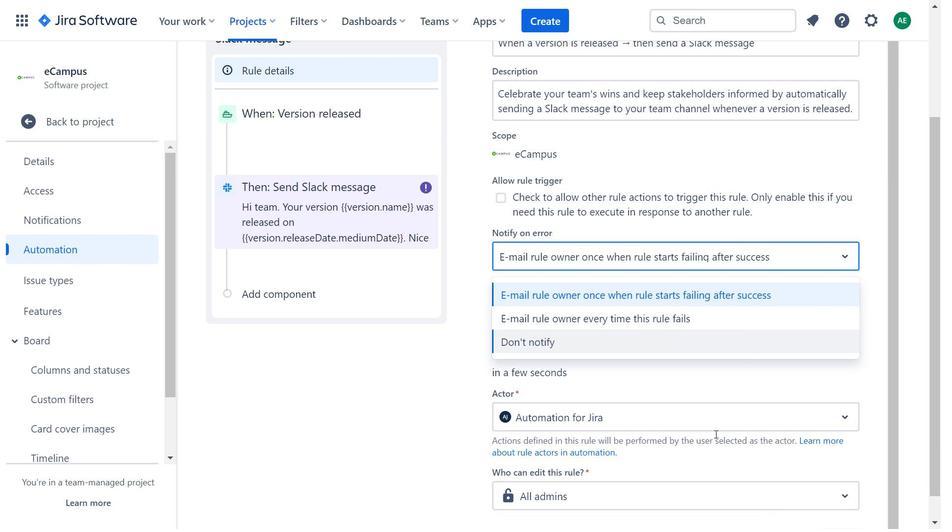 
Action: Mouse pressed left at (712, 431)
Screenshot: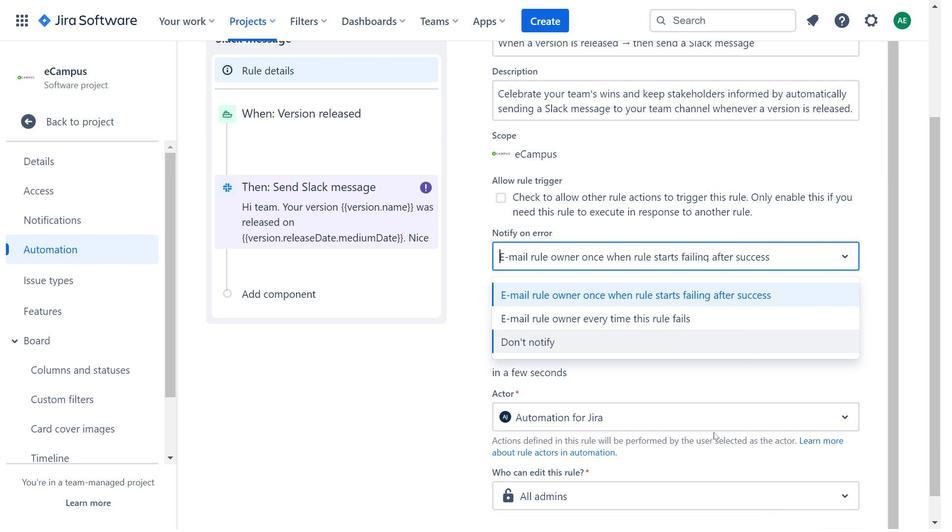 
Action: Mouse moved to (477, 174)
Screenshot: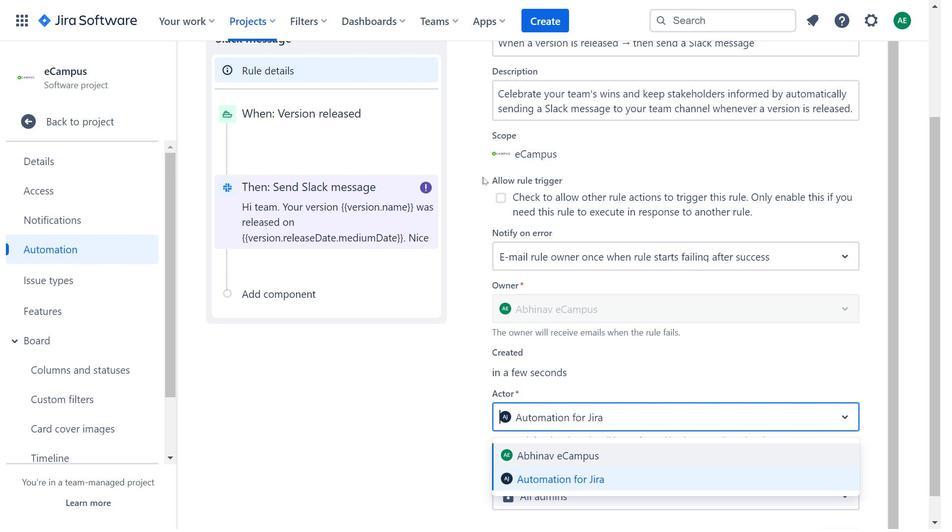 
Action: Mouse pressed left at (477, 174)
Screenshot: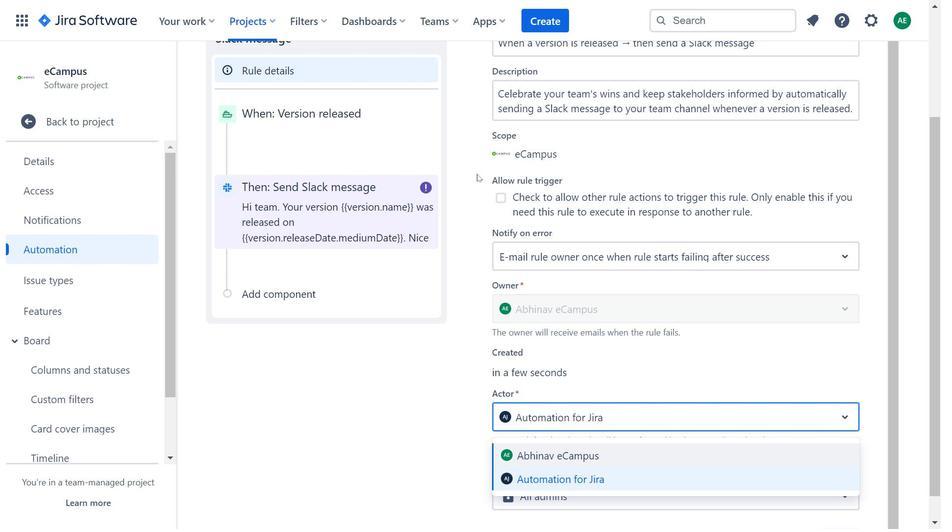 
Action: Mouse moved to (563, 247)
Screenshot: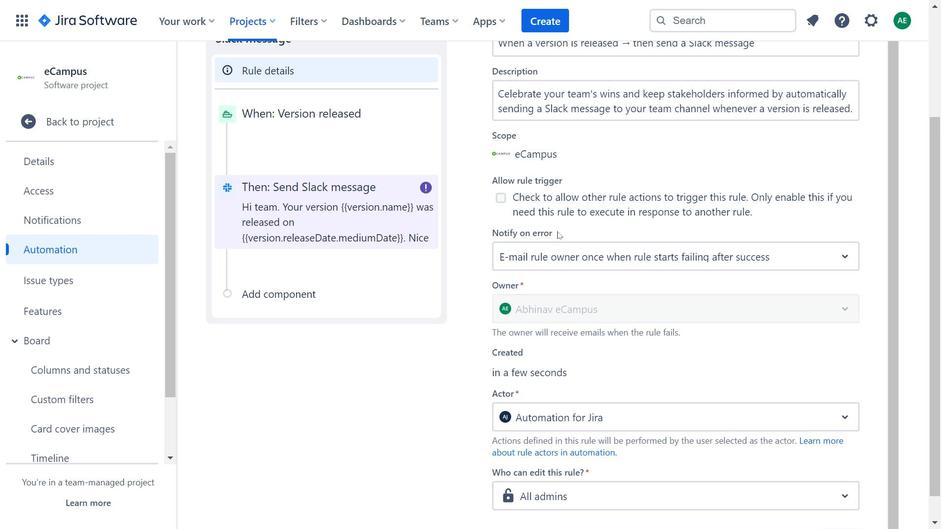 
Action: Mouse scrolled (563, 248) with delta (0, 0)
Screenshot: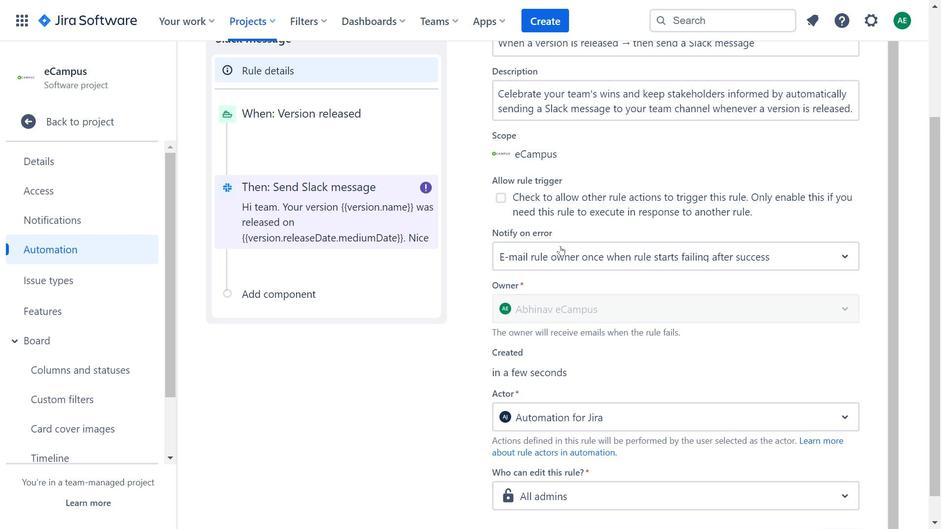 
Action: Mouse scrolled (563, 248) with delta (0, 0)
Screenshot: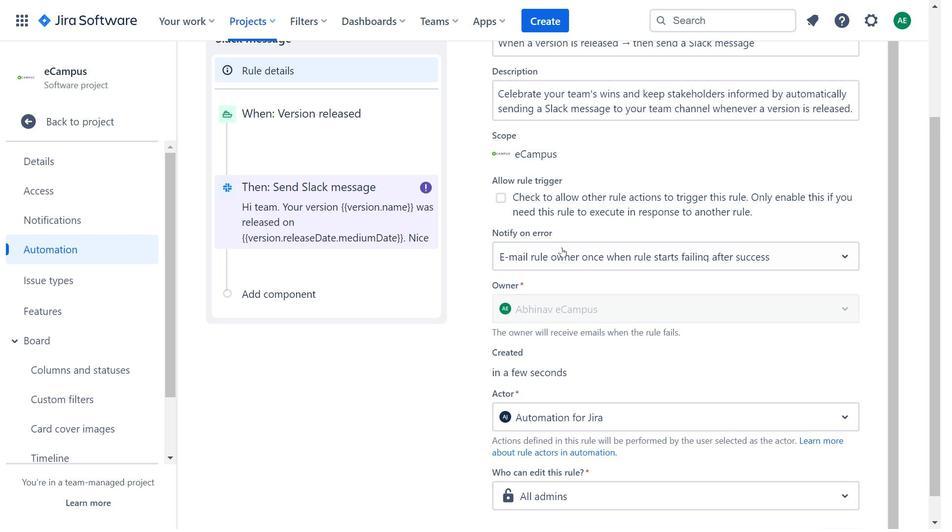 
Action: Mouse moved to (291, 204)
Screenshot: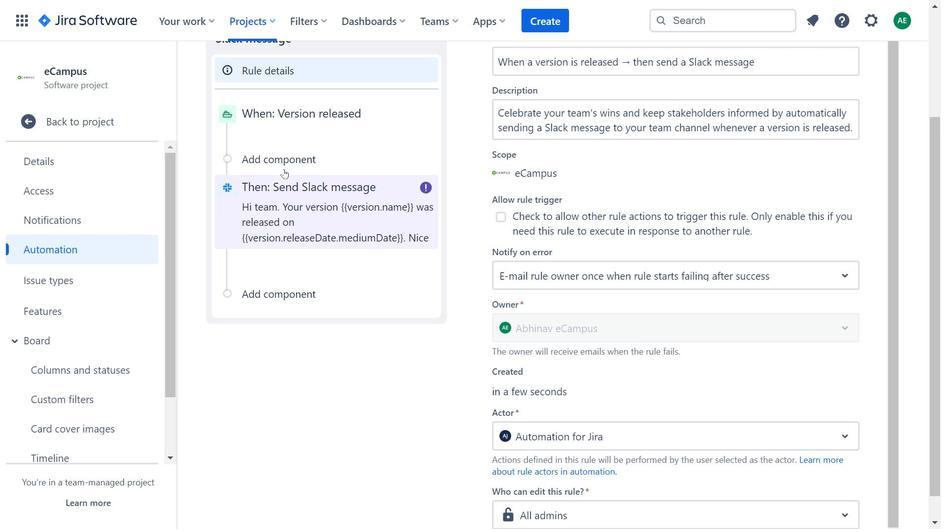 
Action: Mouse scrolled (291, 204) with delta (0, 0)
Screenshot: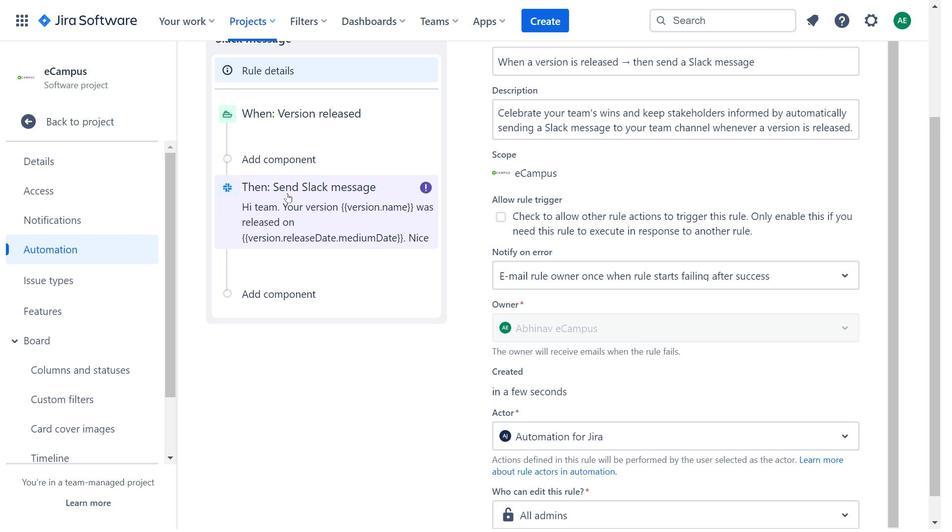 
Action: Mouse scrolled (291, 204) with delta (0, 0)
Screenshot: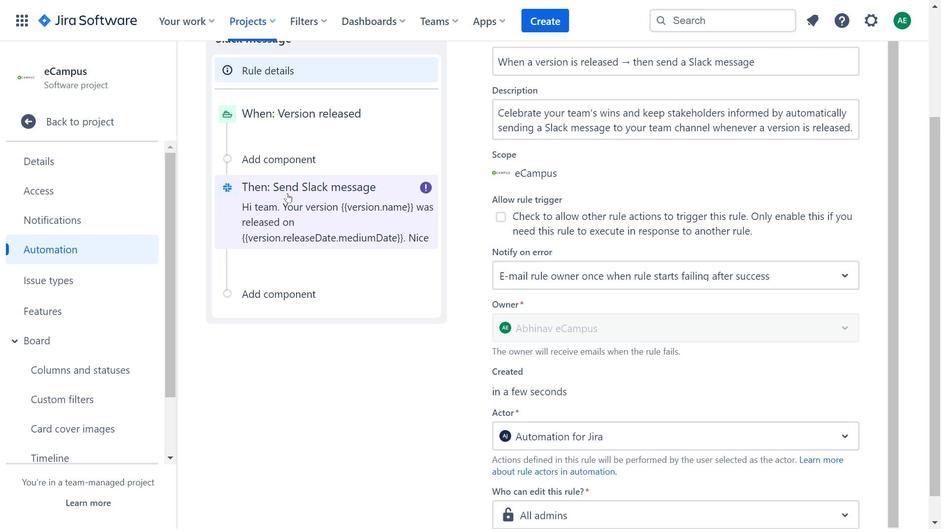 
Action: Mouse scrolled (291, 204) with delta (0, 0)
Screenshot: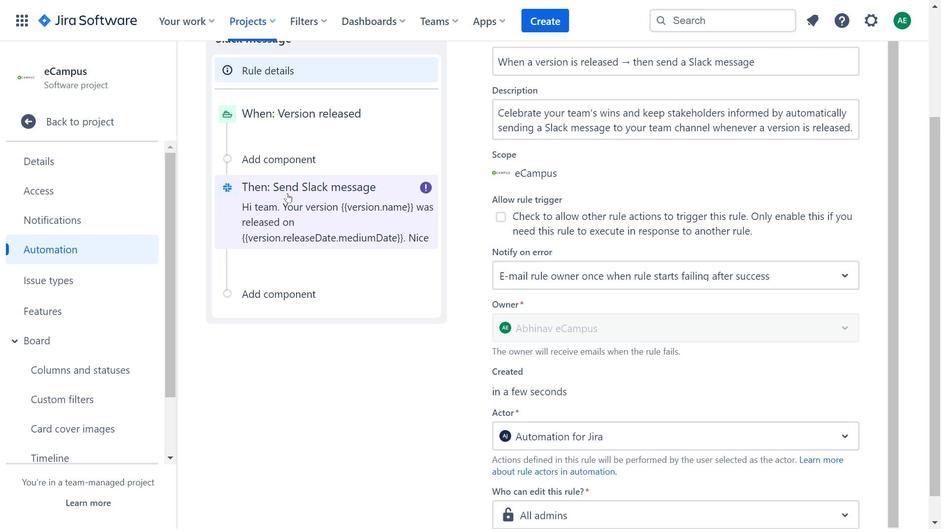 
Action: Mouse moved to (233, 109)
Screenshot: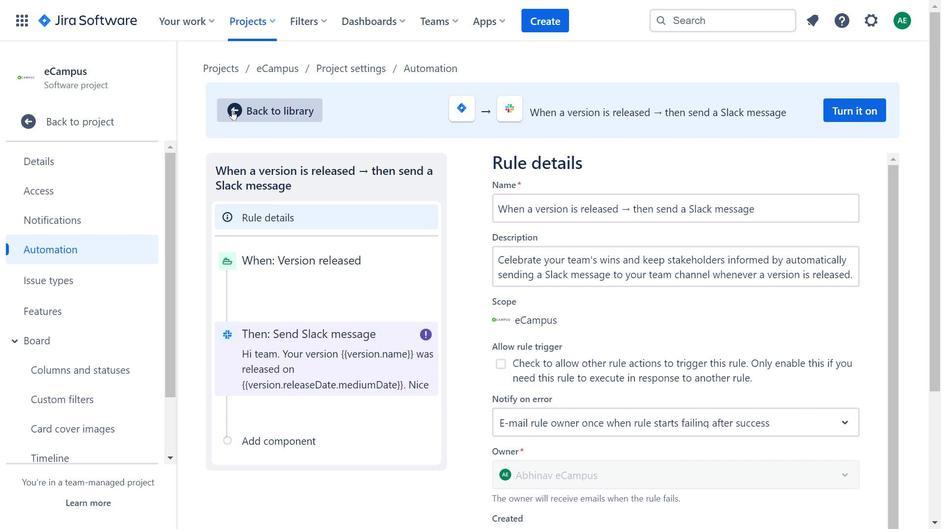 
Action: Mouse pressed left at (233, 109)
Screenshot: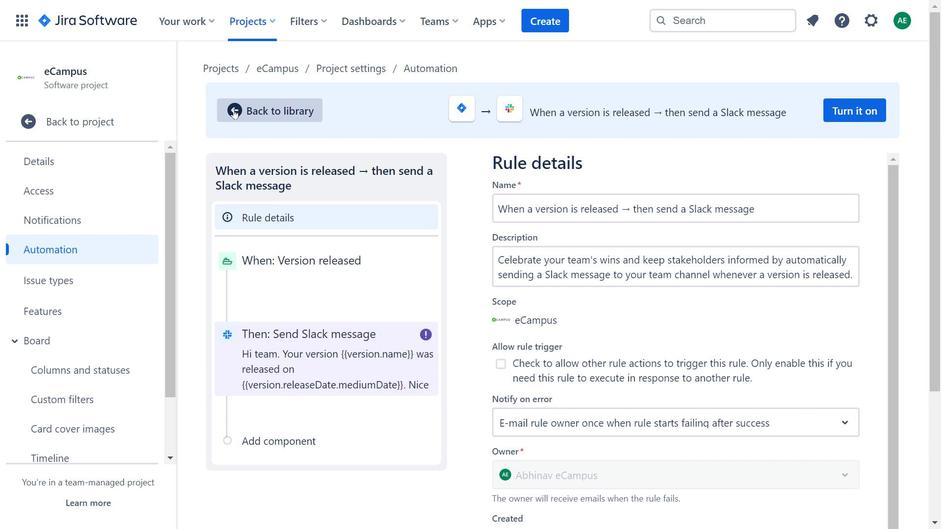 
Action: Mouse moved to (648, 153)
Screenshot: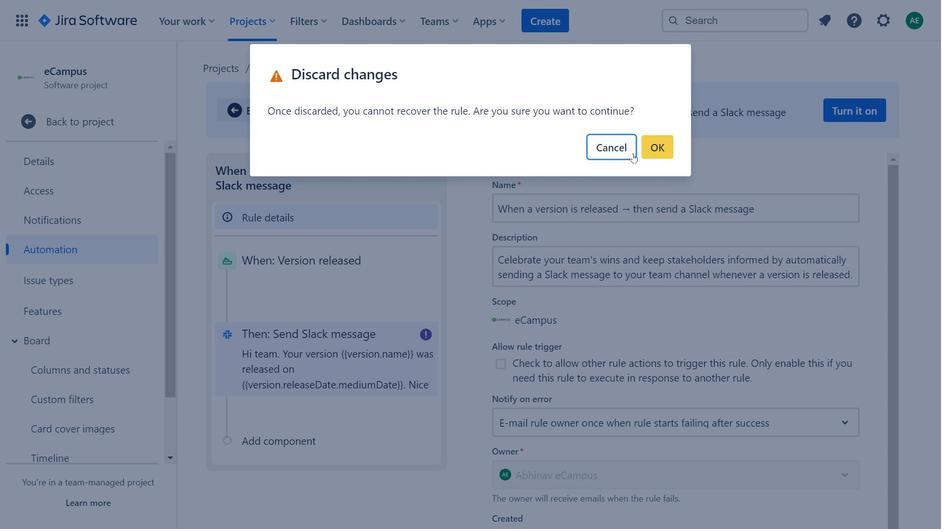 
Action: Mouse pressed left at (648, 153)
Screenshot: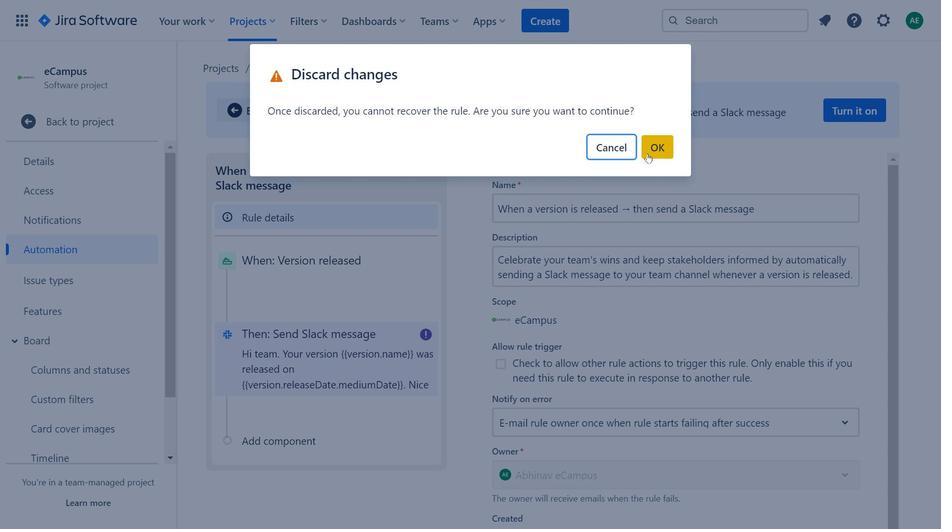 
Action: Mouse moved to (478, 258)
Screenshot: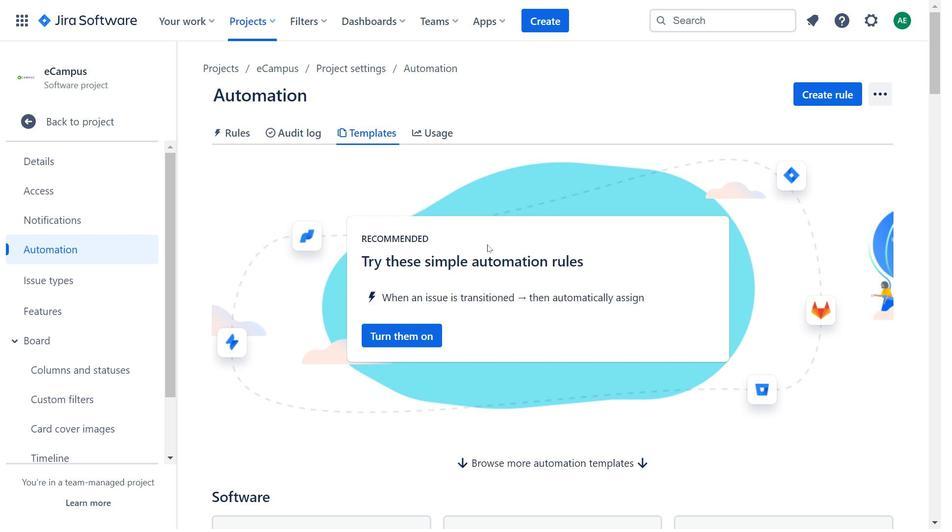 
Action: Mouse scrolled (478, 257) with delta (0, 0)
Screenshot: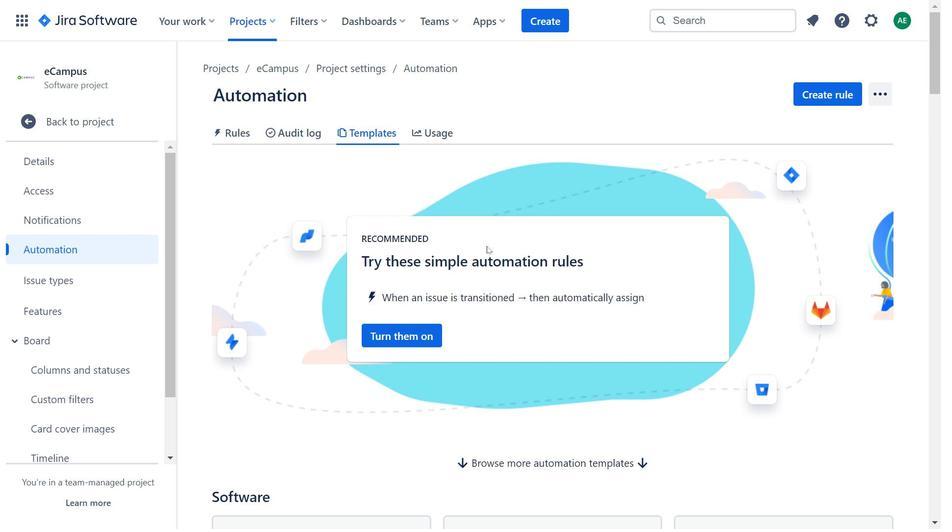 
Action: Mouse scrolled (478, 257) with delta (0, 0)
Screenshot: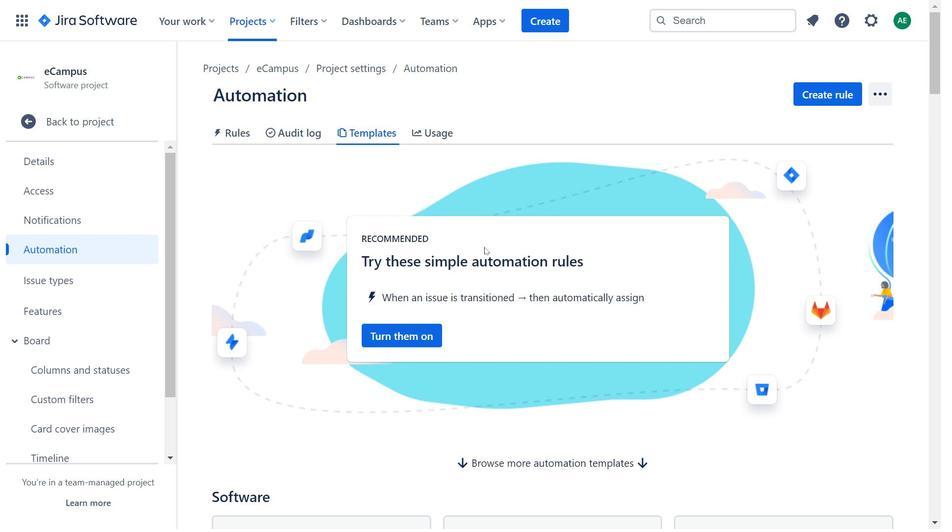 
Action: Mouse scrolled (478, 257) with delta (0, 0)
Screenshot: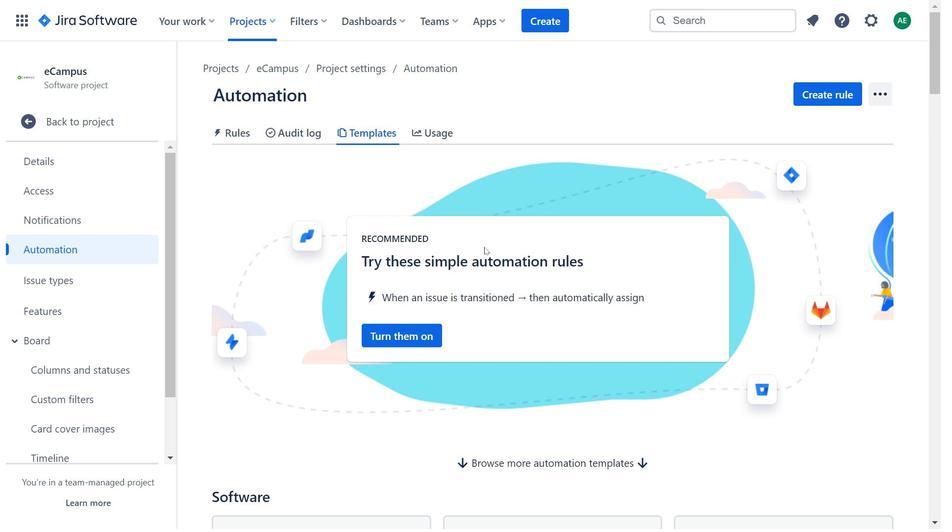 
Action: Mouse scrolled (478, 257) with delta (0, 0)
Screenshot: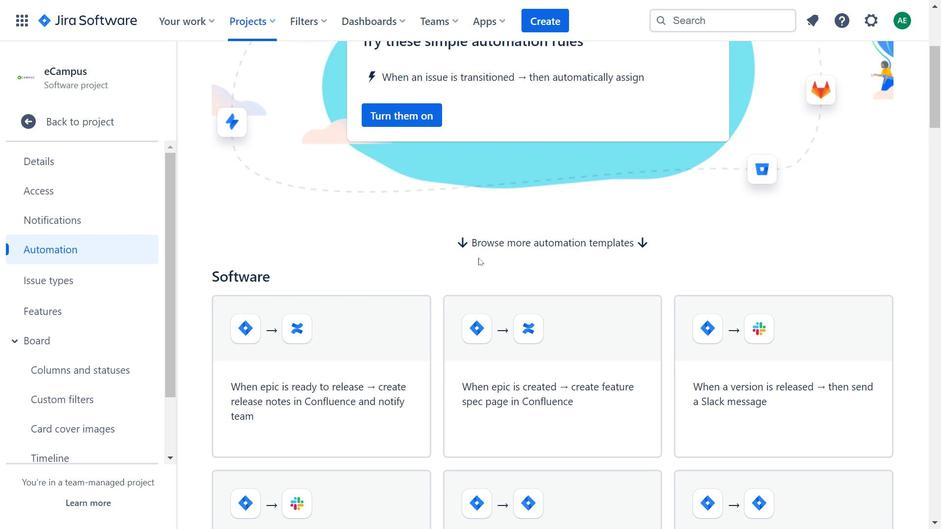 
Action: Mouse scrolled (478, 257) with delta (0, 0)
Screenshot: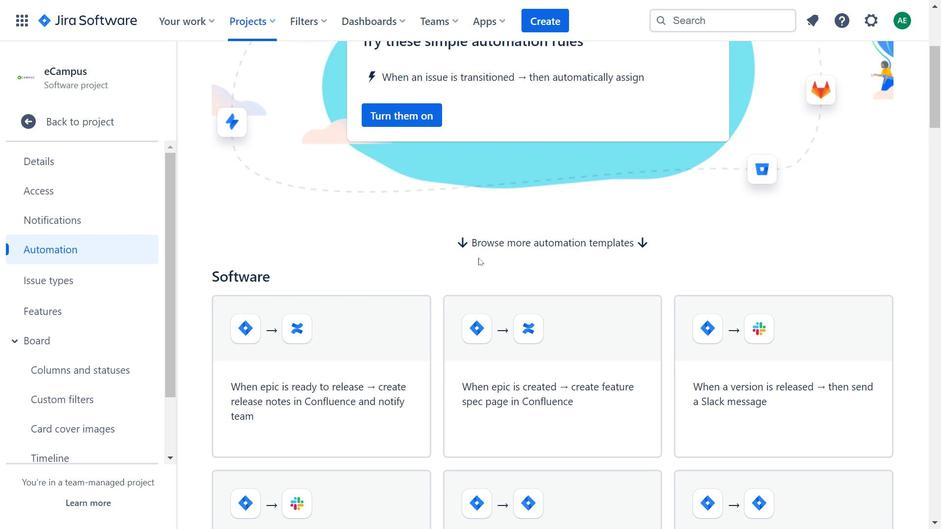 
Action: Mouse scrolled (478, 257) with delta (0, 0)
Screenshot: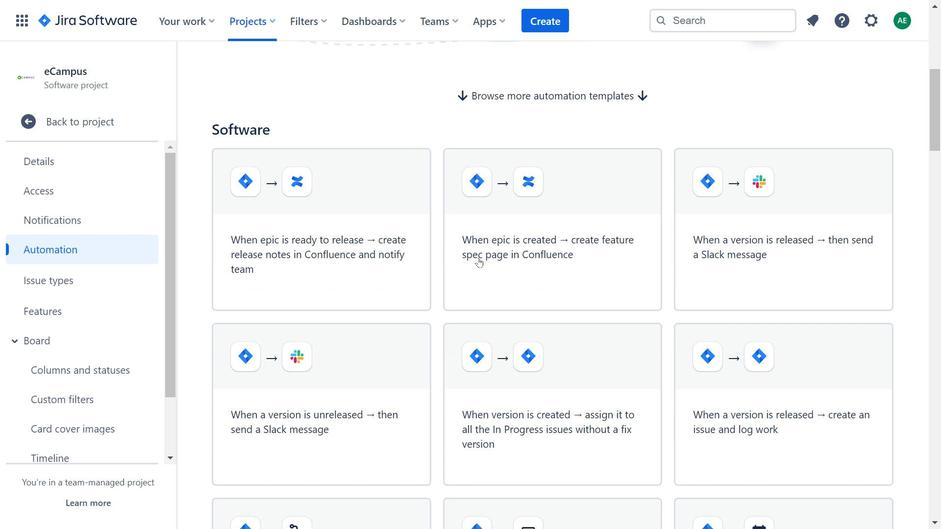 
Action: Mouse moved to (476, 264)
Screenshot: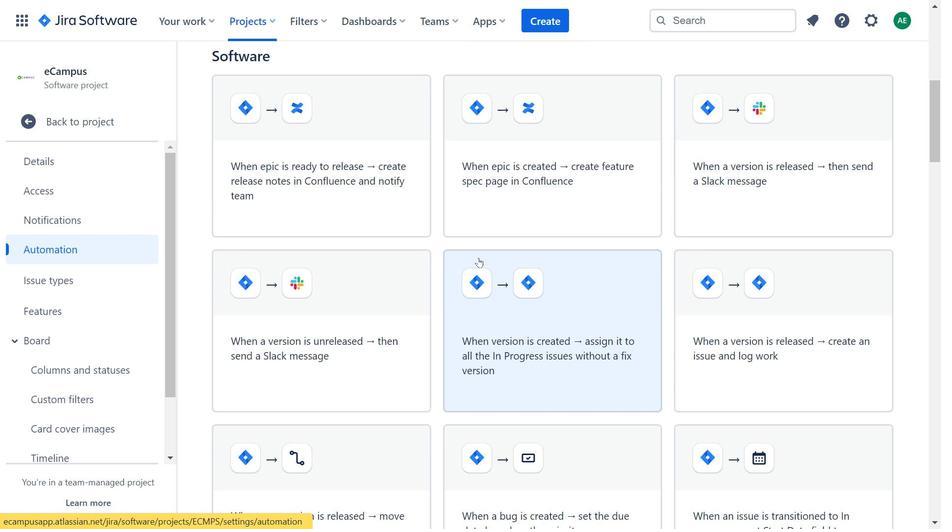 
Action: Mouse scrolled (476, 263) with delta (0, 0)
Screenshot: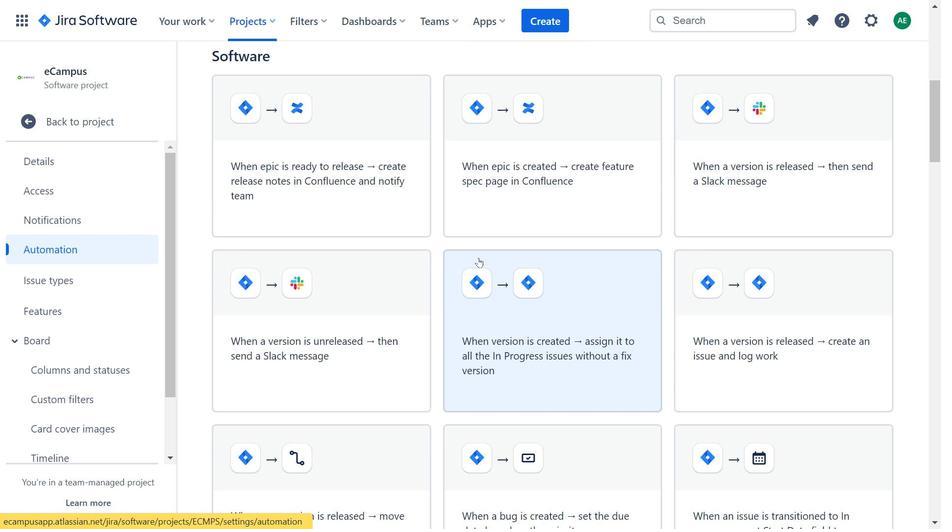
Action: Mouse scrolled (476, 263) with delta (0, 0)
Screenshot: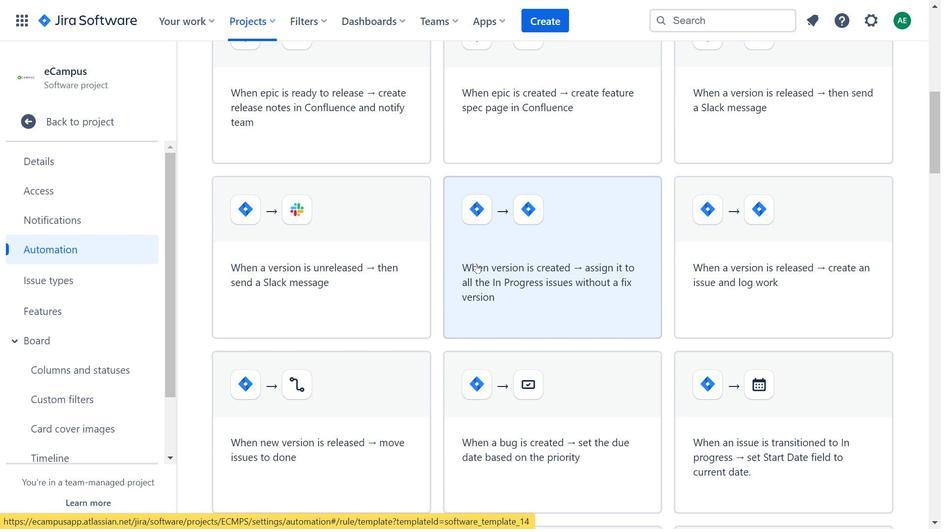 
Action: Mouse moved to (332, 349)
Screenshot: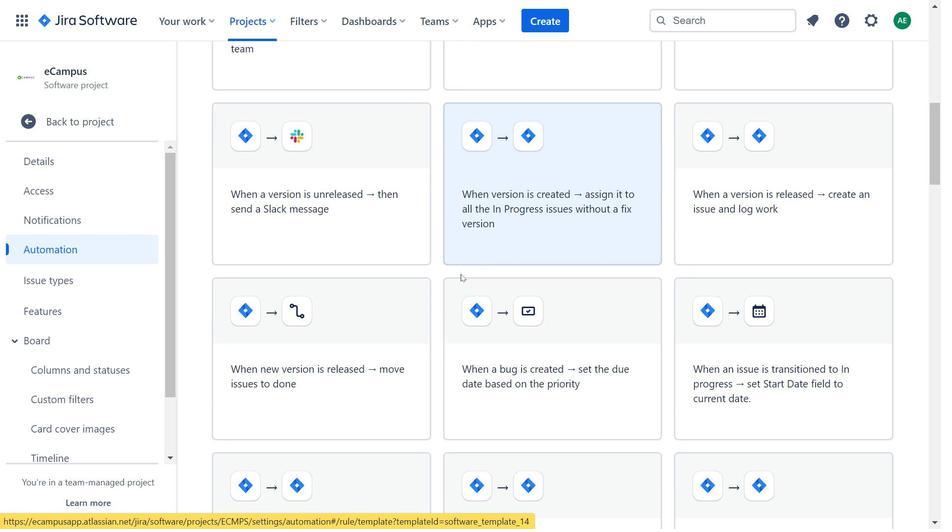 
Action: Mouse pressed left at (332, 349)
Screenshot: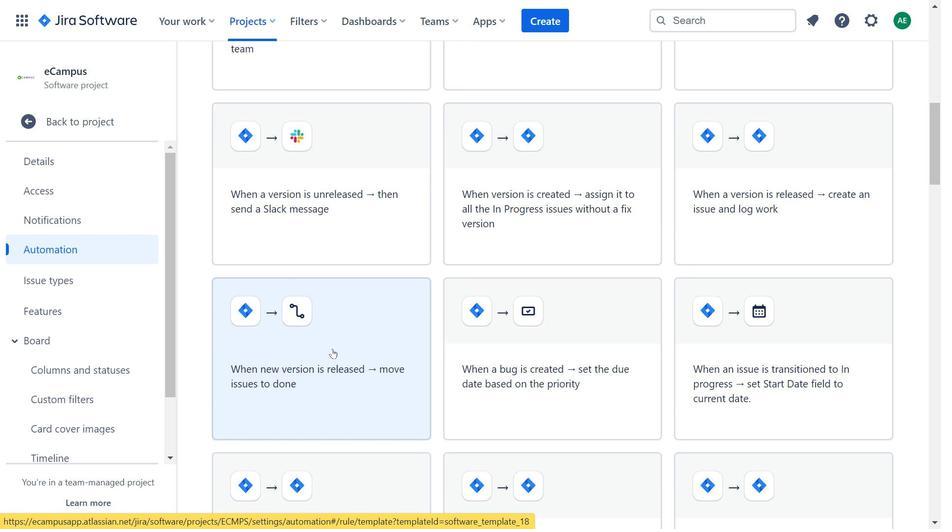 
Action: Mouse moved to (582, 252)
Screenshot: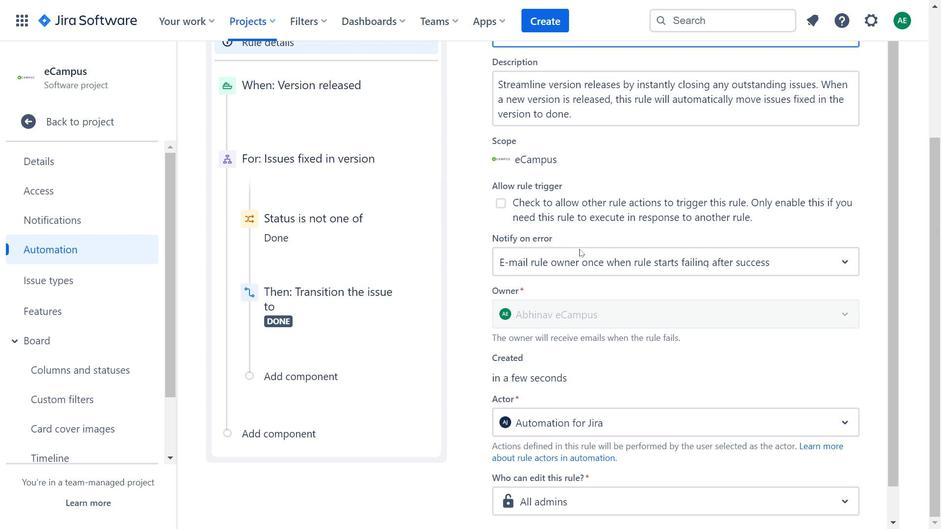 
Action: Mouse pressed left at (582, 252)
Screenshot: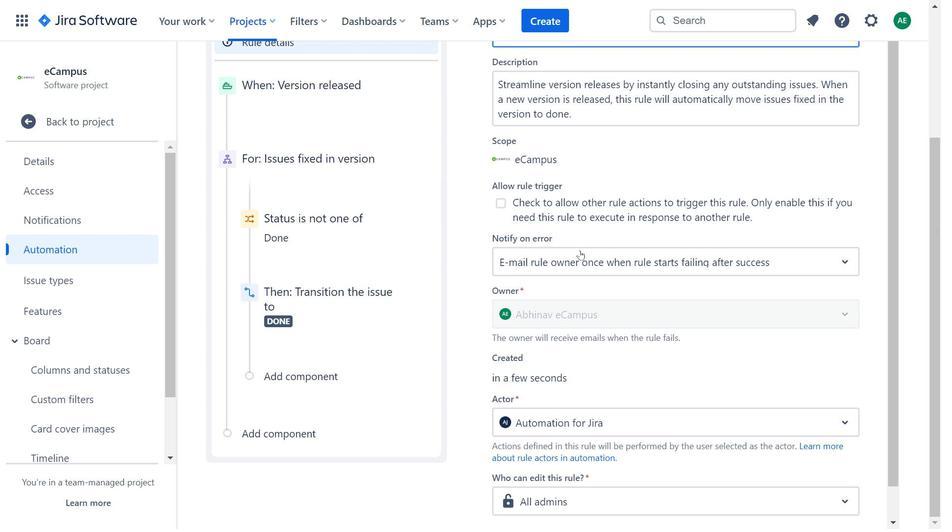 
Action: Mouse moved to (351, 316)
Screenshot: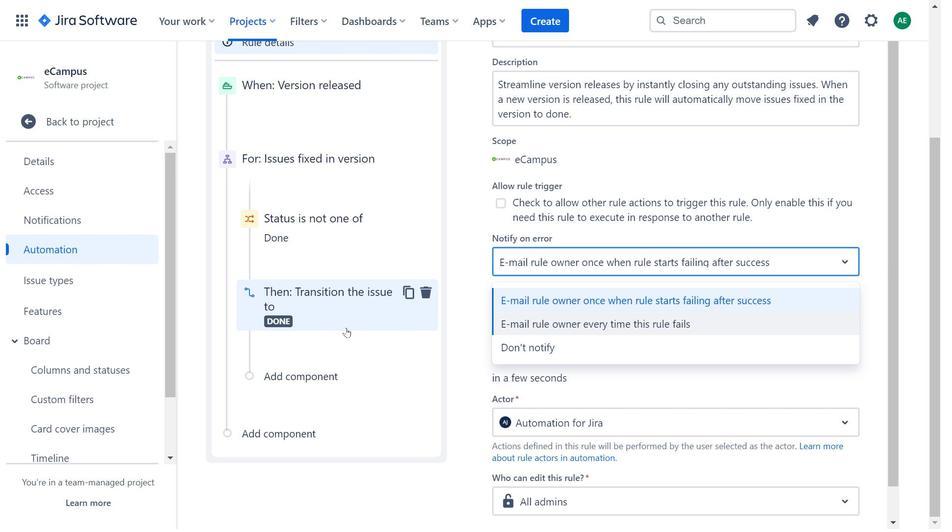 
Action: Mouse pressed left at (351, 316)
Screenshot: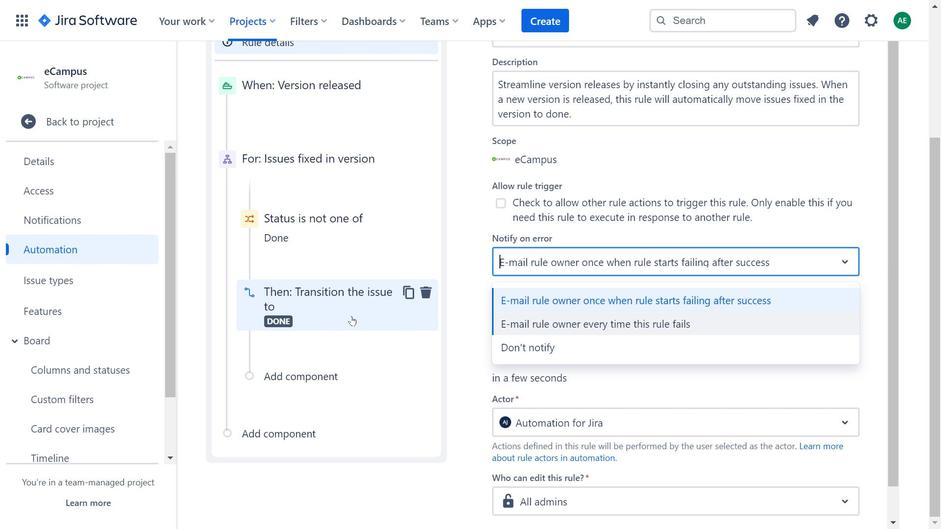 
Action: Mouse moved to (599, 268)
Screenshot: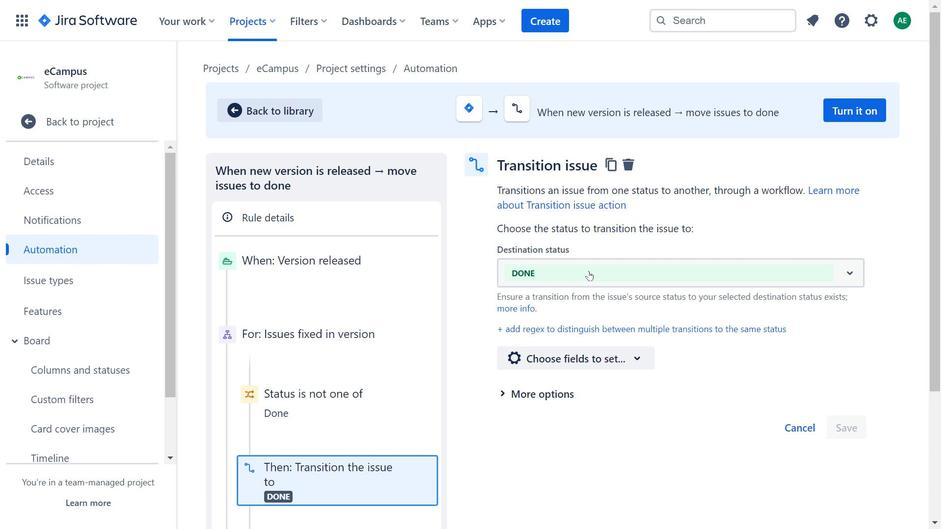 
Action: Mouse pressed left at (599, 268)
Screenshot: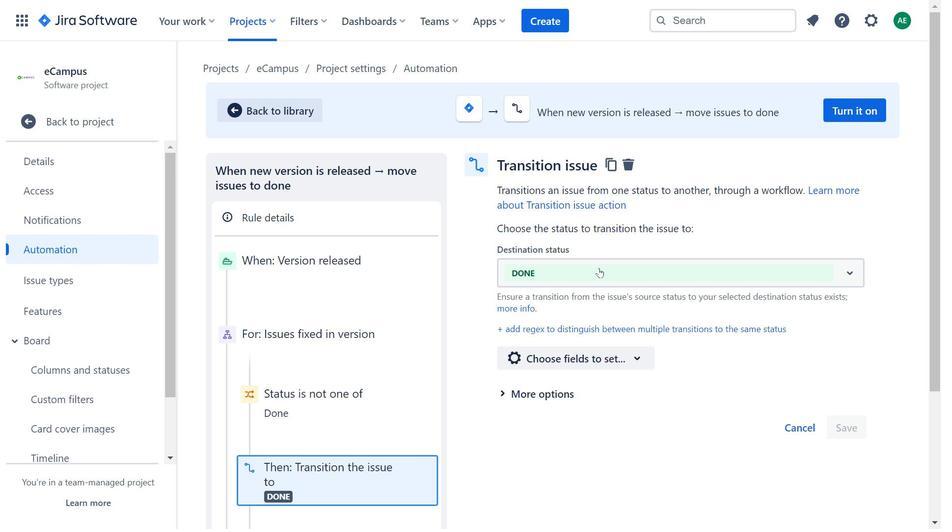 
Action: Mouse moved to (608, 352)
Screenshot: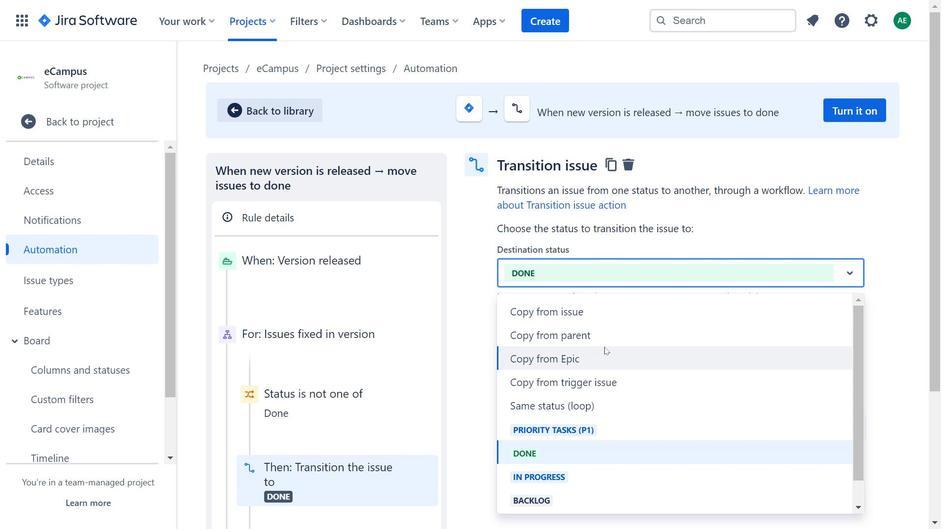
Action: Mouse scrolled (608, 352) with delta (0, 0)
Screenshot: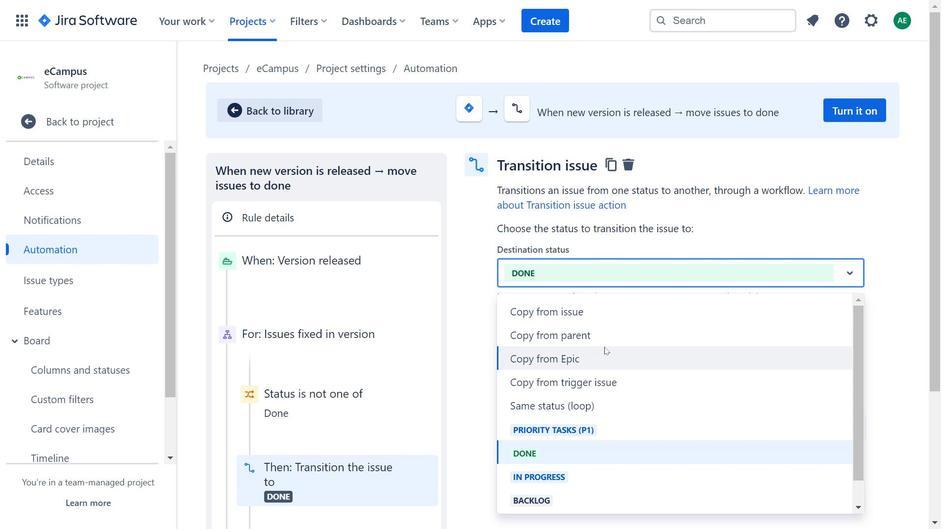 
Action: Mouse scrolled (608, 352) with delta (0, 0)
Screenshot: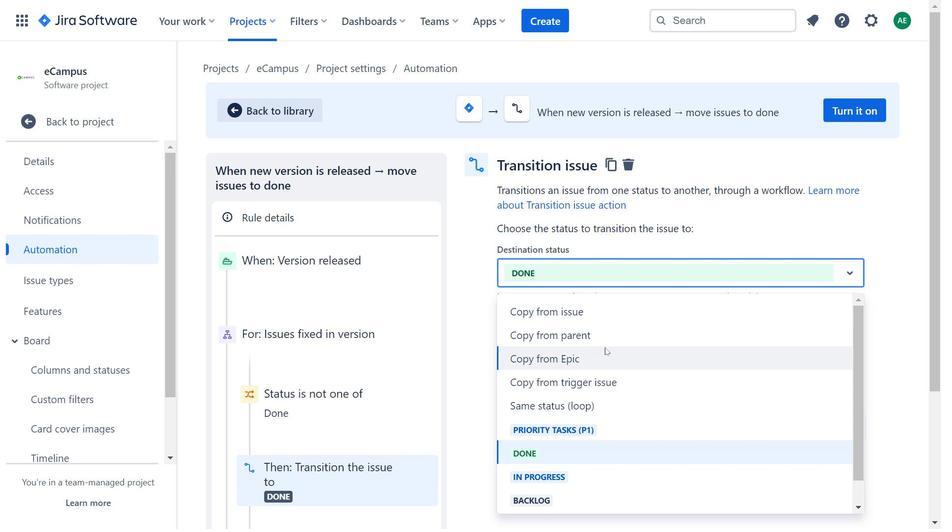
Action: Mouse moved to (731, 224)
Screenshot: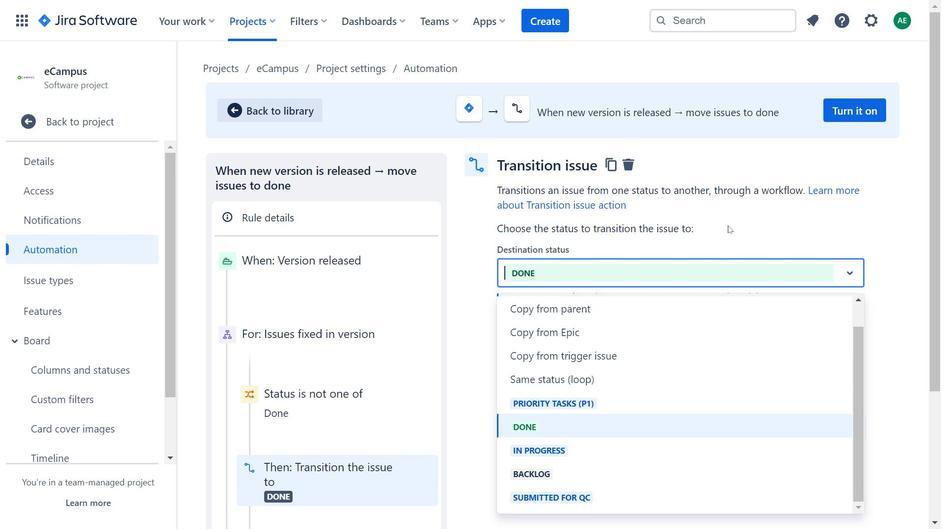
Action: Mouse pressed left at (731, 224)
Screenshot: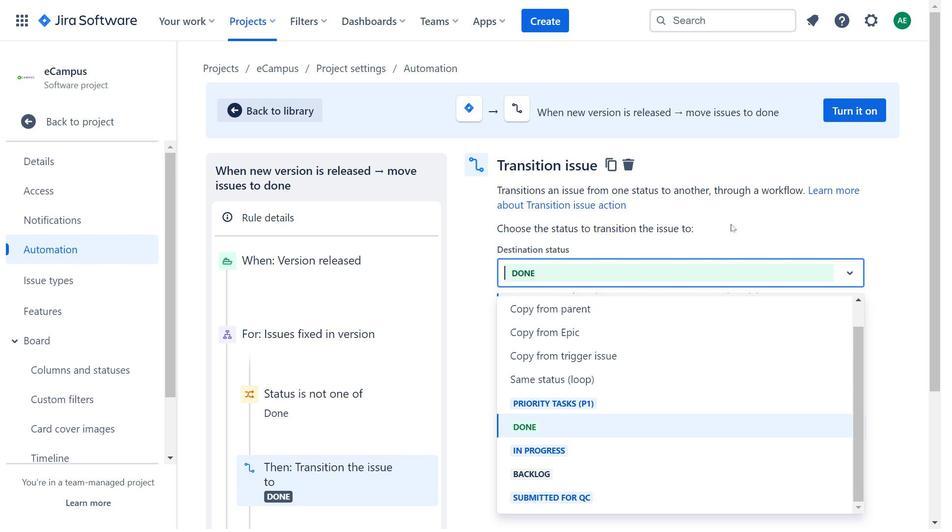 
Action: Mouse moved to (611, 369)
Screenshot: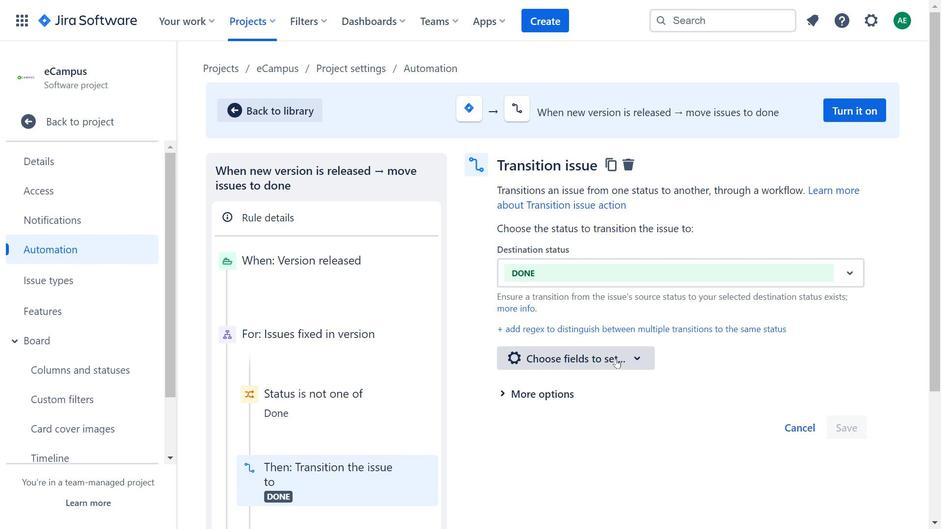 
Action: Mouse pressed left at (611, 369)
Screenshot: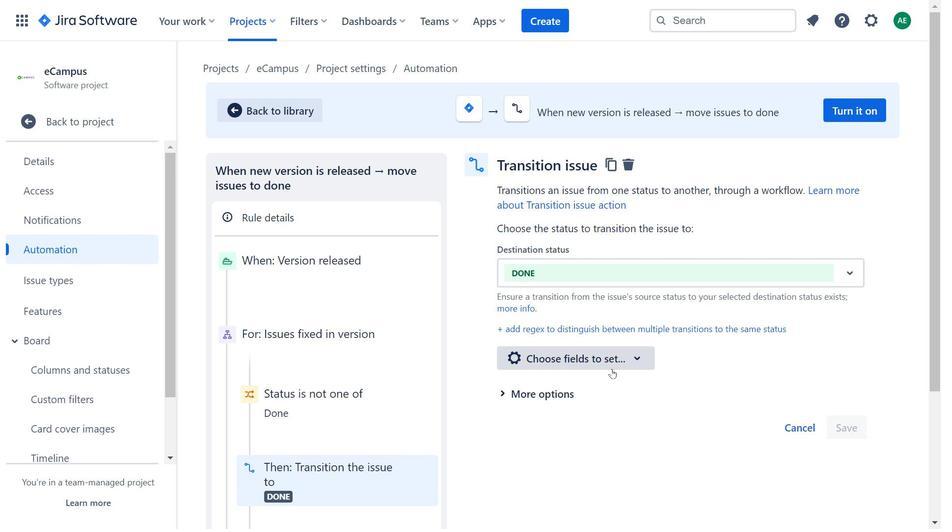 
Action: Mouse moved to (621, 147)
Screenshot: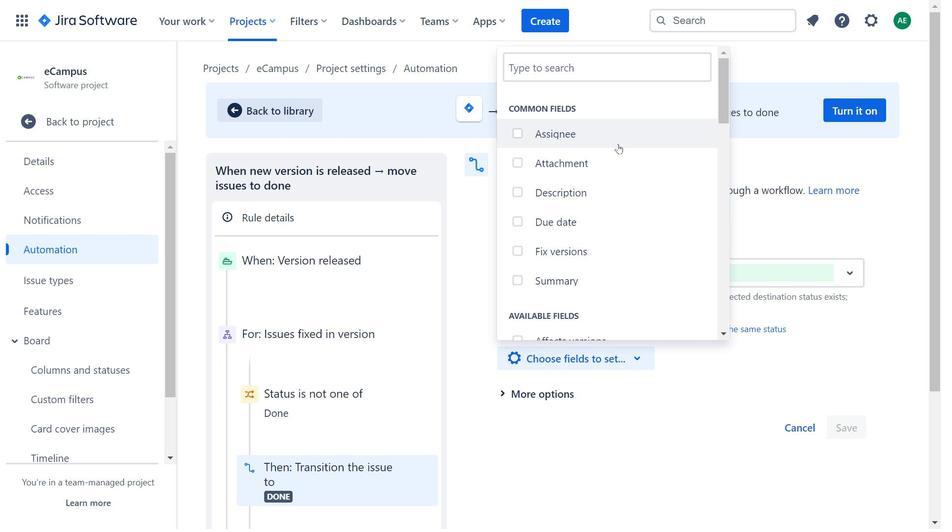 
Action: Mouse scrolled (621, 146) with delta (0, 0)
Screenshot: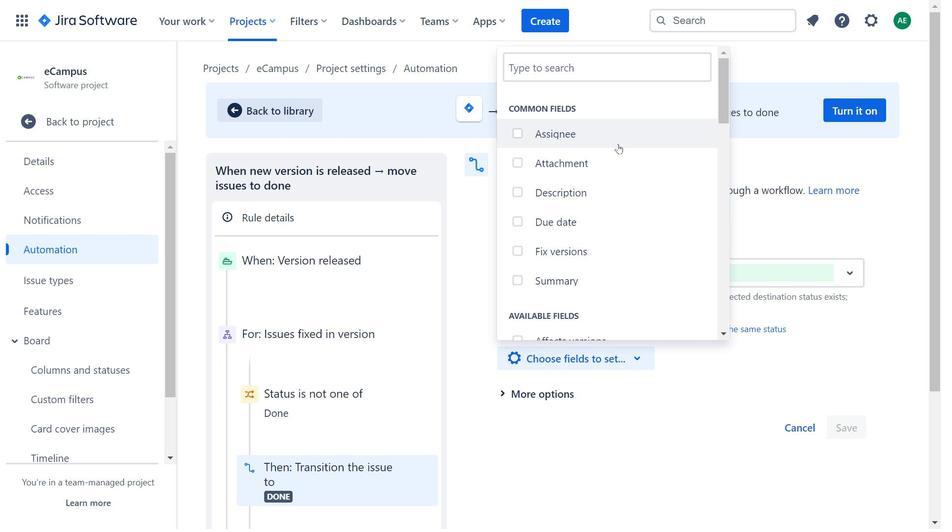 
Action: Mouse moved to (622, 149)
Screenshot: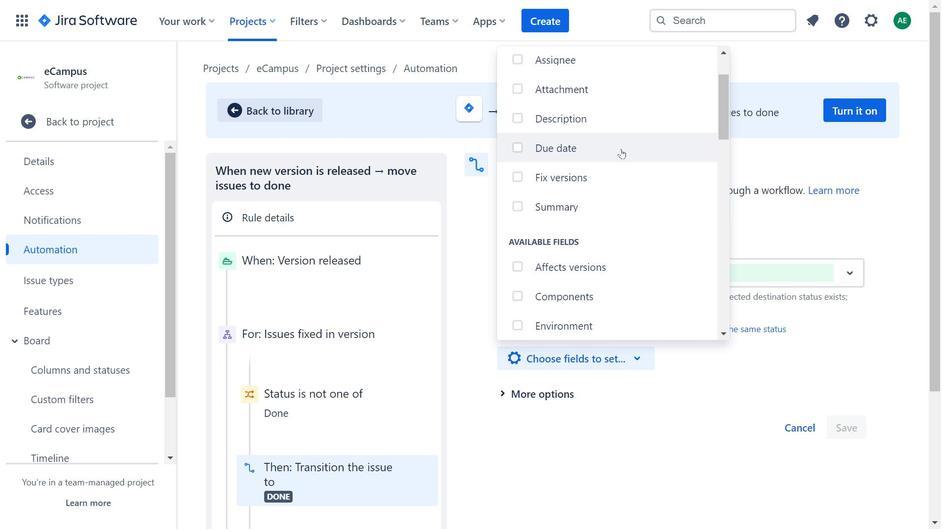 
Action: Mouse scrolled (622, 149) with delta (0, 0)
Screenshot: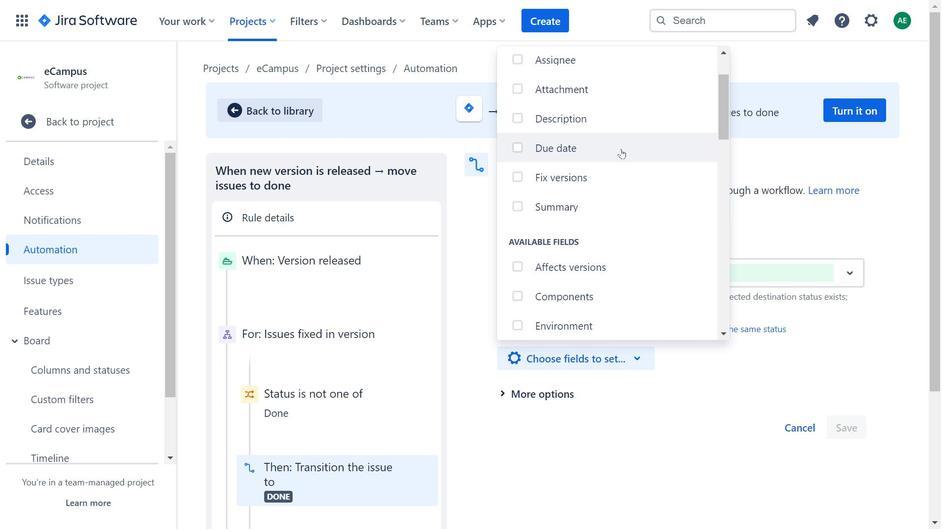 
Action: Mouse moved to (622, 150)
Screenshot: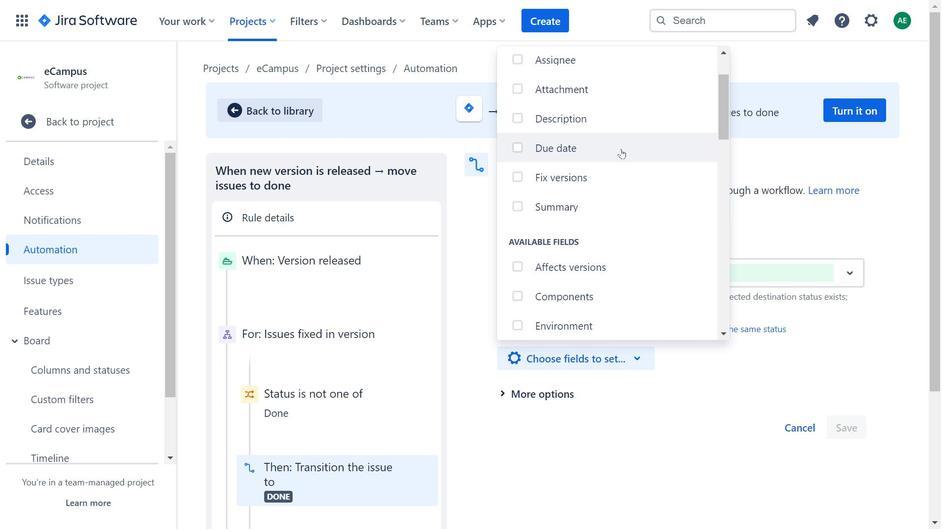 
Action: Mouse scrolled (622, 149) with delta (0, 0)
Screenshot: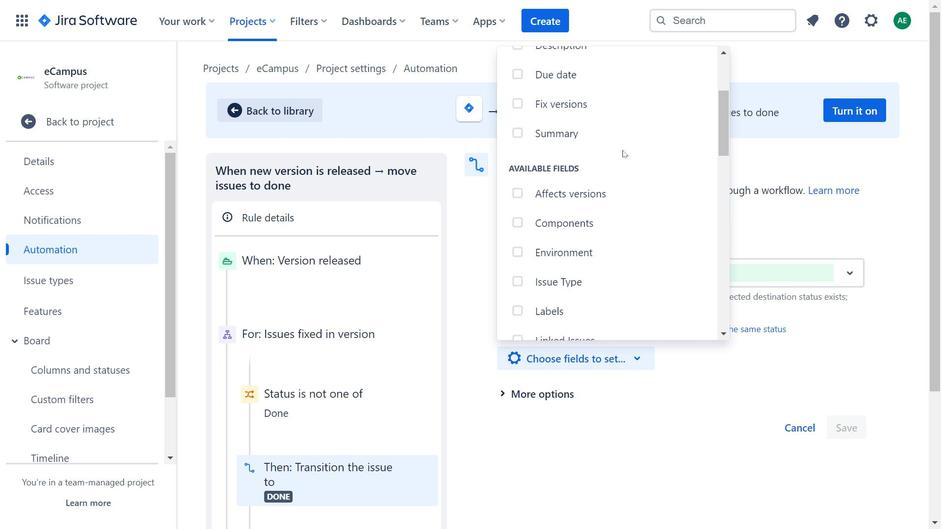
Action: Mouse scrolled (622, 149) with delta (0, 0)
Screenshot: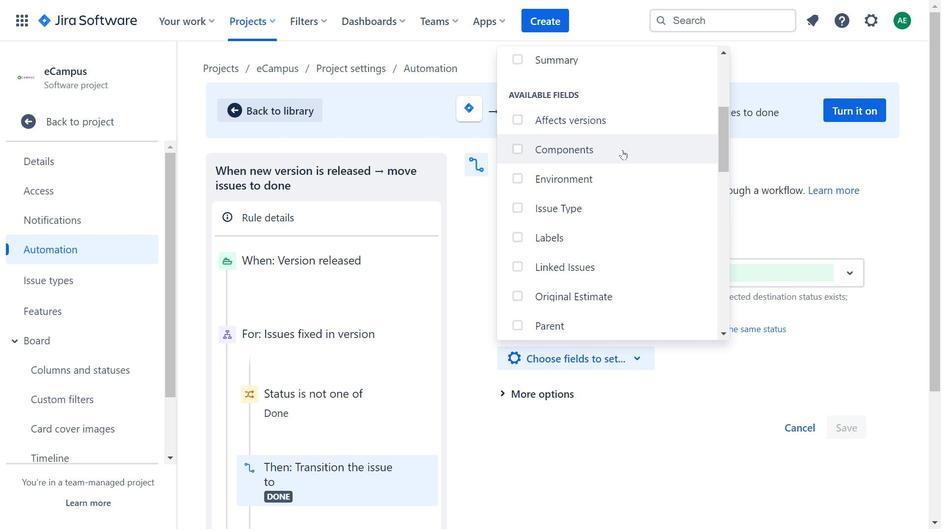 
Action: Mouse scrolled (622, 149) with delta (0, 0)
Screenshot: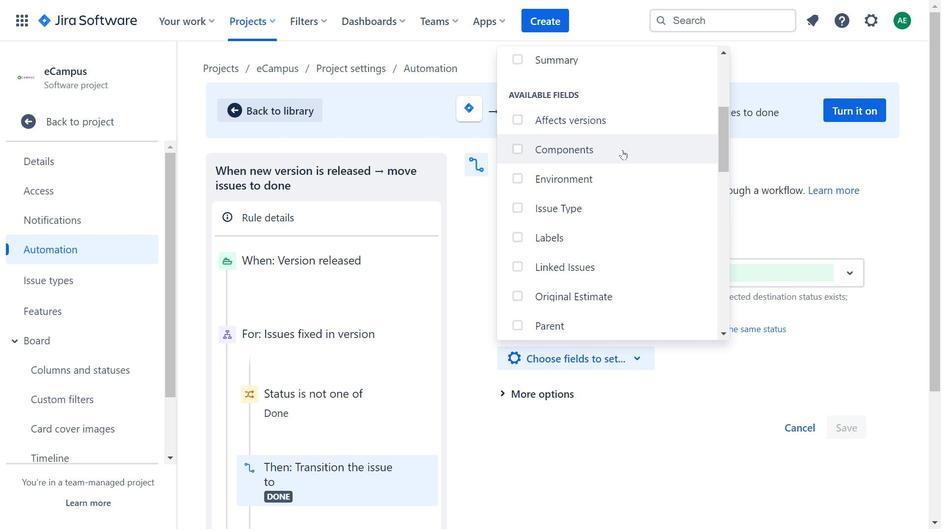 
Action: Mouse moved to (637, 108)
Screenshot: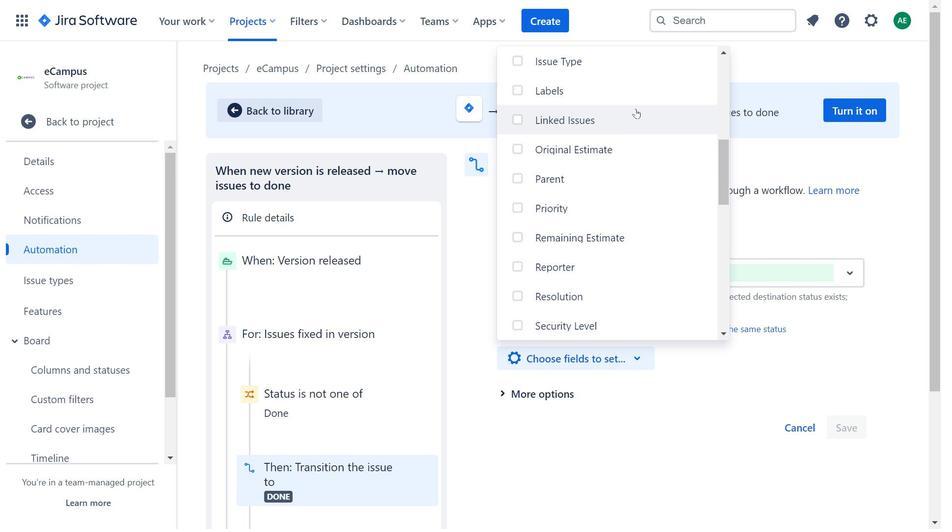 
Action: Mouse scrolled (637, 108) with delta (0, 0)
Screenshot: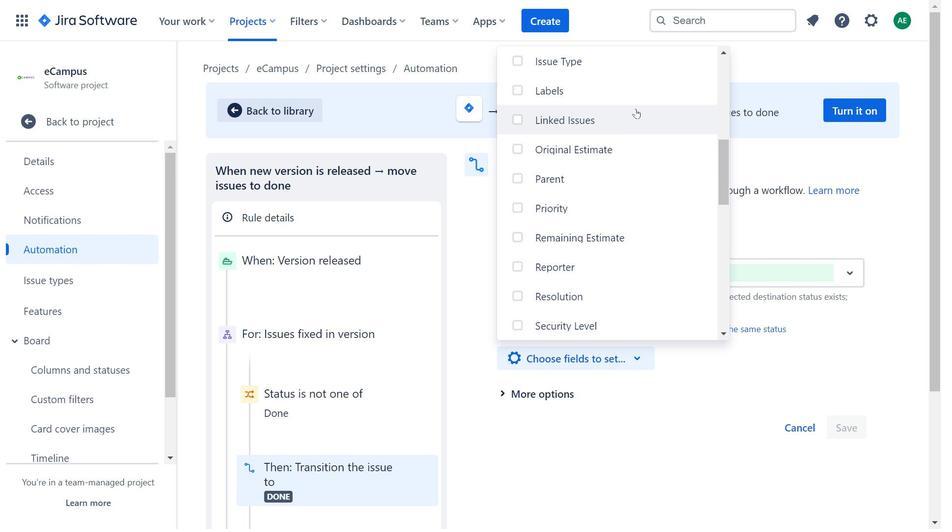 
Action: Mouse moved to (643, 120)
Screenshot: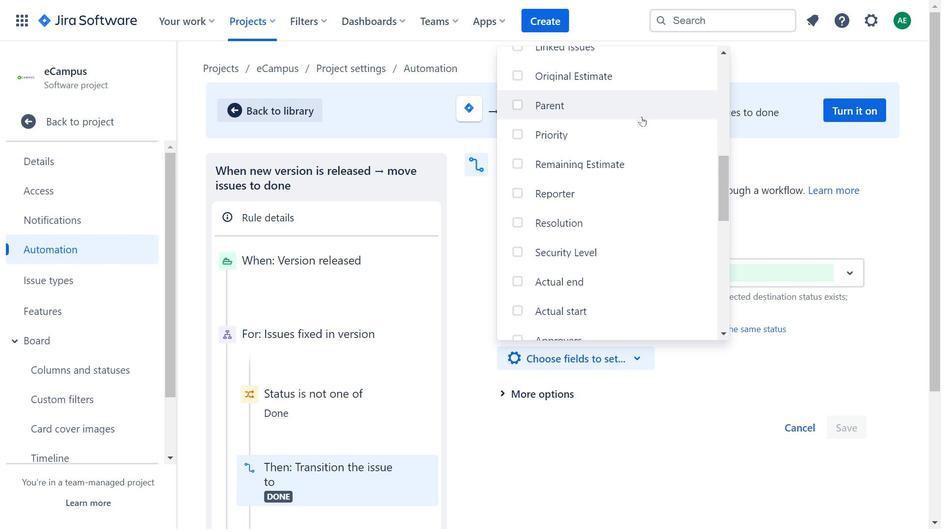 
Action: Mouse scrolled (643, 120) with delta (0, 0)
Screenshot: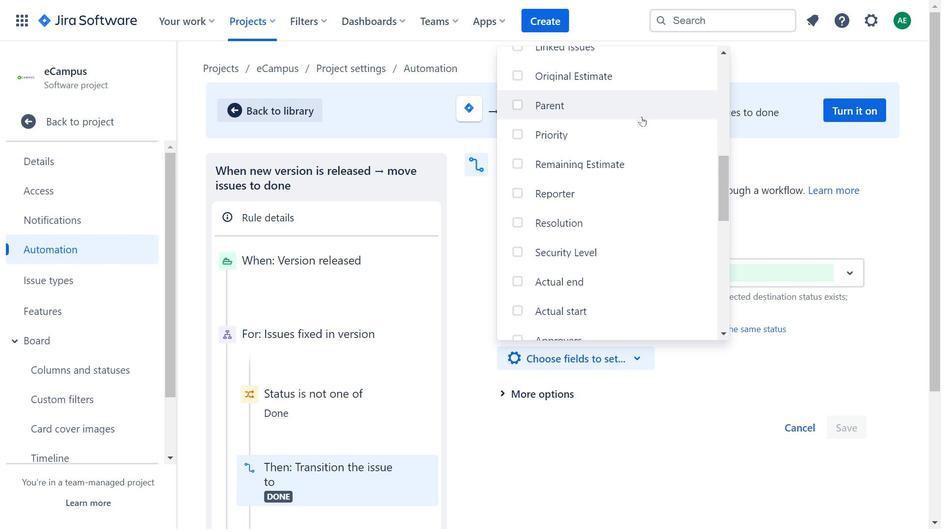 
Action: Mouse moved to (645, 128)
Screenshot: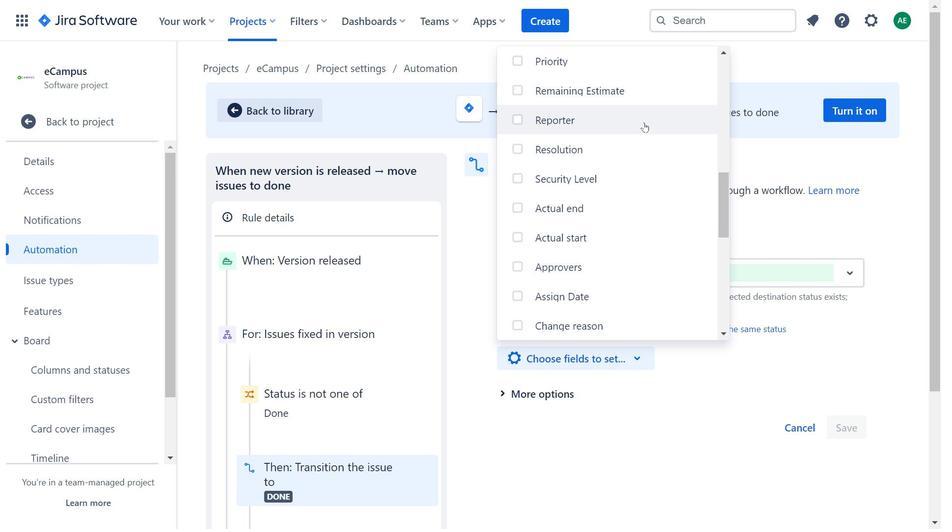 
Action: Mouse scrolled (645, 127) with delta (0, 0)
Screenshot: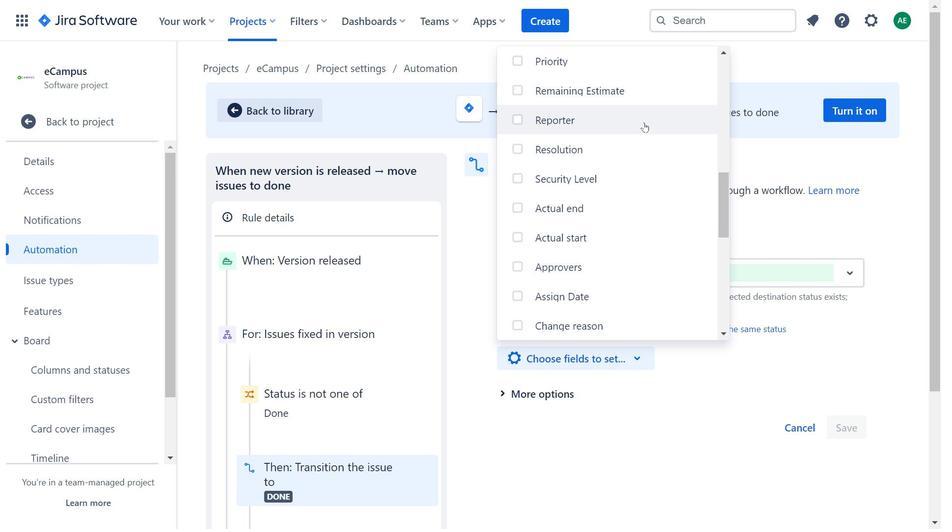 
Action: Mouse moved to (650, 144)
Screenshot: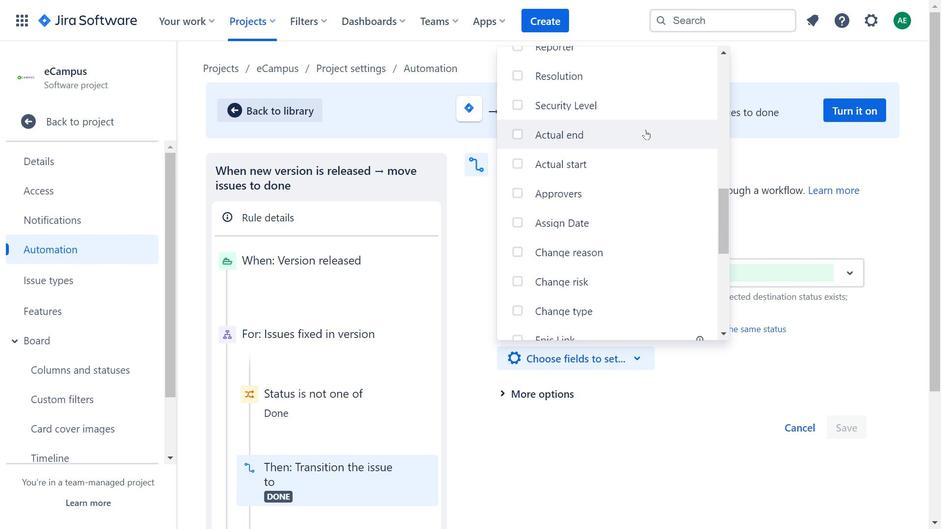 
Action: Mouse scrolled (650, 143) with delta (0, 0)
Screenshot: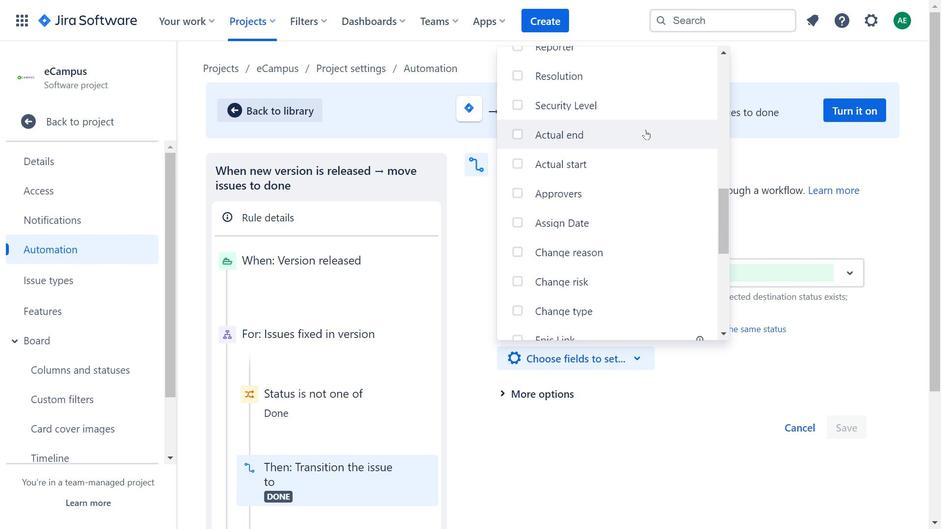 
Action: Mouse moved to (653, 151)
Screenshot: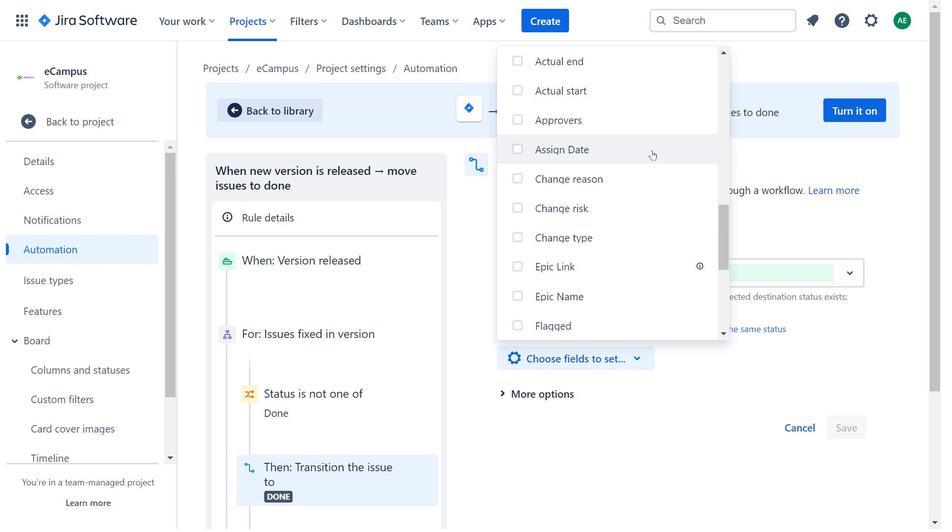 
Action: Mouse scrolled (653, 150) with delta (0, 0)
Screenshot: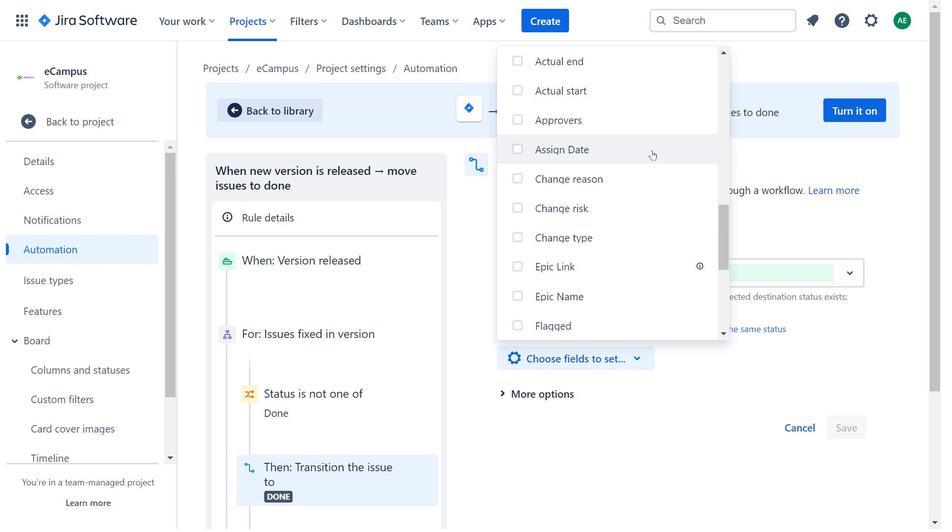
Action: Mouse moved to (653, 152)
Screenshot: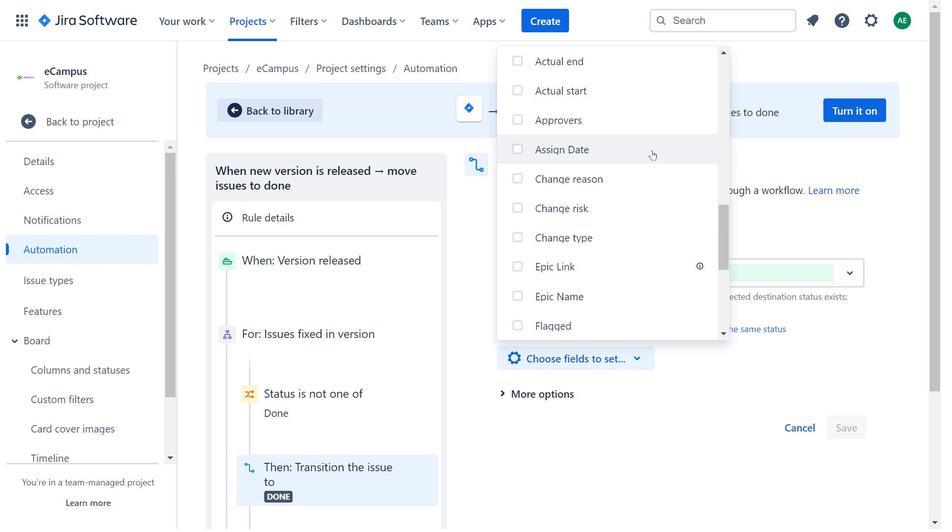 
Action: Mouse scrolled (653, 151) with delta (0, 0)
Screenshot: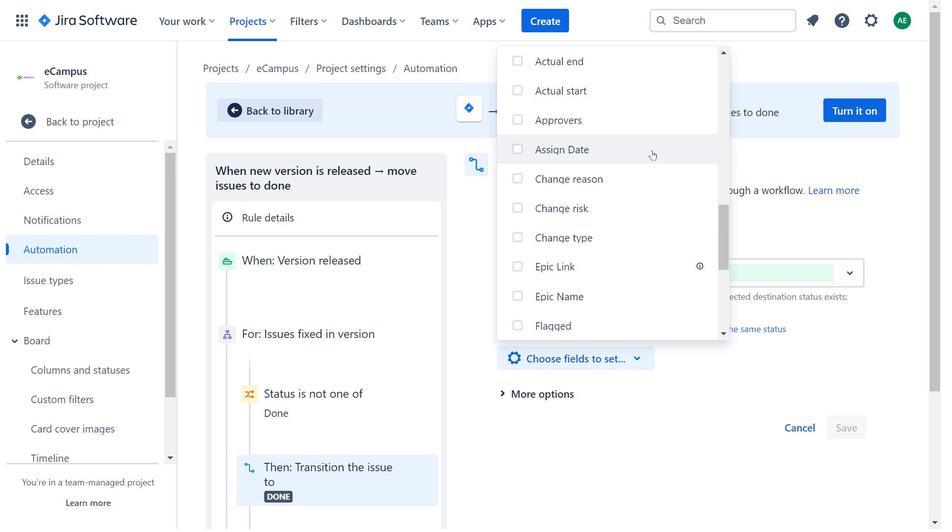 
Action: Mouse moved to (656, 206)
Screenshot: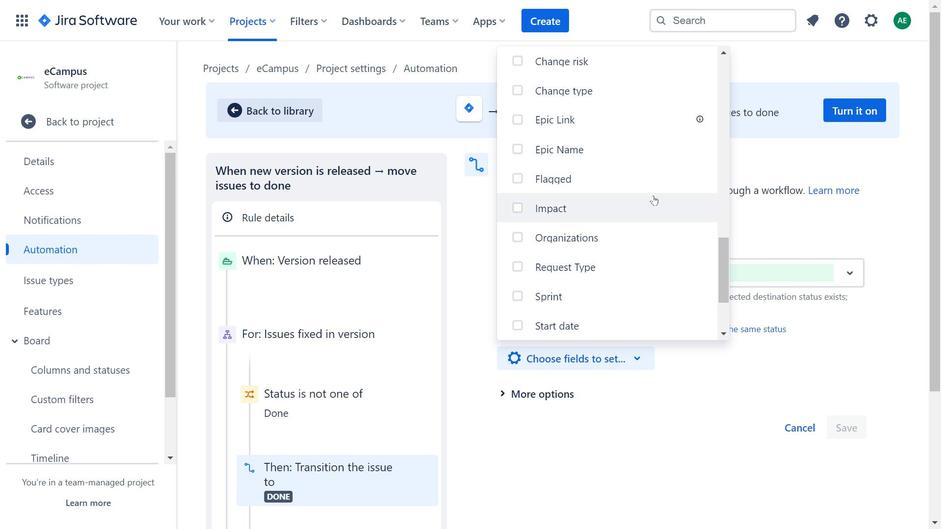 
Action: Mouse scrolled (656, 205) with delta (0, 0)
Screenshot: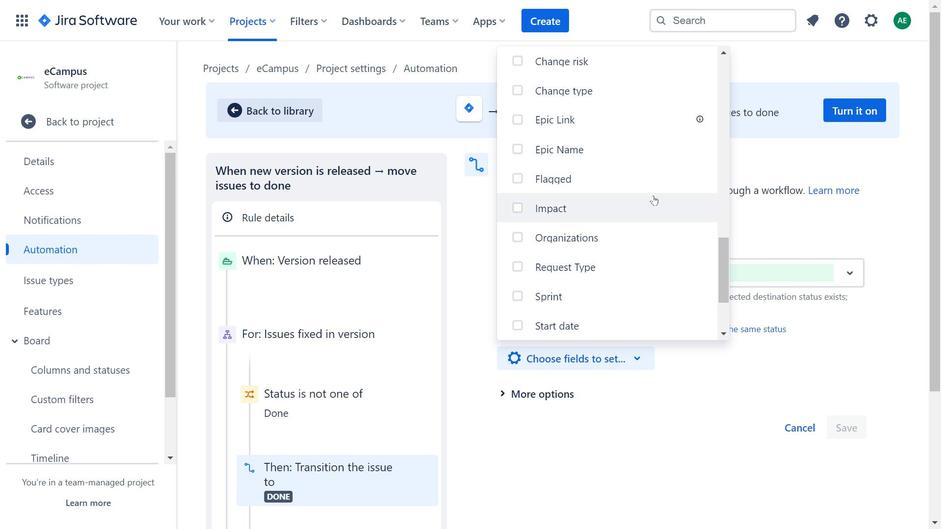 
Action: Mouse moved to (658, 211)
Screenshot: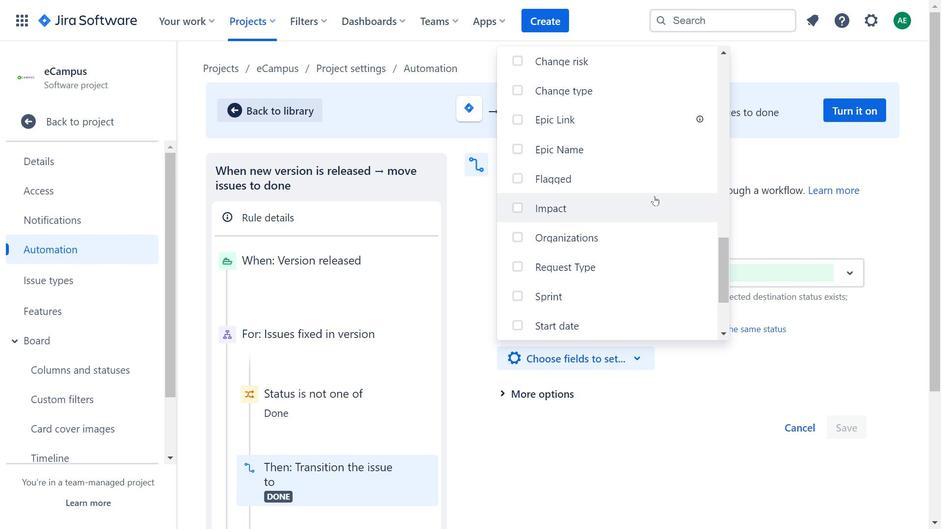 
Action: Mouse scrolled (658, 210) with delta (0, 0)
Screenshot: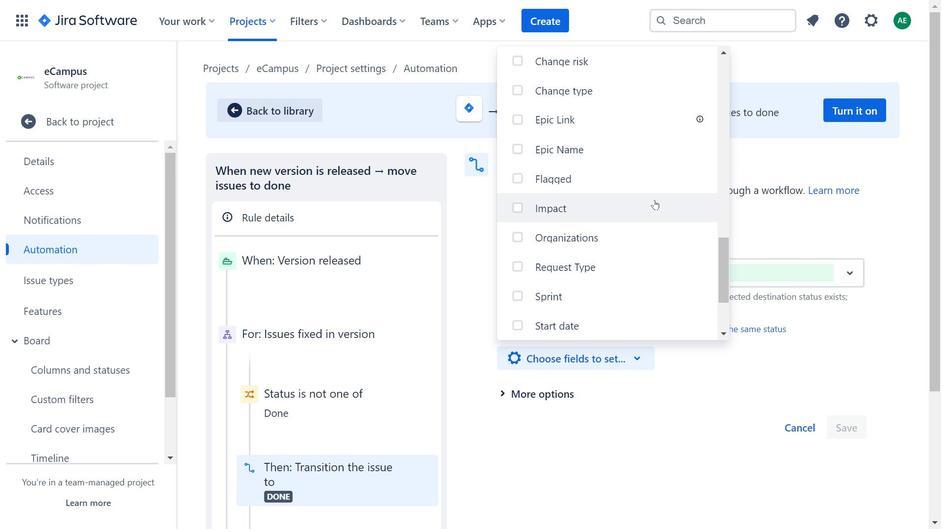 
Action: Mouse moved to (323, 265)
Screenshot: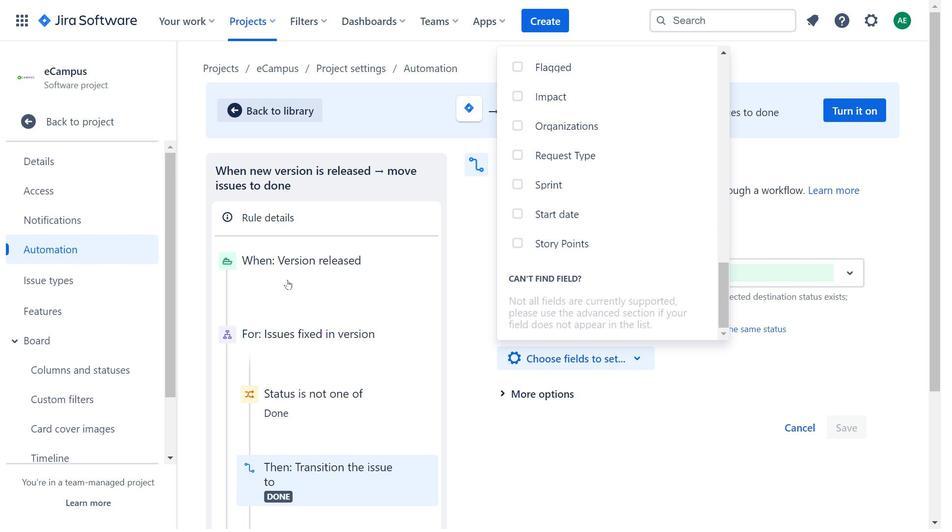 
Action: Mouse pressed left at (323, 265)
Screenshot: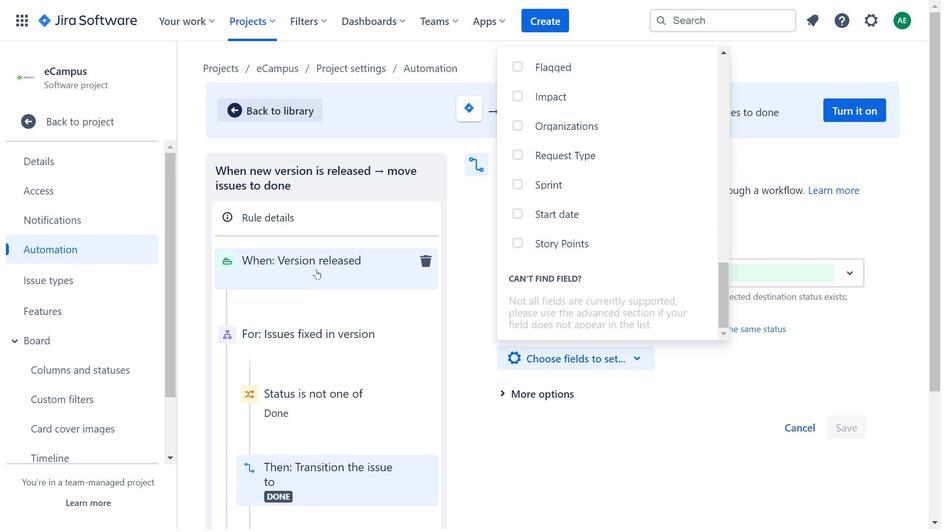 
Action: Mouse moved to (312, 335)
Screenshot: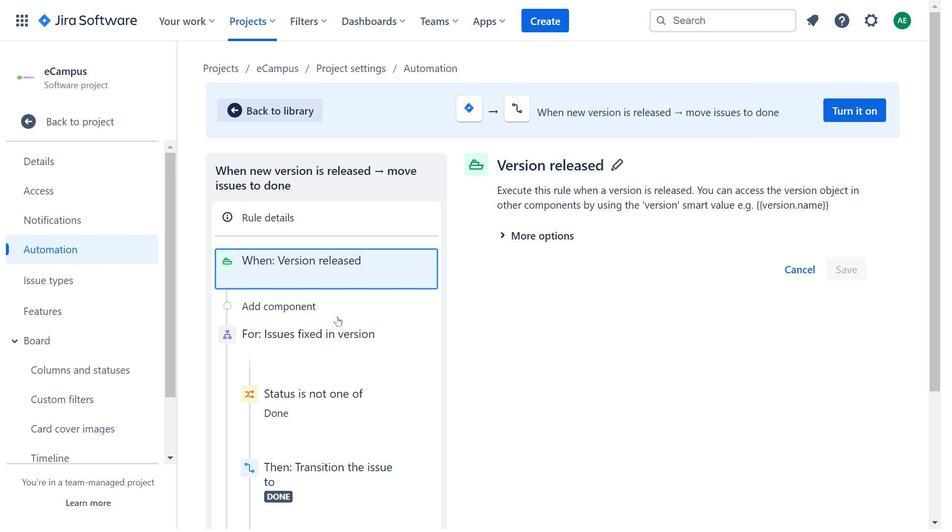 
Action: Mouse pressed left at (312, 335)
Screenshot: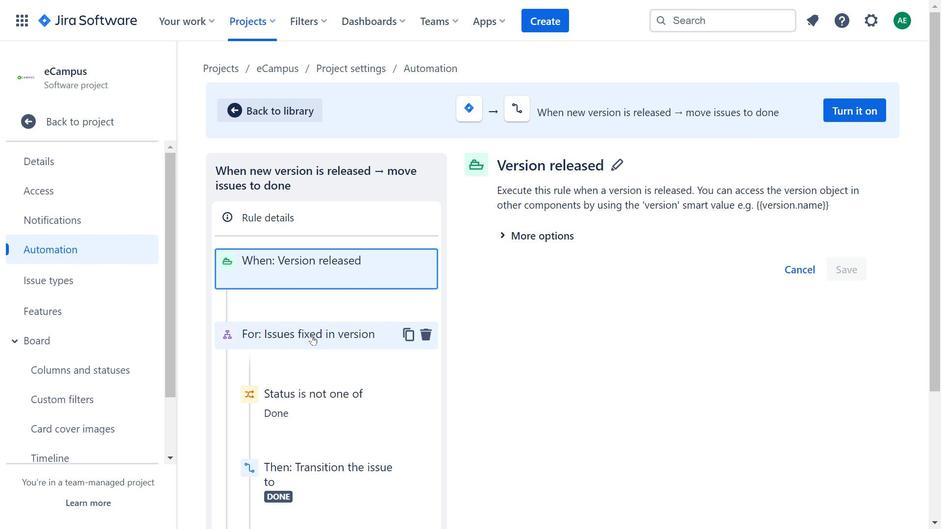 
Action: Mouse moved to (615, 248)
Screenshot: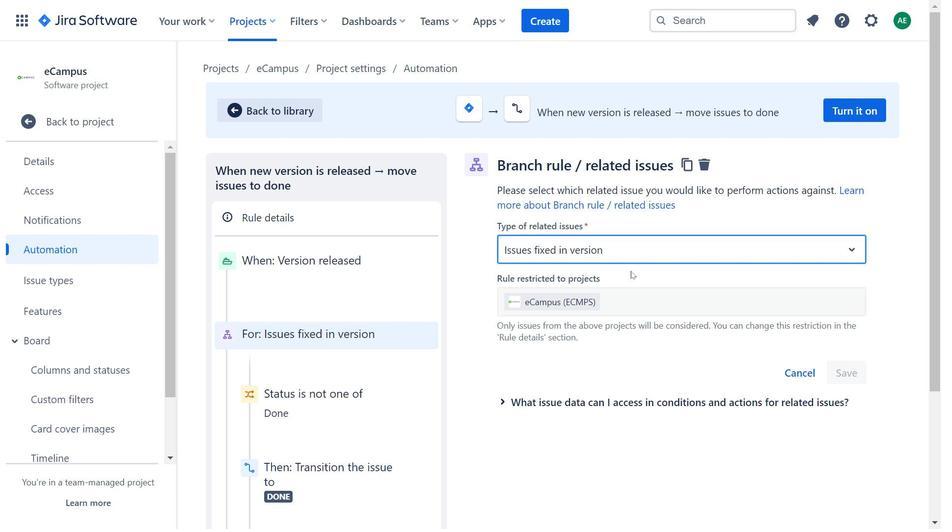 
Action: Mouse pressed left at (615, 248)
Screenshot: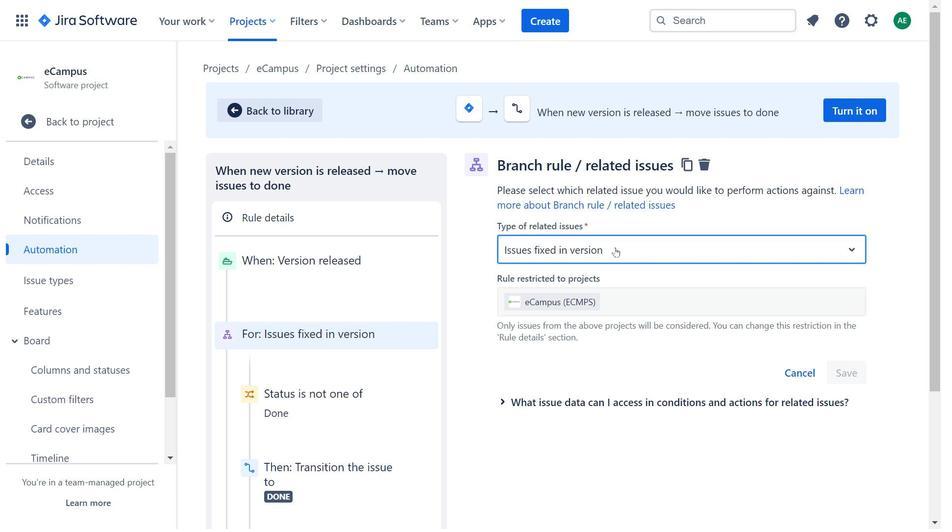 
Action: Mouse moved to (586, 366)
Screenshot: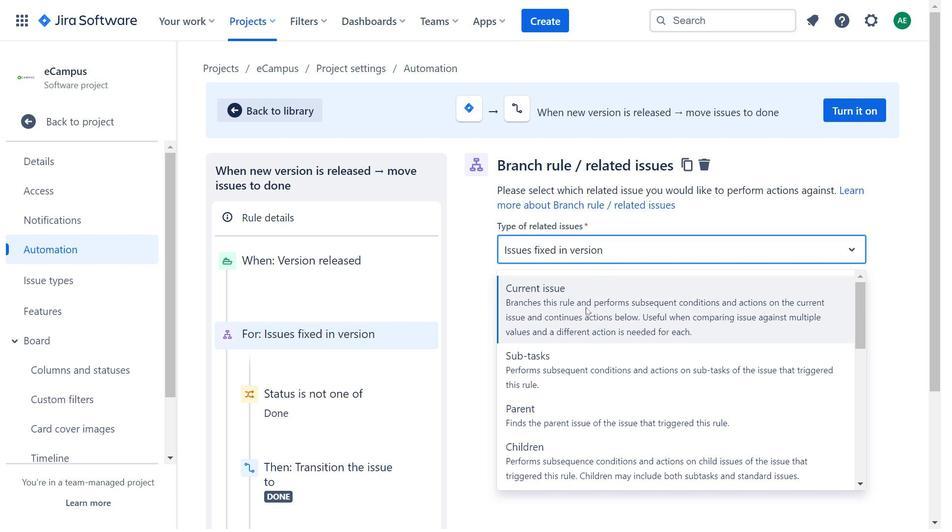 
Action: Mouse scrolled (586, 366) with delta (0, 0)
Screenshot: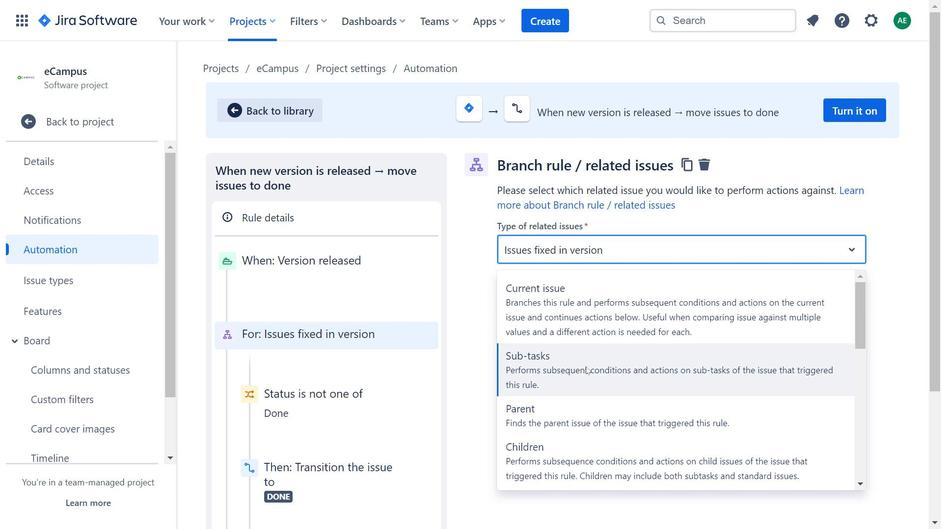 
Action: Mouse scrolled (586, 366) with delta (0, 0)
Screenshot: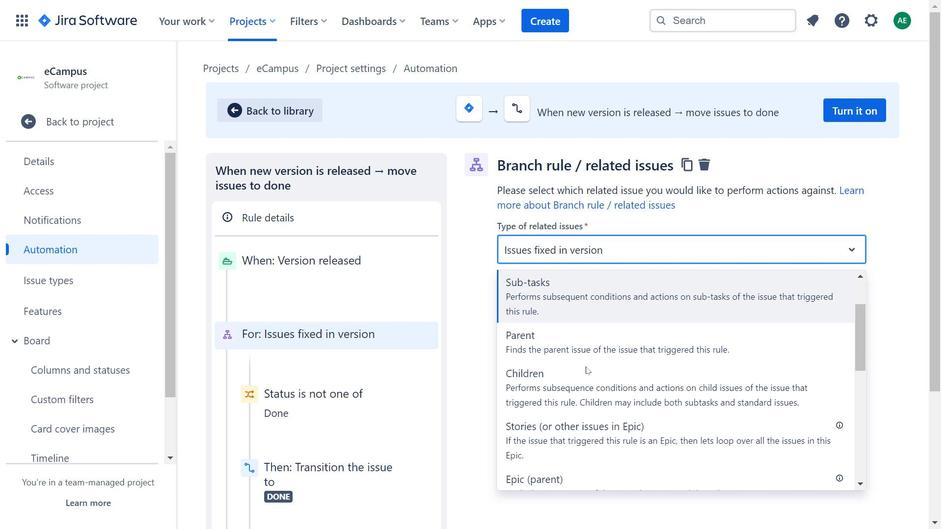 
Action: Mouse scrolled (586, 366) with delta (0, 0)
Screenshot: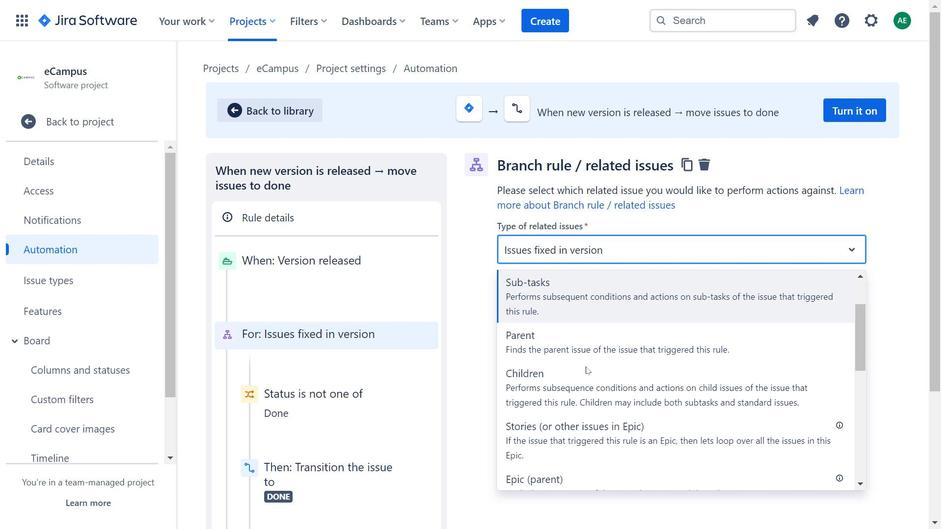 
Action: Mouse moved to (337, 407)
Screenshot: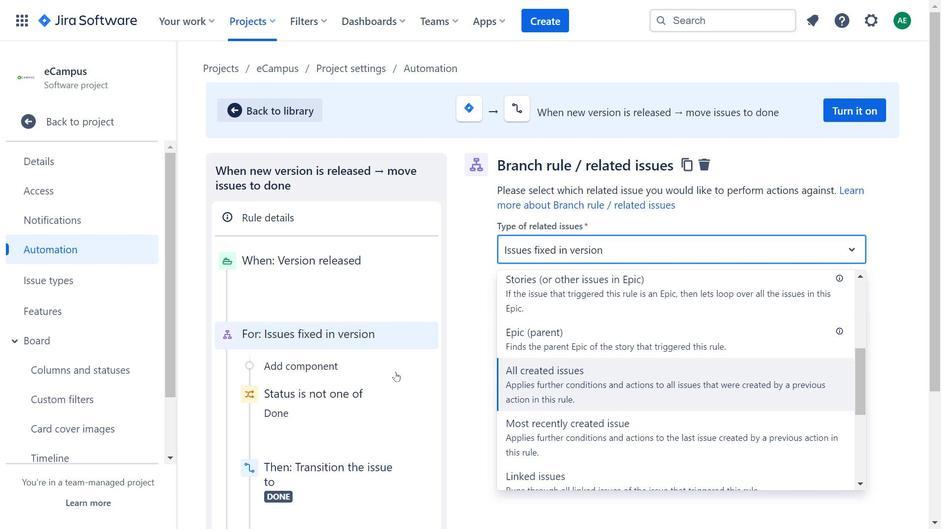 
Action: Mouse pressed left at (337, 407)
Screenshot: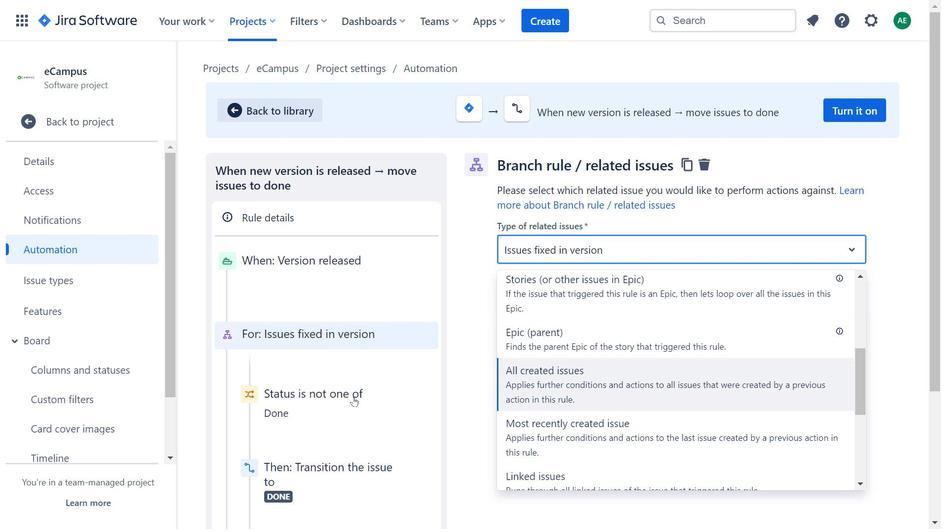 
Action: Mouse moved to (586, 301)
Screenshot: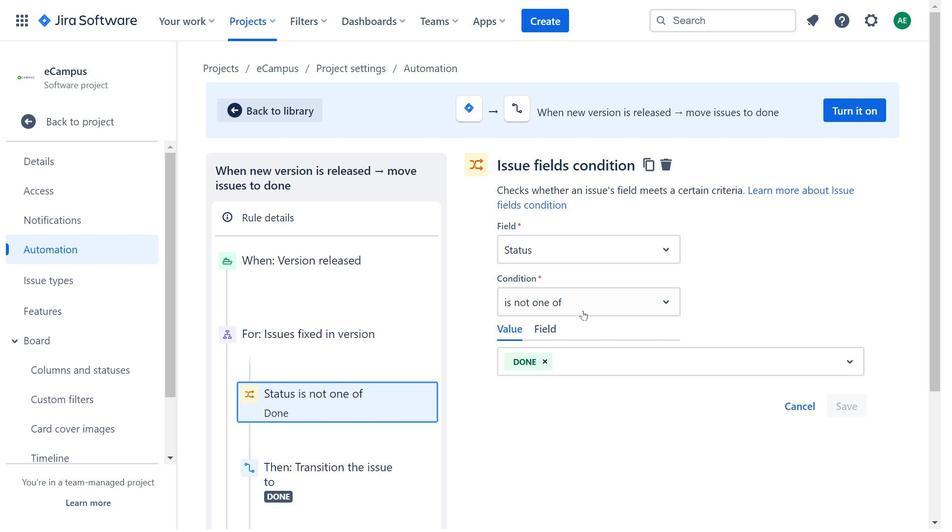 
Action: Mouse pressed left at (586, 301)
Screenshot: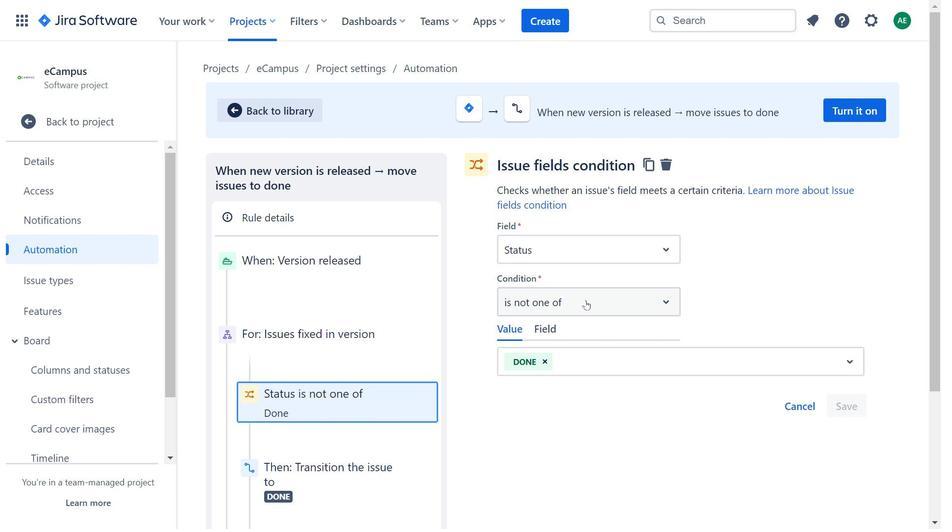 
Action: Mouse moved to (785, 270)
Screenshot: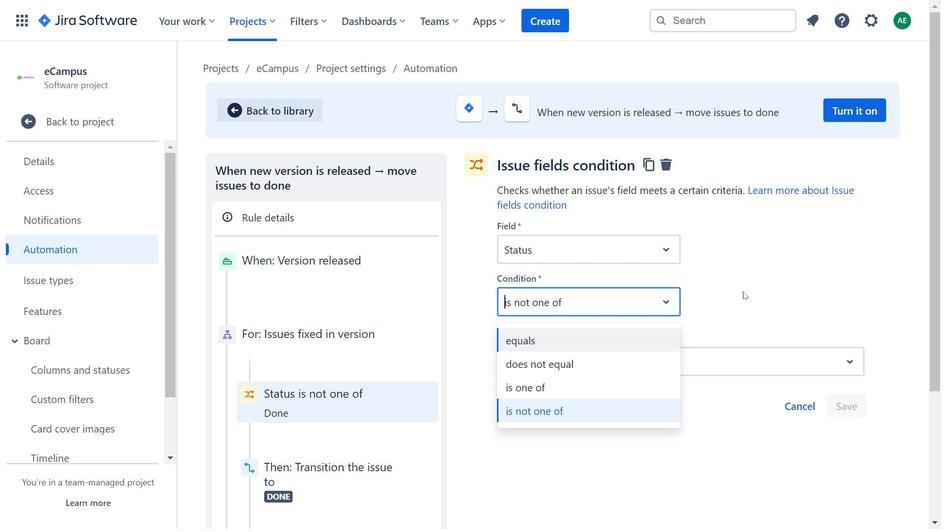 
Action: Mouse pressed left at (785, 270)
Screenshot: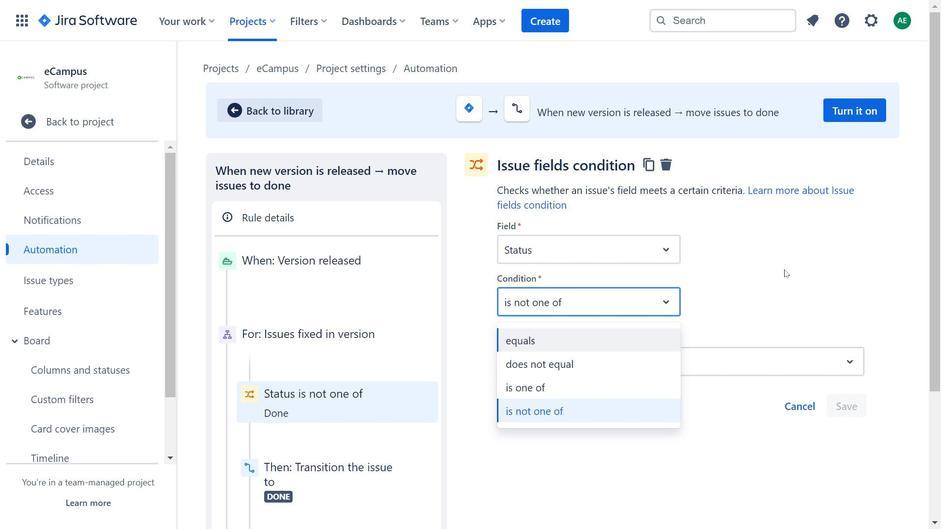 
Action: Mouse moved to (631, 246)
Screenshot: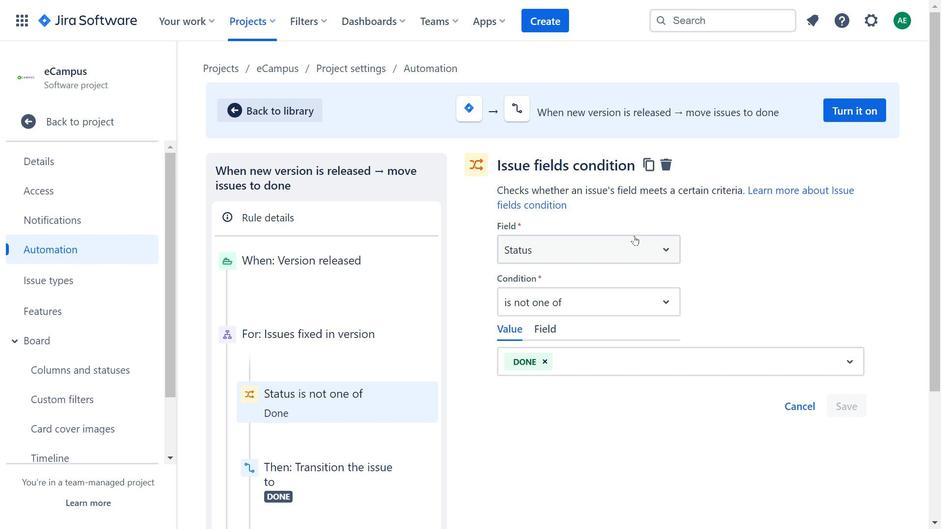 
Action: Mouse pressed left at (631, 246)
Screenshot: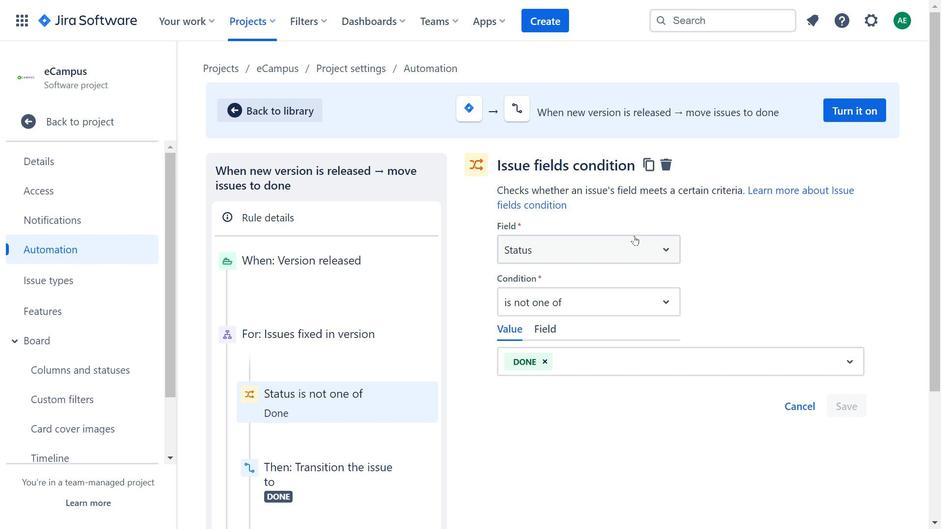 
Action: Mouse moved to (613, 316)
Screenshot: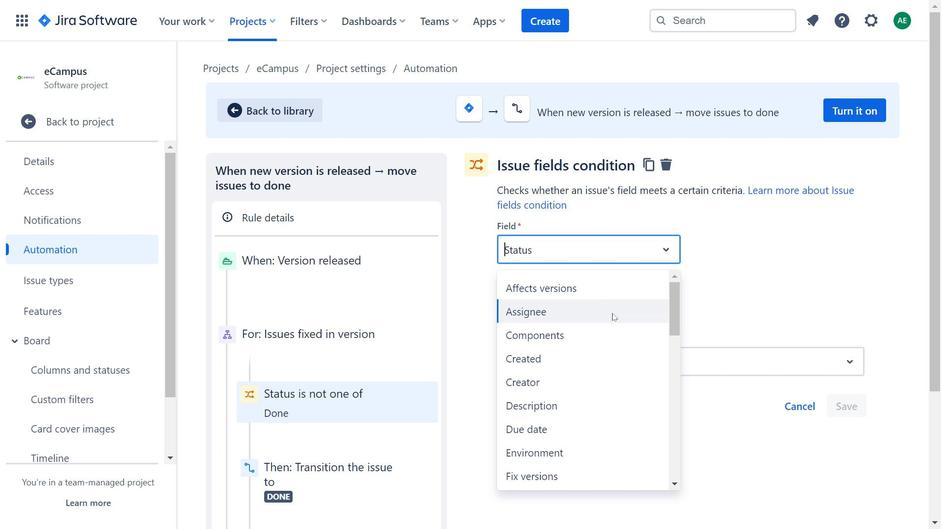 
Action: Mouse scrolled (613, 316) with delta (0, 0)
Screenshot: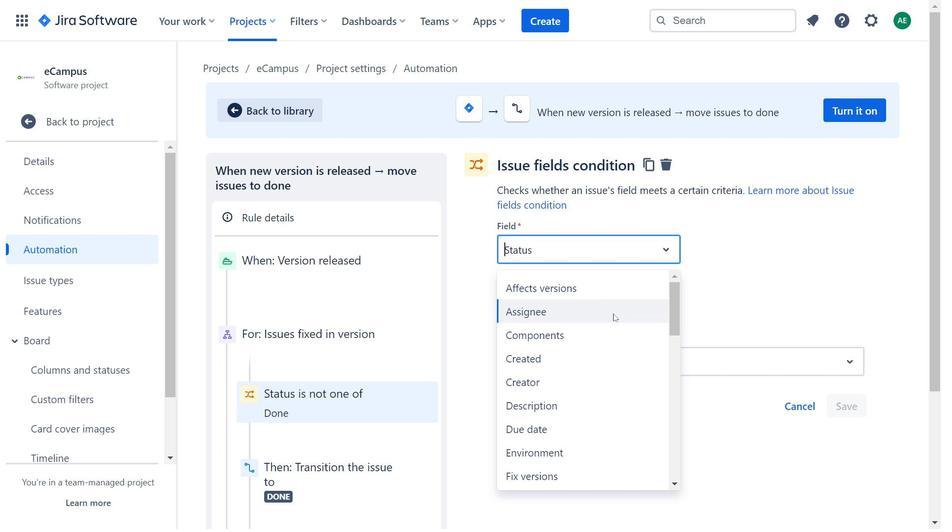 
Action: Mouse moved to (613, 320)
Screenshot: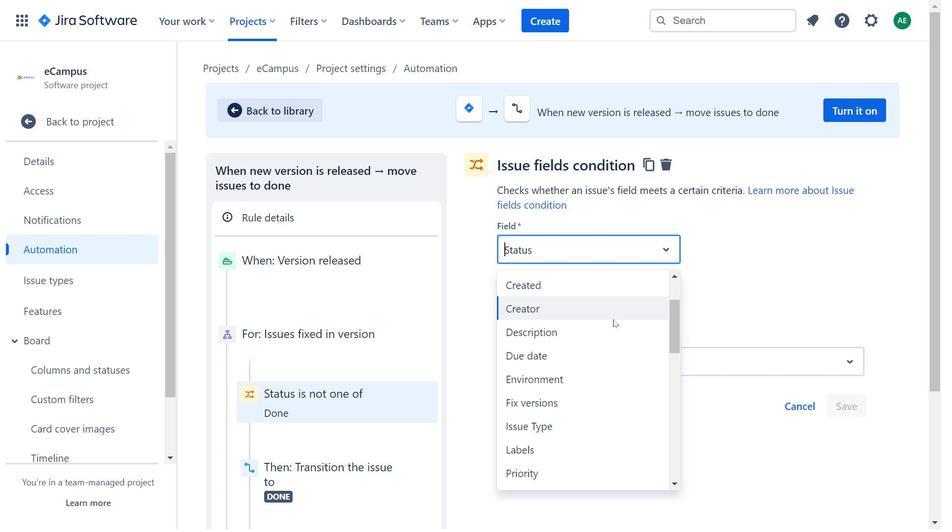
Action: Mouse scrolled (613, 319) with delta (0, 0)
Screenshot: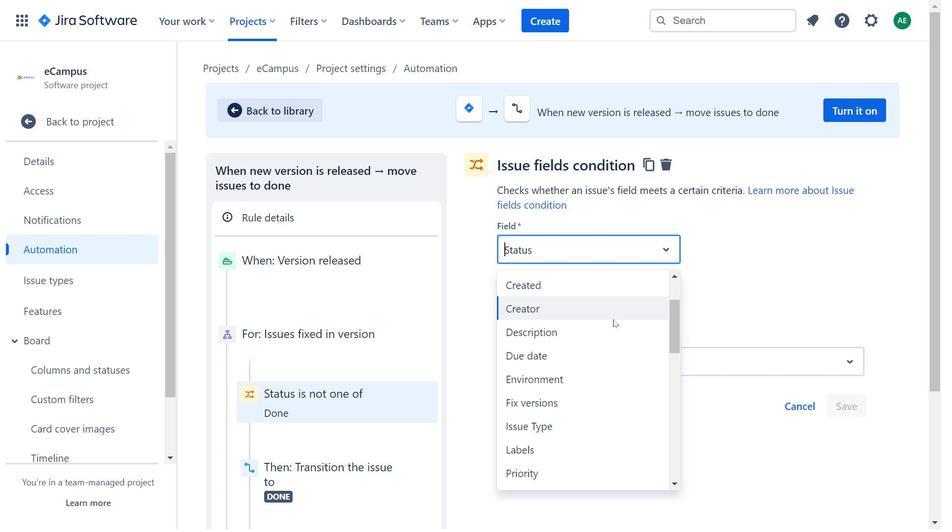 
Action: Mouse moved to (629, 343)
Screenshot: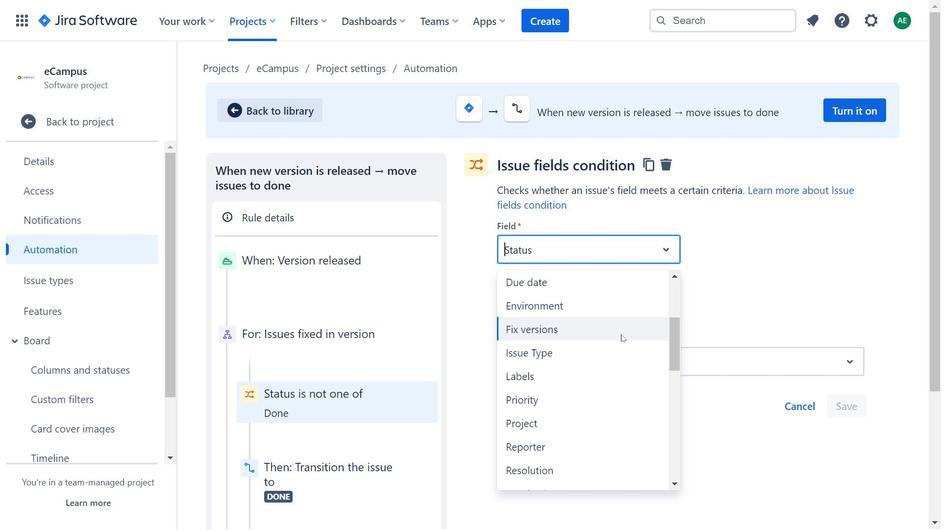 
Action: Mouse scrolled (629, 342) with delta (0, 0)
Screenshot: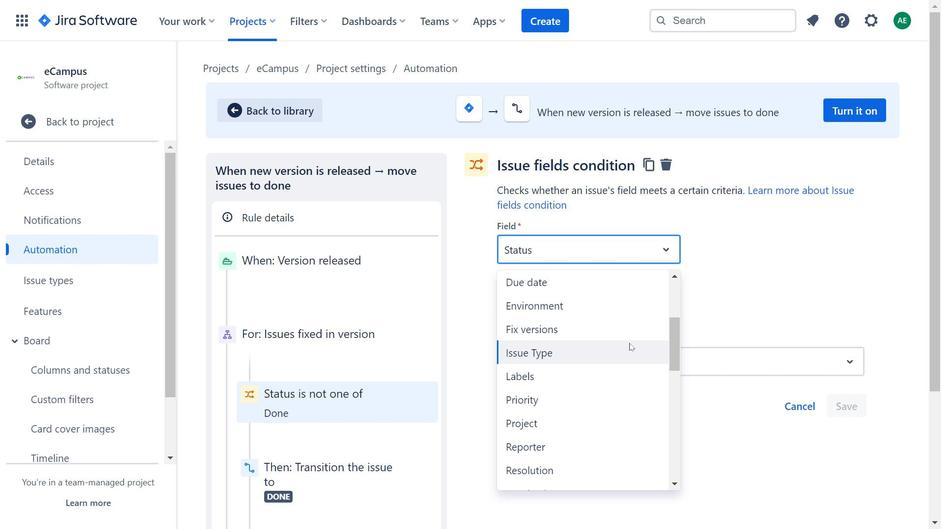 
Action: Mouse scrolled (629, 342) with delta (0, 0)
Screenshot: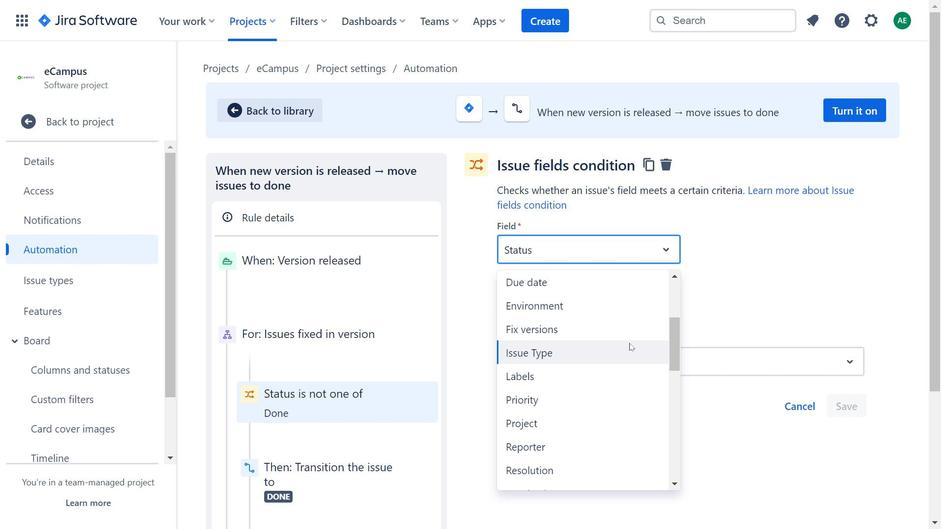 
Action: Mouse moved to (637, 373)
Screenshot: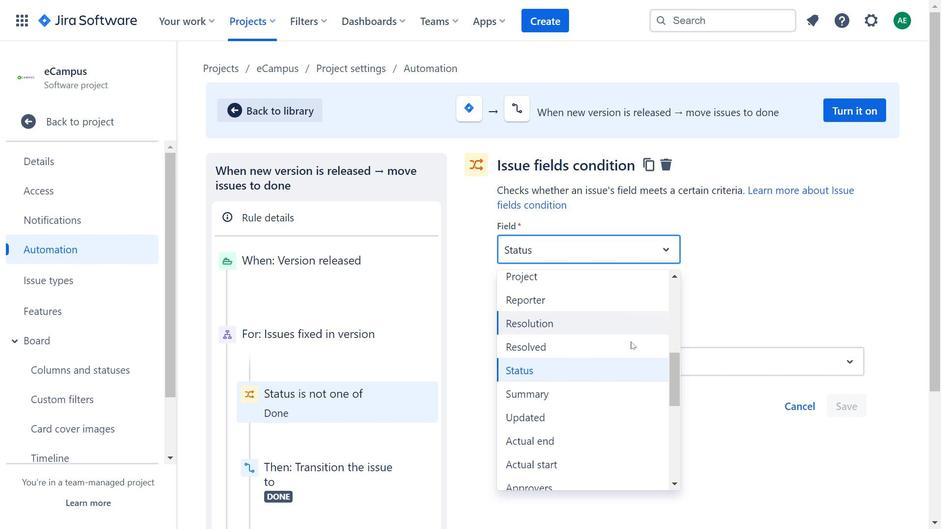 
Action: Mouse scrolled (637, 373) with delta (0, 0)
Screenshot: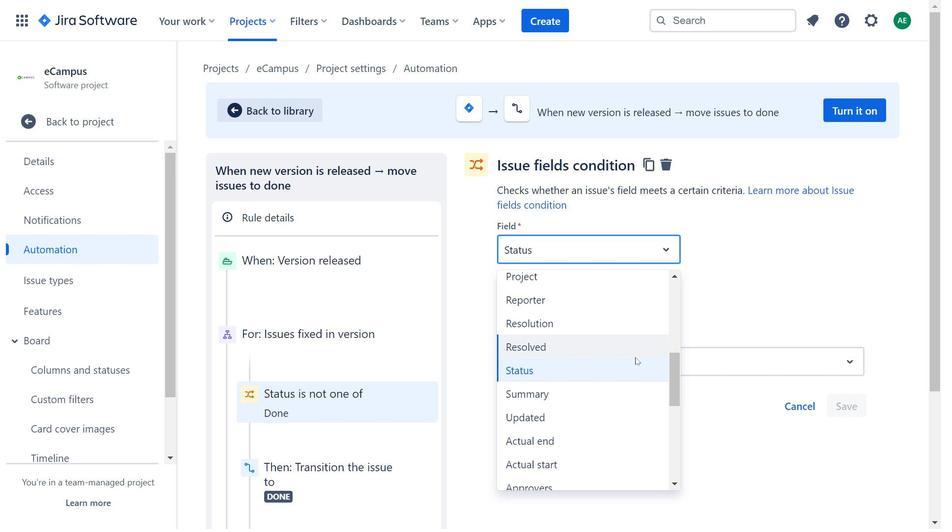 
Action: Mouse moved to (636, 360)
Screenshot: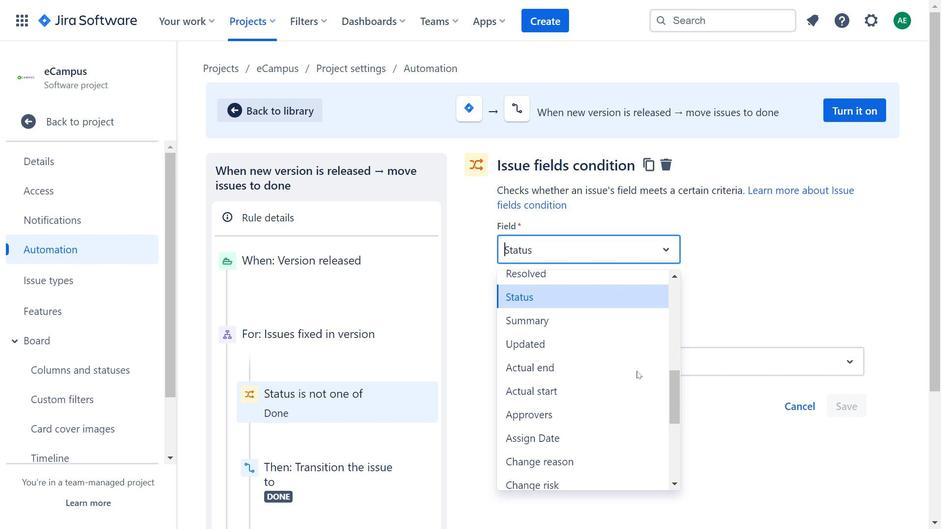 
Action: Mouse scrolled (636, 360) with delta (0, 0)
Screenshot: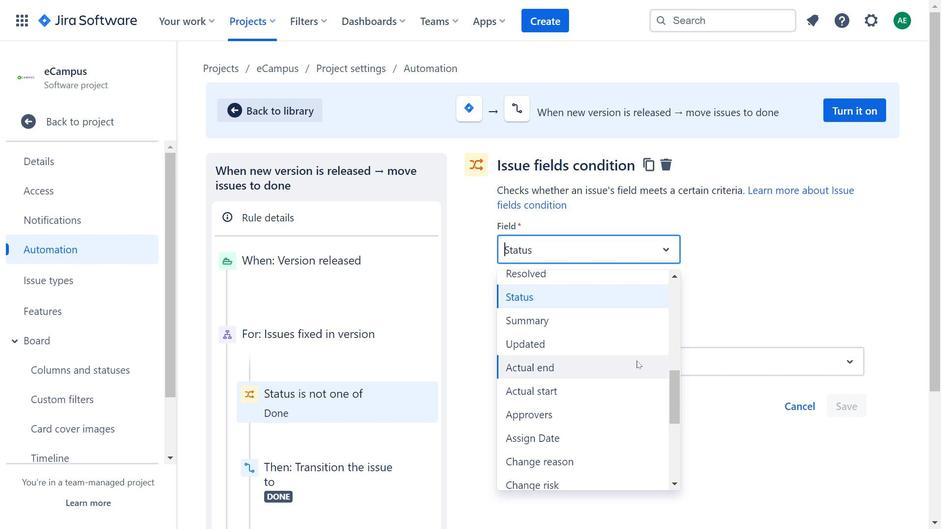 
Action: Mouse scrolled (636, 360) with delta (0, 0)
Screenshot: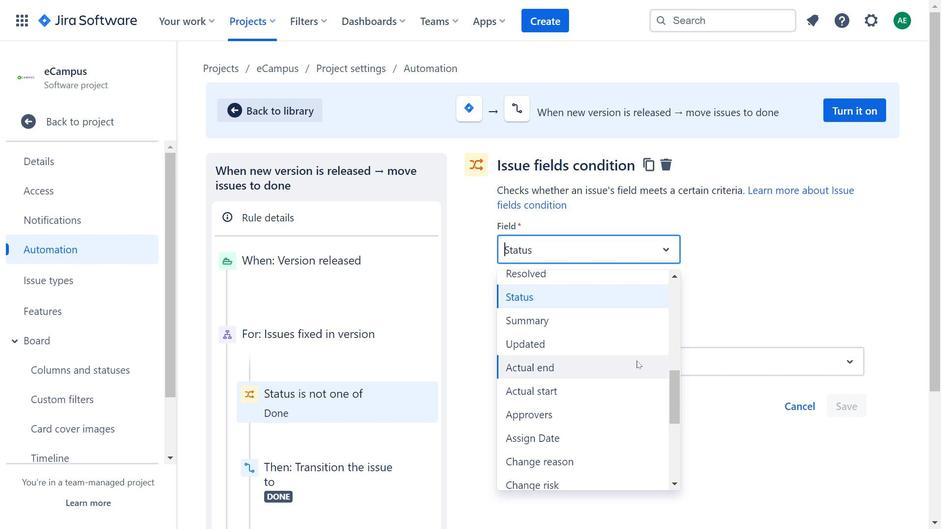 
Action: Mouse scrolled (636, 360) with delta (0, 0)
Screenshot: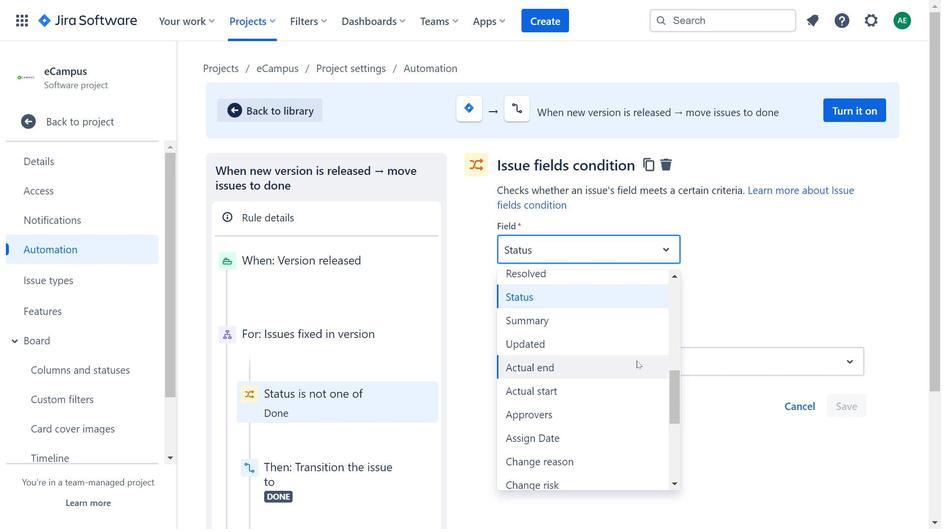 
Action: Mouse moved to (774, 350)
Screenshot: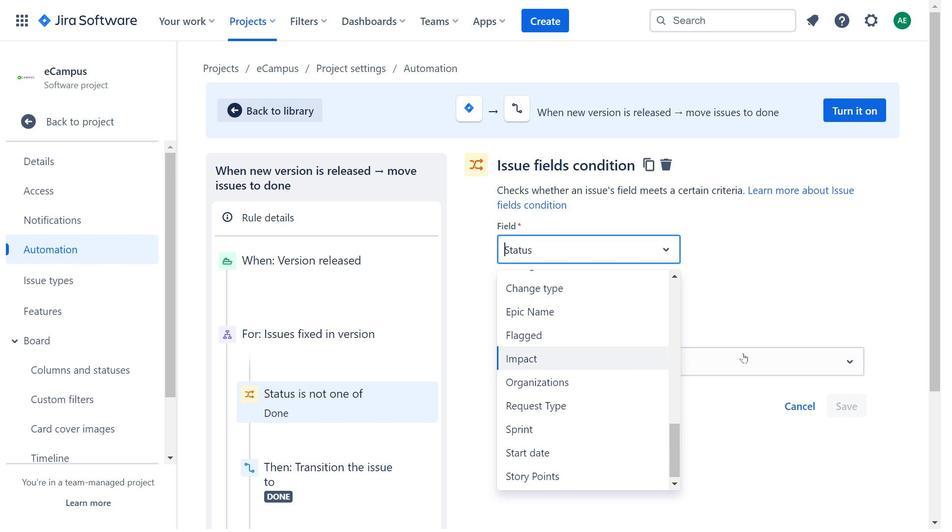 
Action: Mouse pressed left at (774, 350)
Screenshot: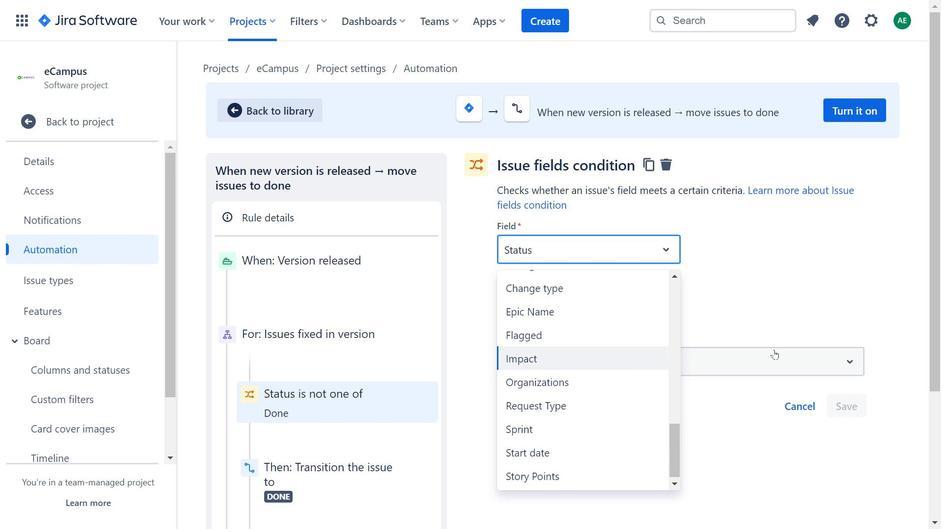 
Action: Mouse moved to (336, 212)
Screenshot: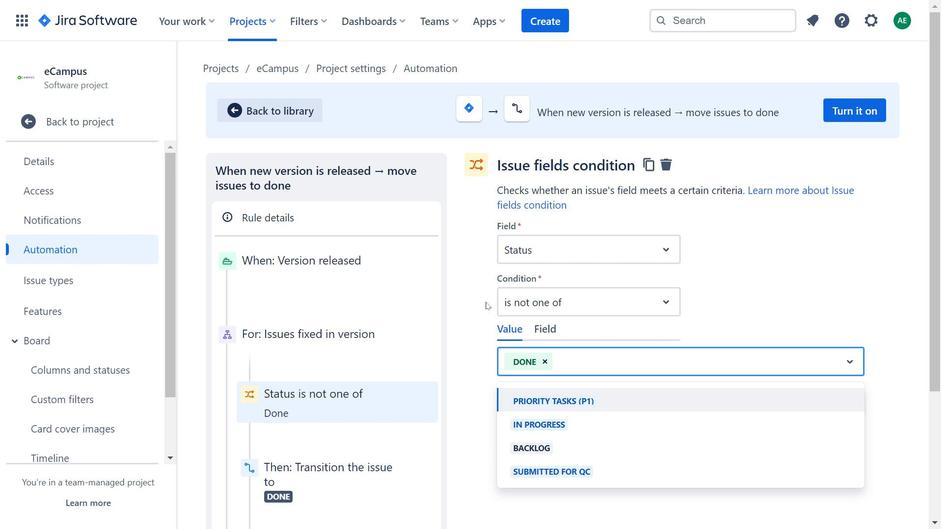 
Action: Mouse scrolled (336, 211) with delta (0, 0)
Screenshot: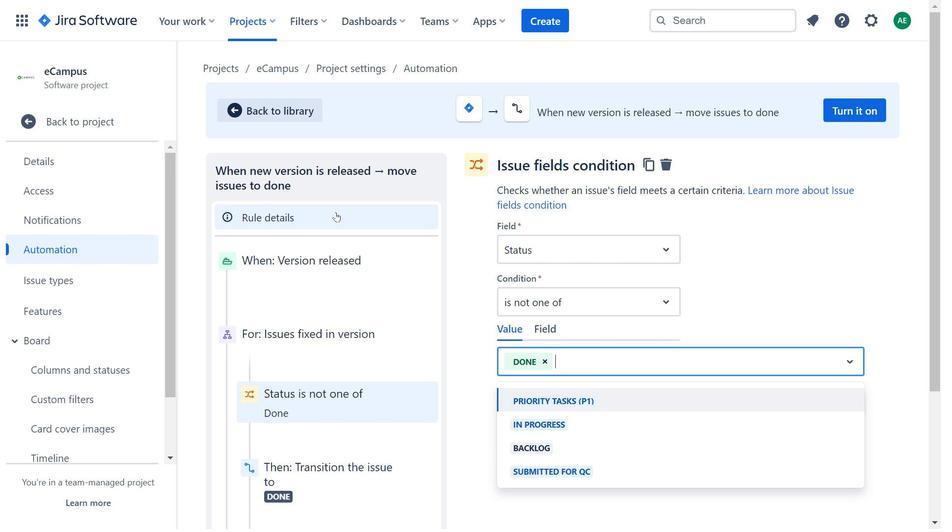 
Action: Mouse scrolled (336, 211) with delta (0, 0)
Screenshot: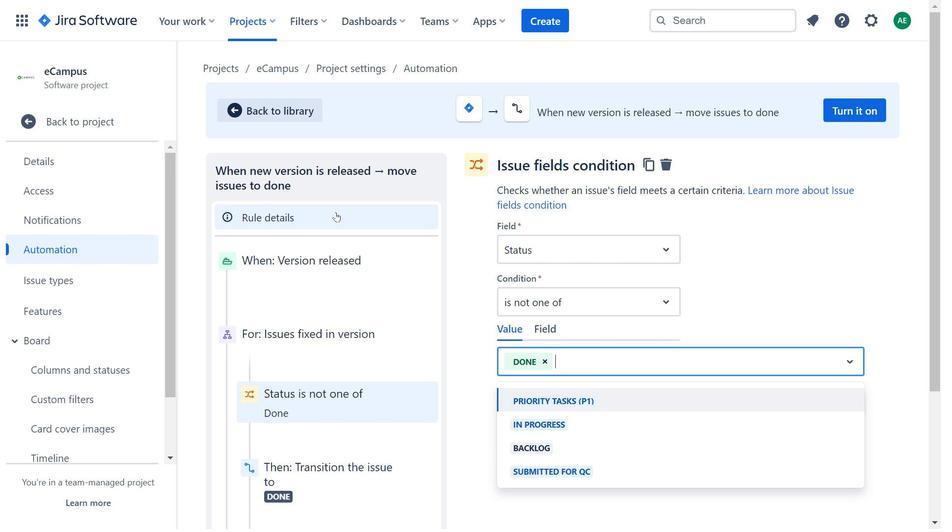 
Action: Mouse moved to (356, 317)
Screenshot: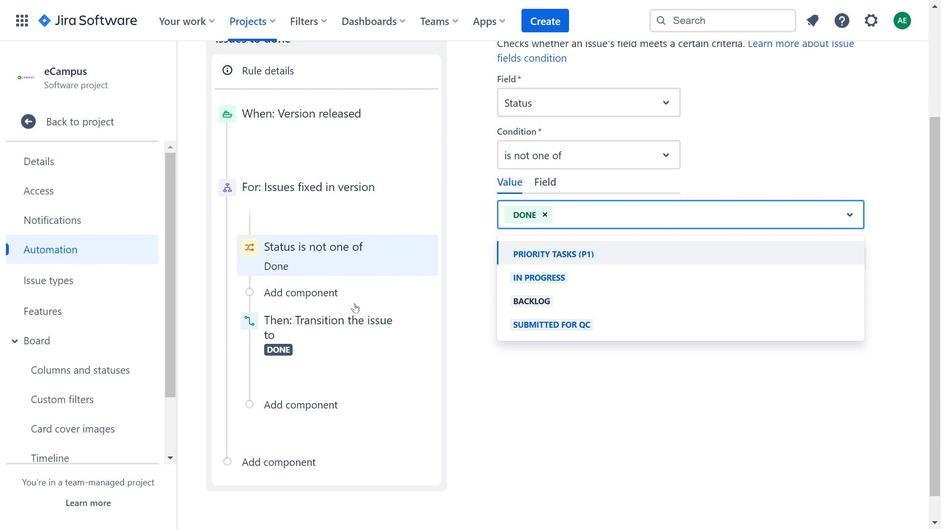 
Action: Mouse pressed left at (356, 317)
Screenshot: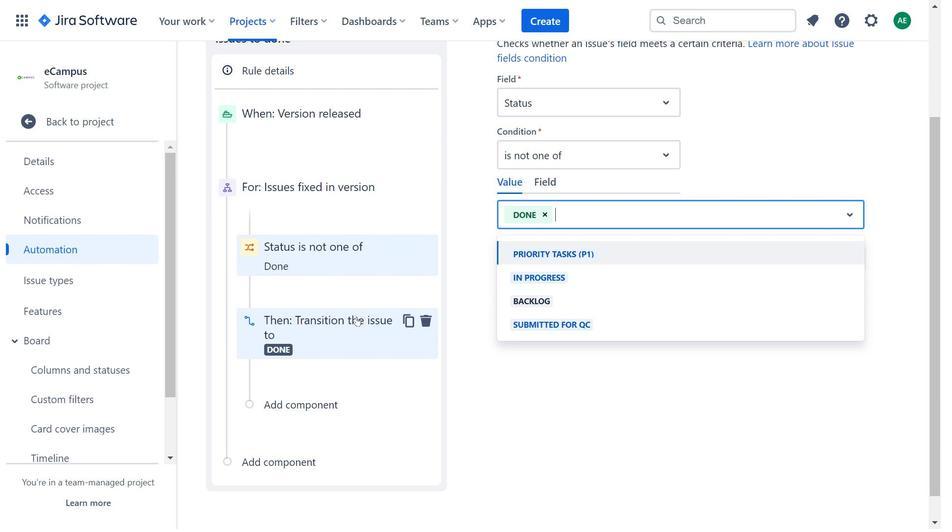 
Action: Mouse moved to (585, 265)
Screenshot: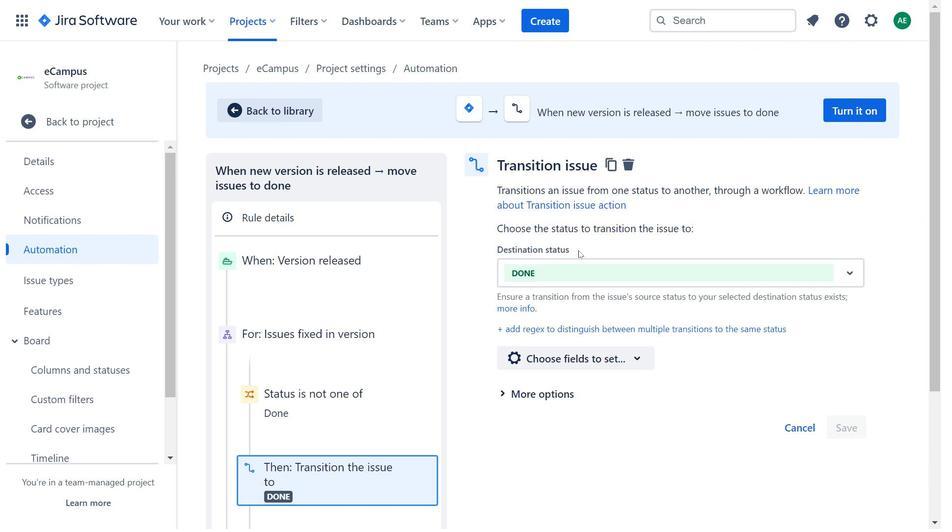 
Action: Mouse pressed left at (585, 265)
Screenshot: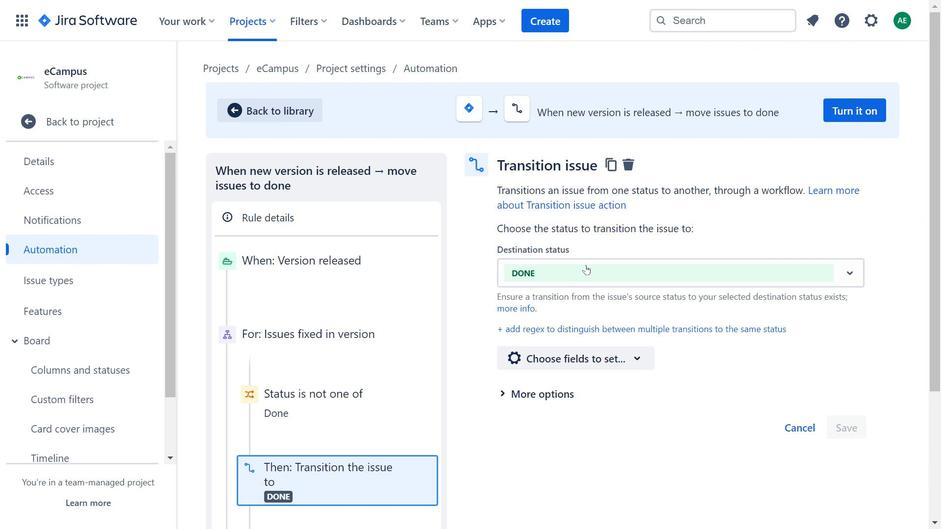 
Action: Mouse moved to (589, 276)
Screenshot: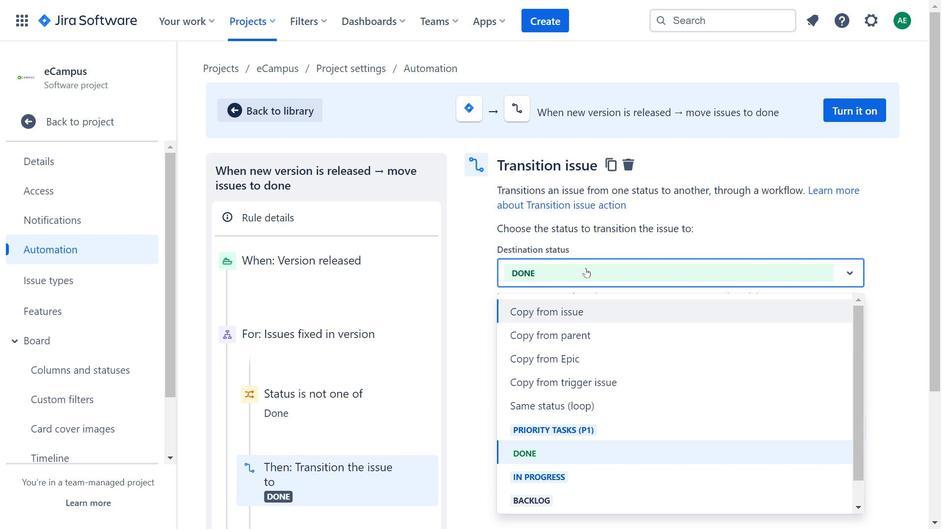 
Action: Mouse scrolled (589, 275) with delta (0, 0)
Screenshot: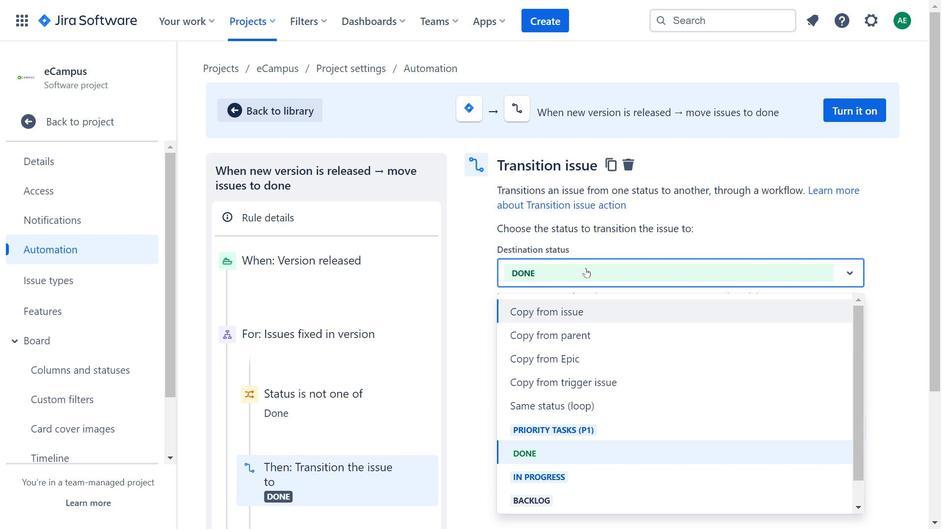 
Action: Mouse moved to (590, 278)
Screenshot: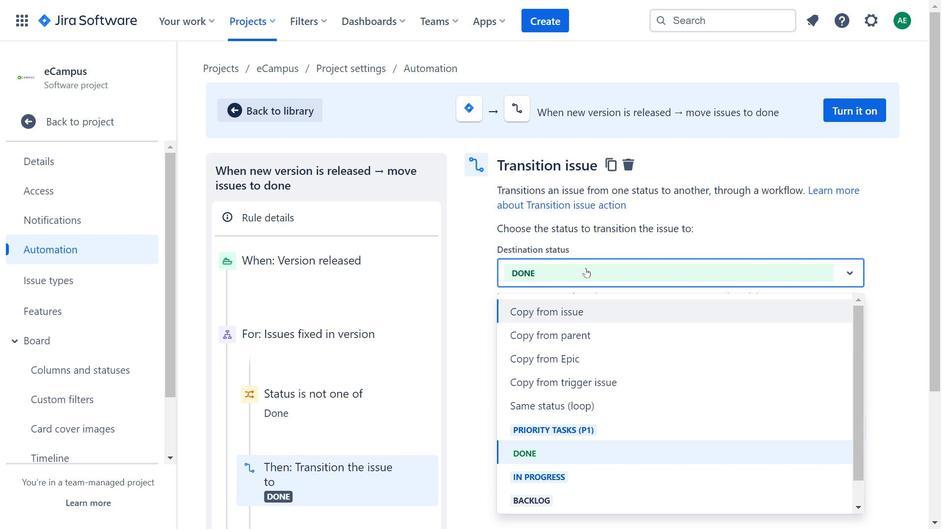 
Action: Mouse scrolled (590, 278) with delta (0, 0)
Screenshot: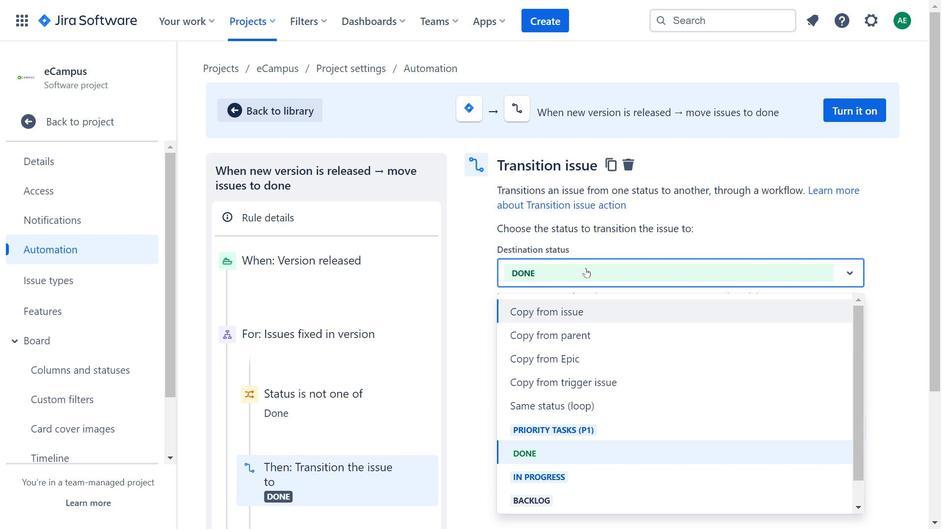 
Action: Mouse moved to (376, 414)
Screenshot: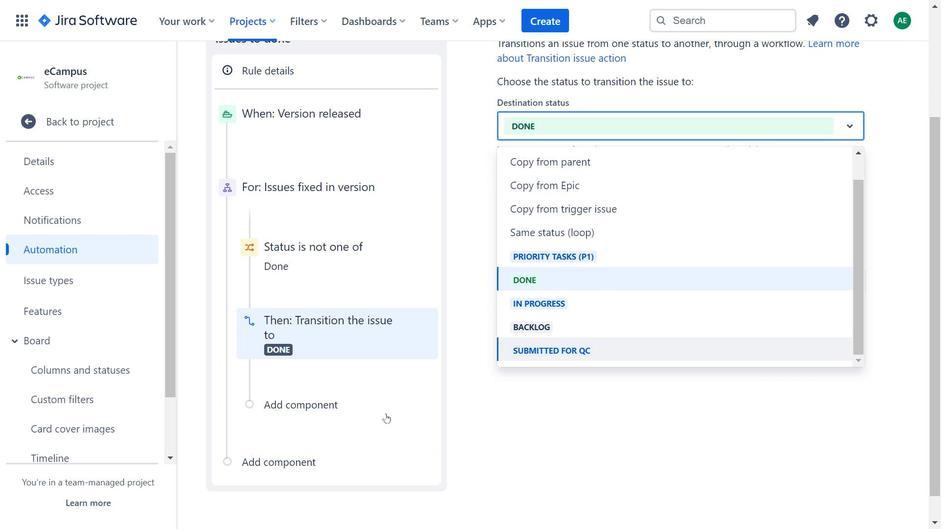 
Action: Mouse pressed left at (376, 414)
Screenshot: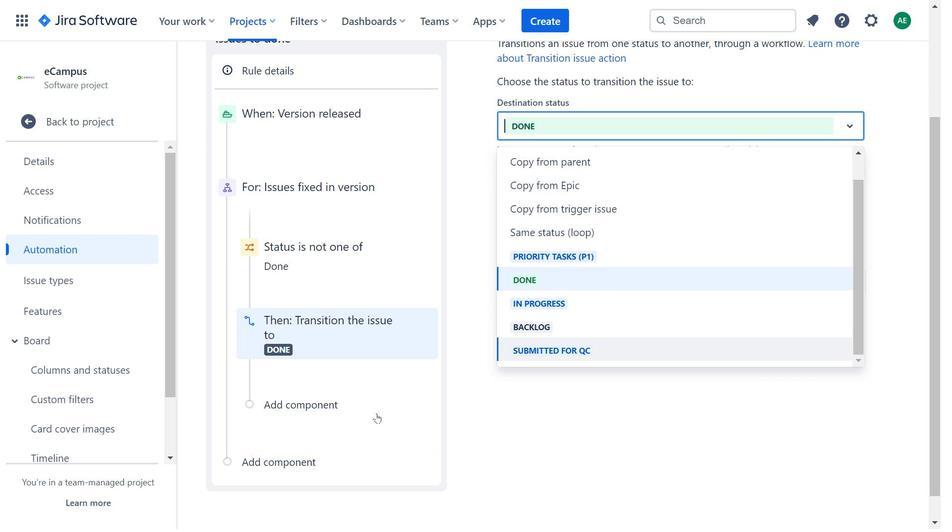 
Action: Mouse moved to (280, 101)
Screenshot: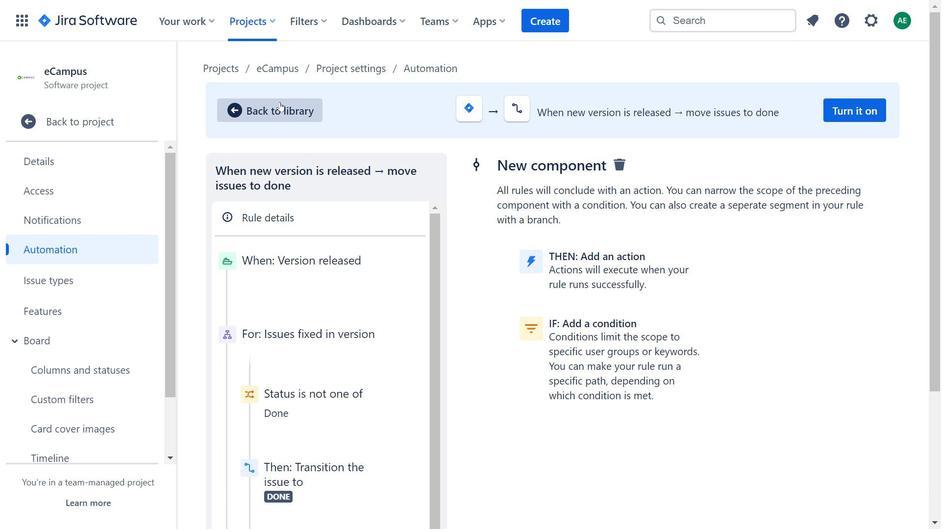 
Action: Mouse pressed left at (280, 101)
Screenshot: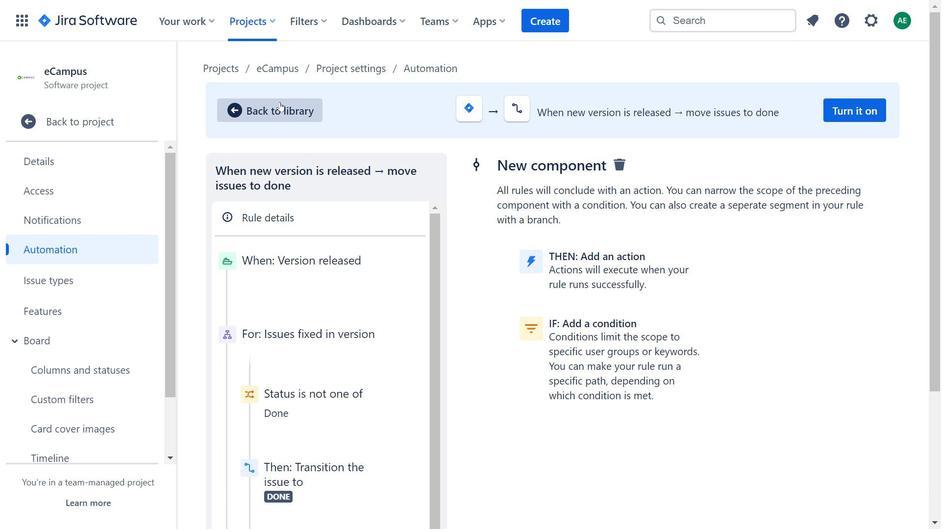 
Action: Mouse moved to (650, 157)
Screenshot: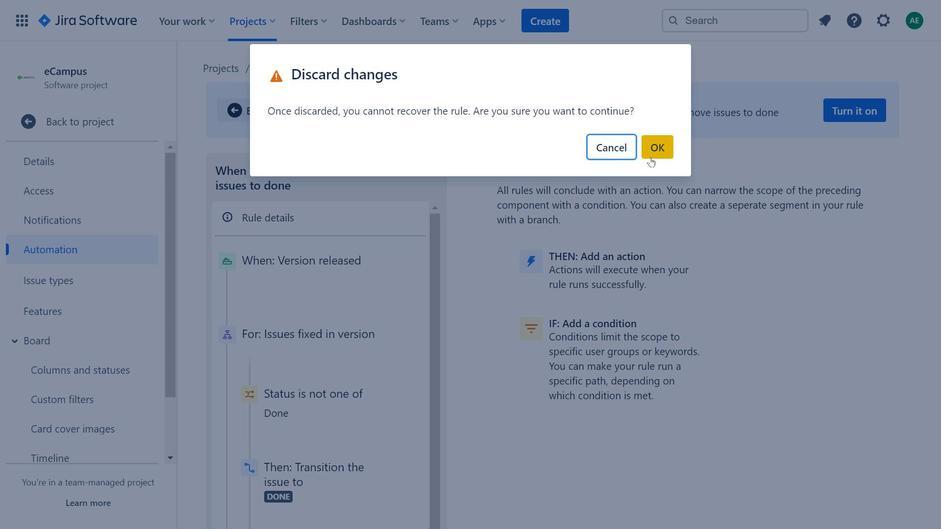 
Action: Mouse pressed left at (650, 157)
